 Task: Look for space in Perugia, Italy from 3rd August, 2023 to 20th August, 2023 for 4 adults, 2 children in price range Rs.15000 to Rs.20000.  With . Property type can be flatguest house, hotel. Booking option can be shelf check-in. Required host language is English.
Action: Mouse moved to (529, 142)
Screenshot: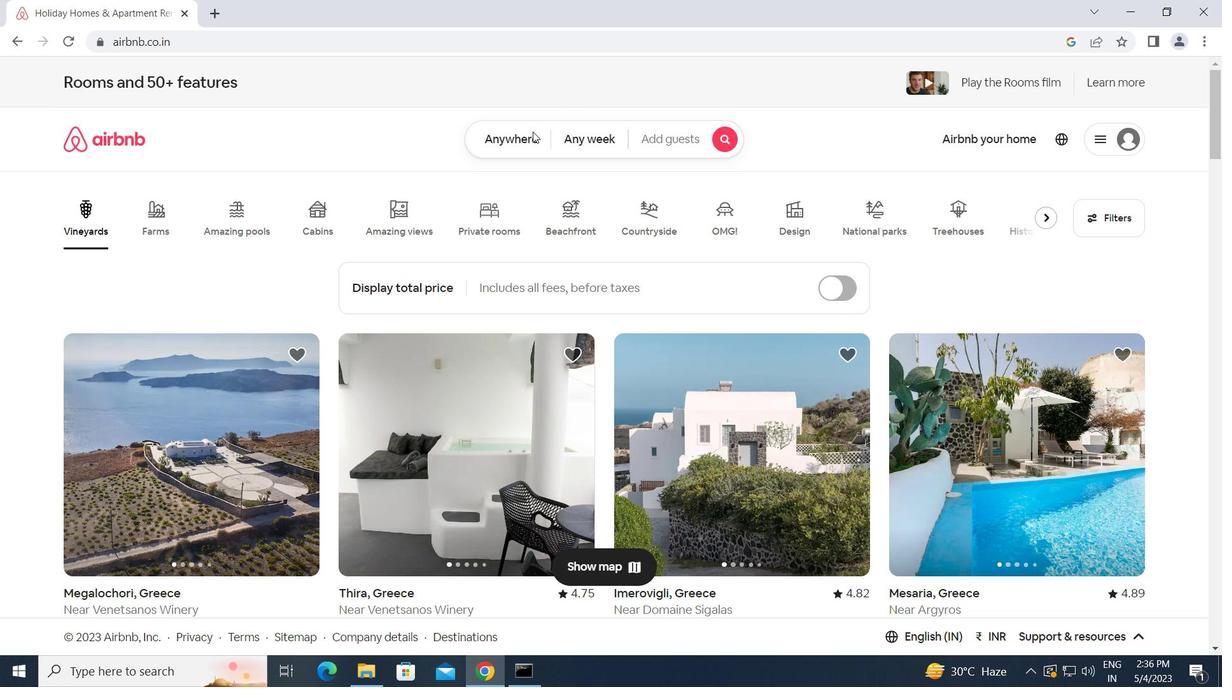 
Action: Mouse pressed left at (529, 142)
Screenshot: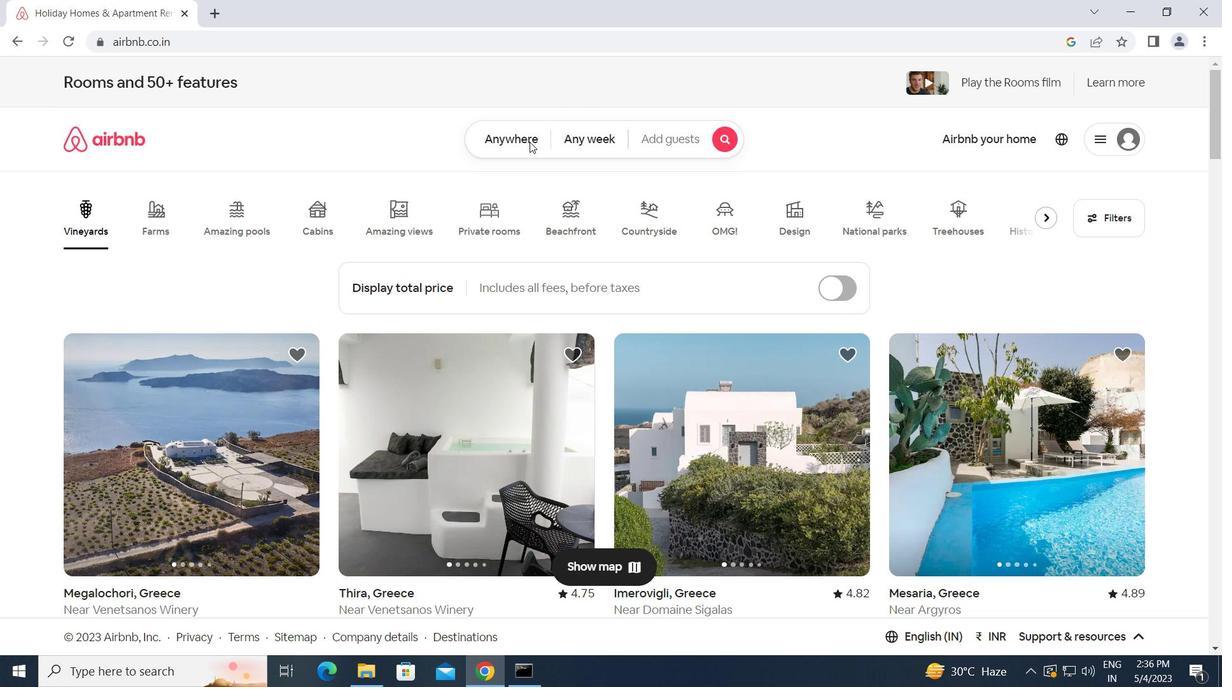 
Action: Mouse moved to (407, 196)
Screenshot: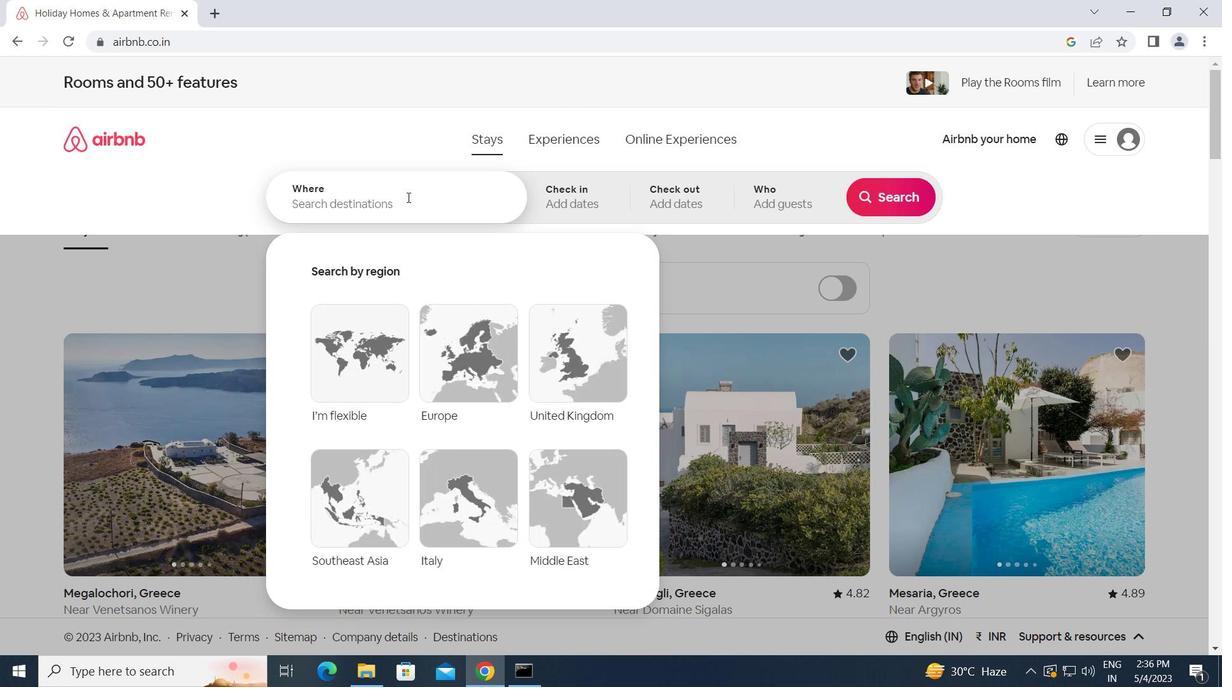 
Action: Mouse pressed left at (407, 196)
Screenshot: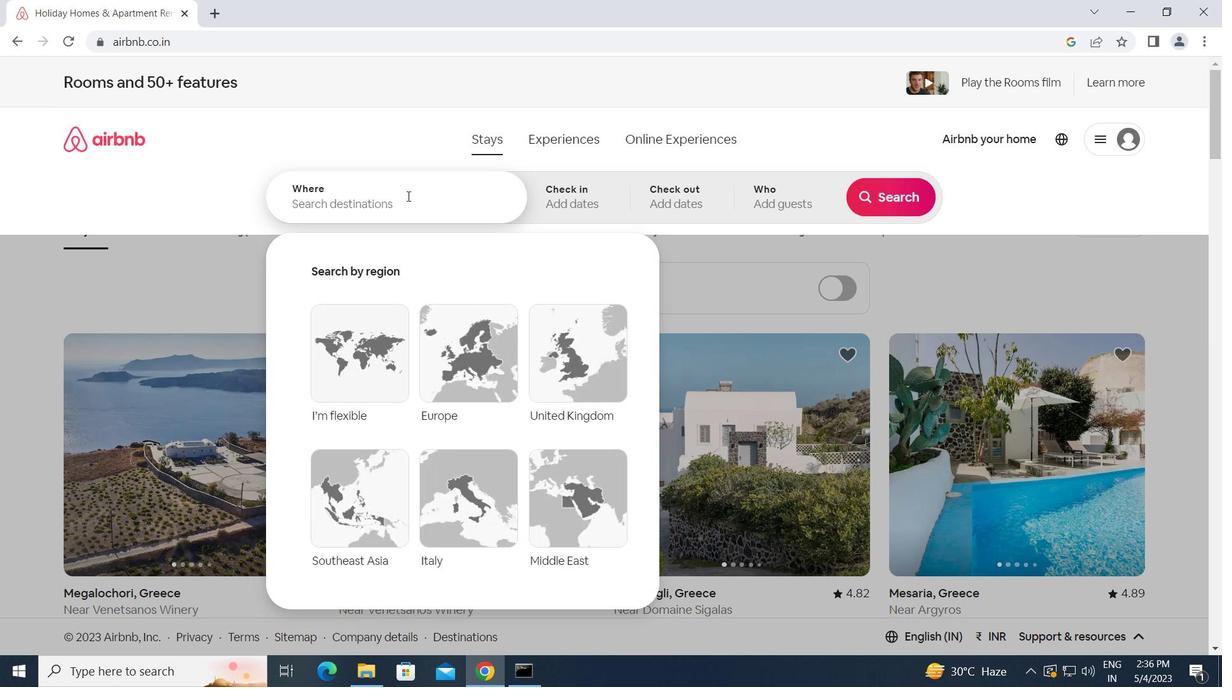 
Action: Key pressed p<Key.caps_lock>erugi
Screenshot: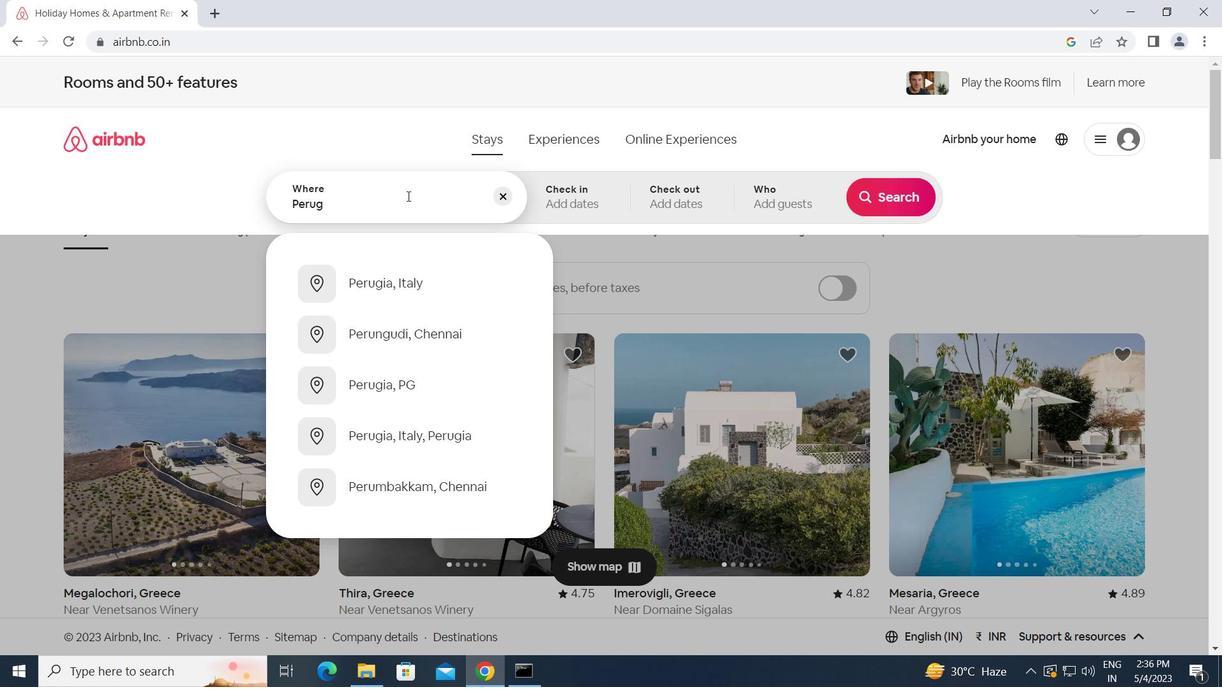 
Action: Mouse moved to (407, 196)
Screenshot: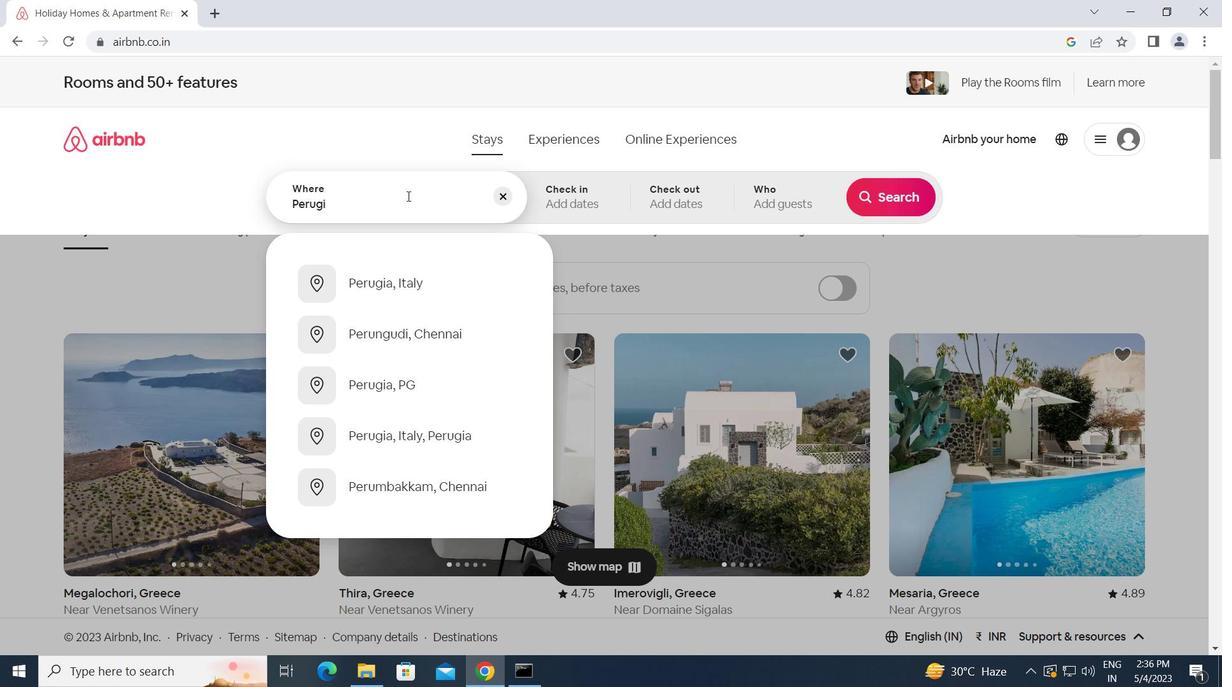 
Action: Key pressed a
Screenshot: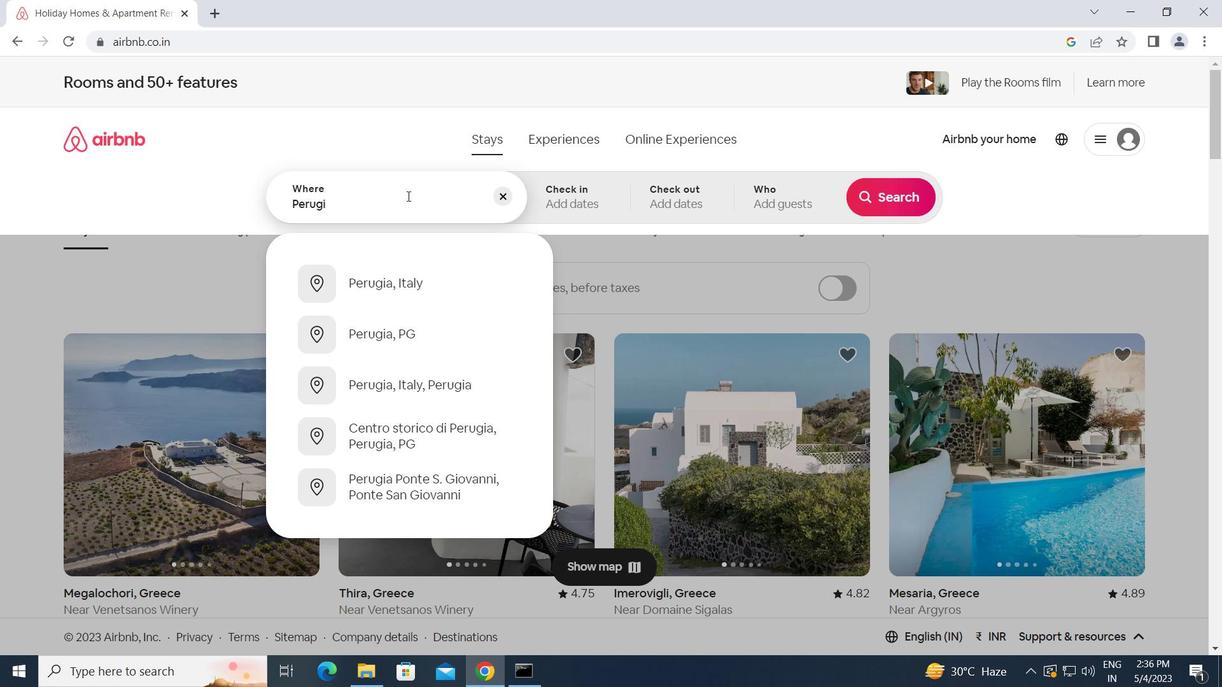 
Action: Mouse moved to (407, 196)
Screenshot: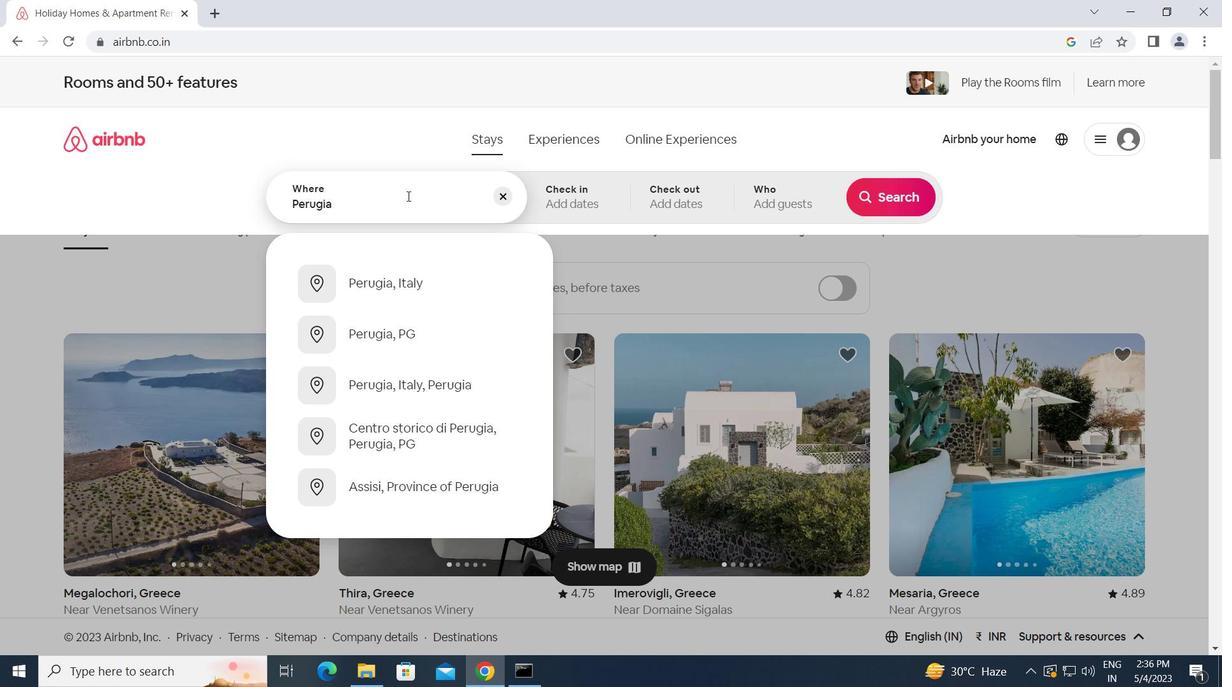 
Action: Key pressed ,<Key.space><Key.caps_lock>i<Key.caps_lock>taly<Key.enter>
Screenshot: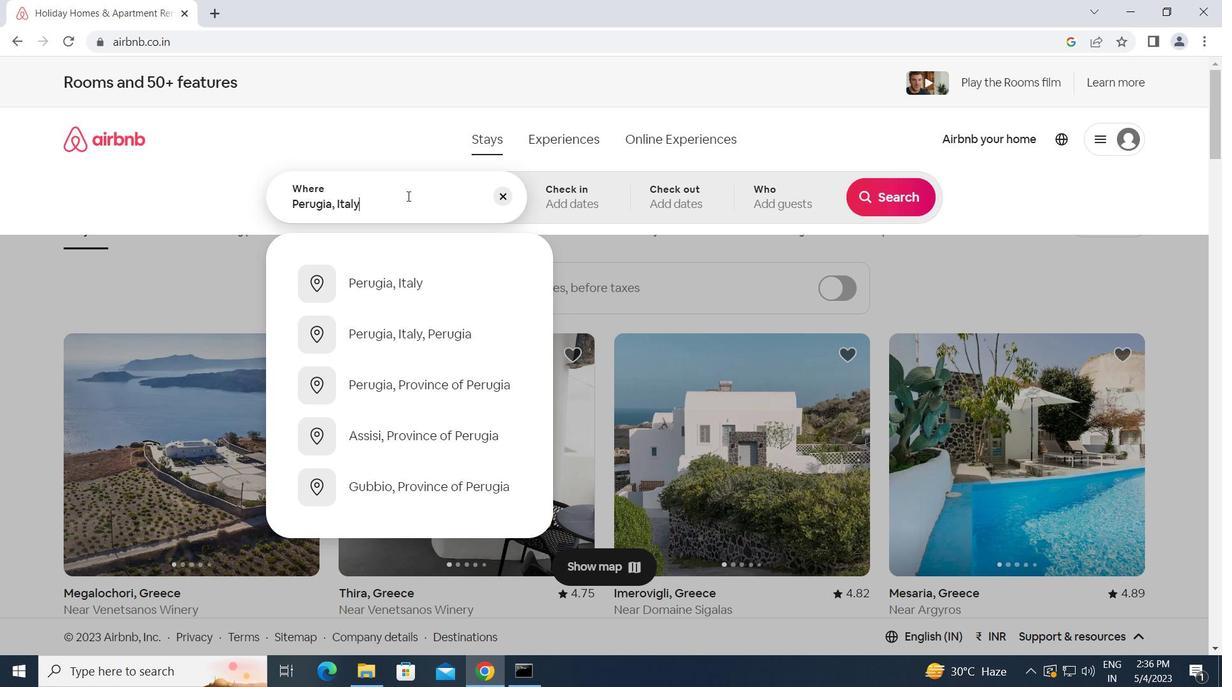 
Action: Mouse moved to (885, 317)
Screenshot: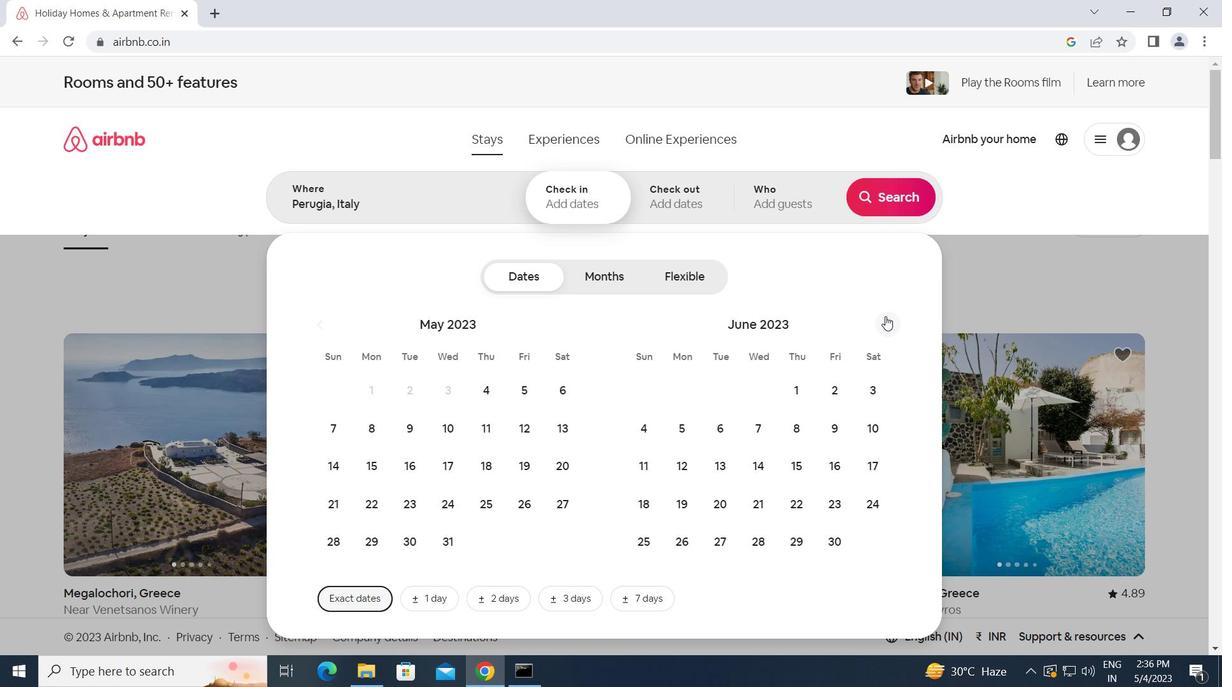 
Action: Mouse pressed left at (885, 317)
Screenshot: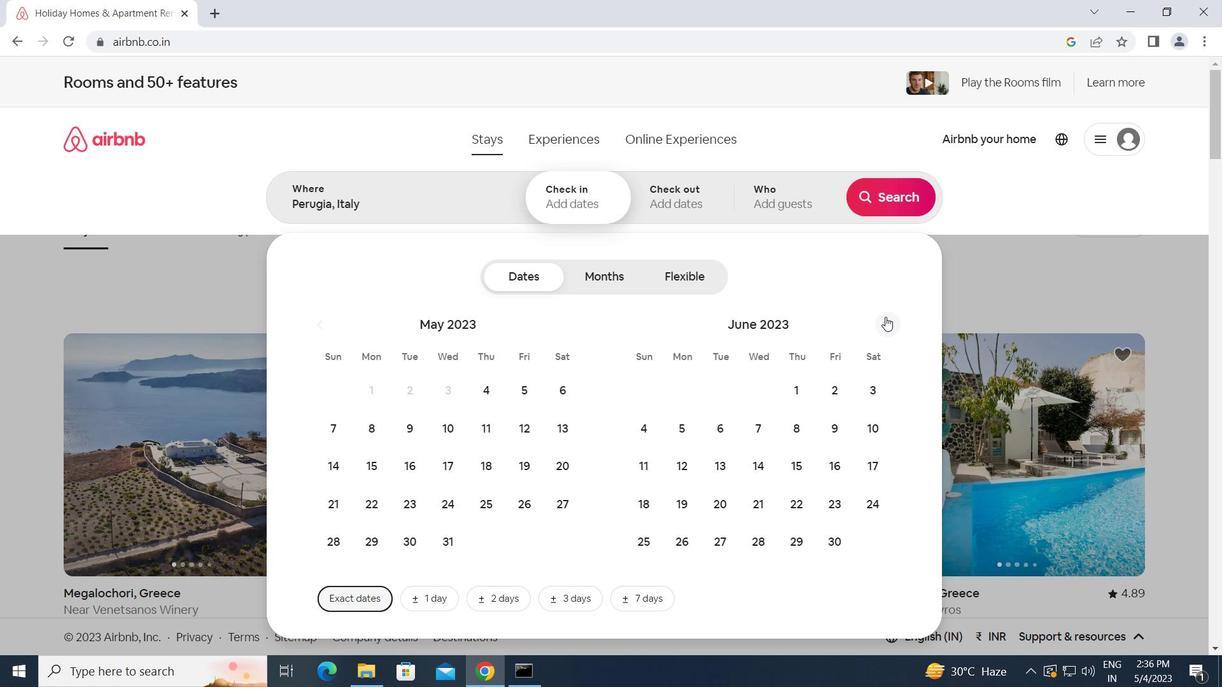 
Action: Mouse pressed left at (885, 317)
Screenshot: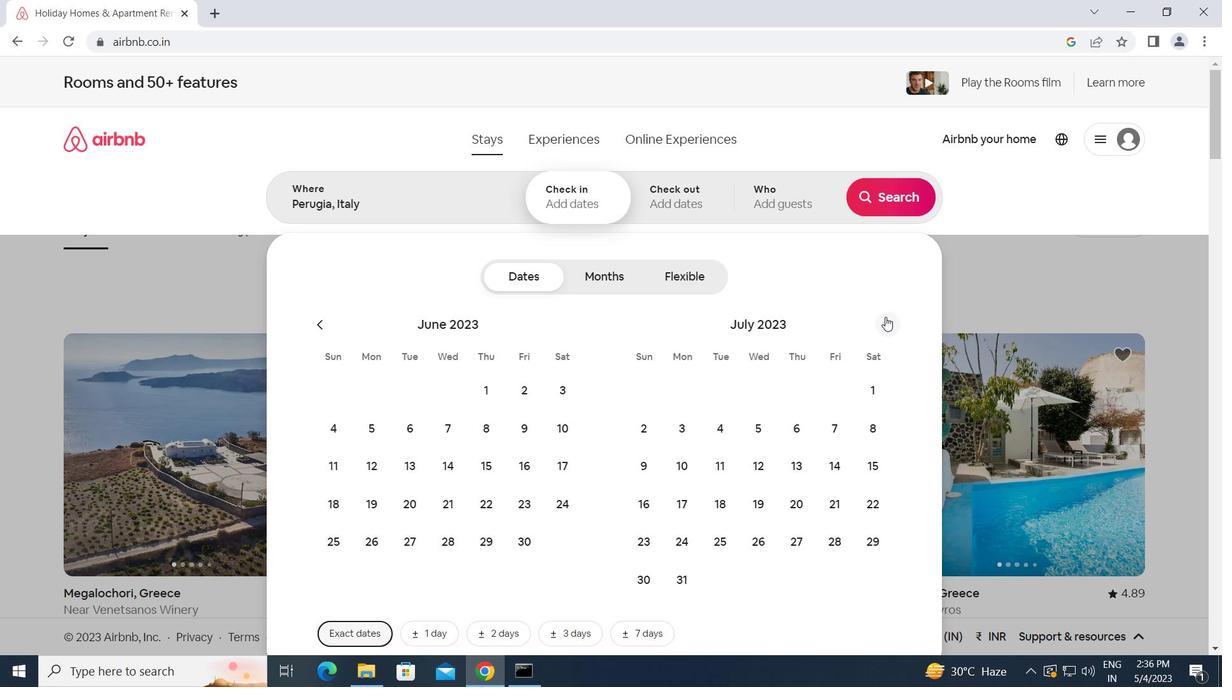 
Action: Mouse moved to (797, 394)
Screenshot: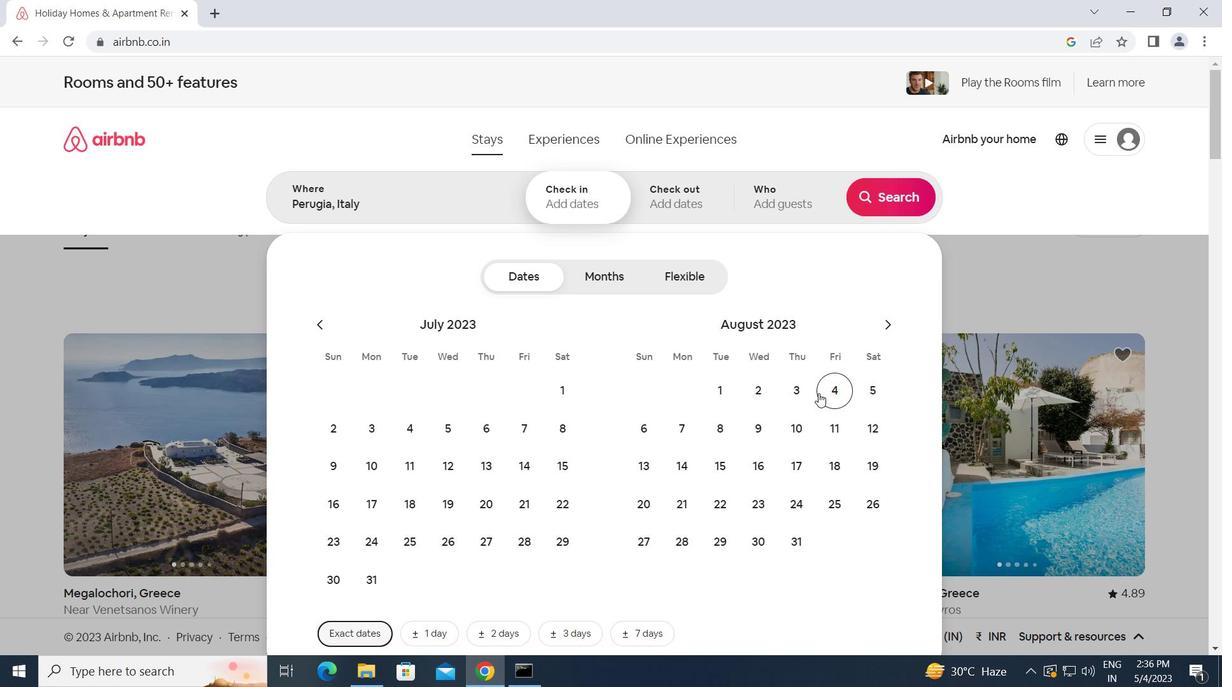 
Action: Mouse pressed left at (797, 394)
Screenshot: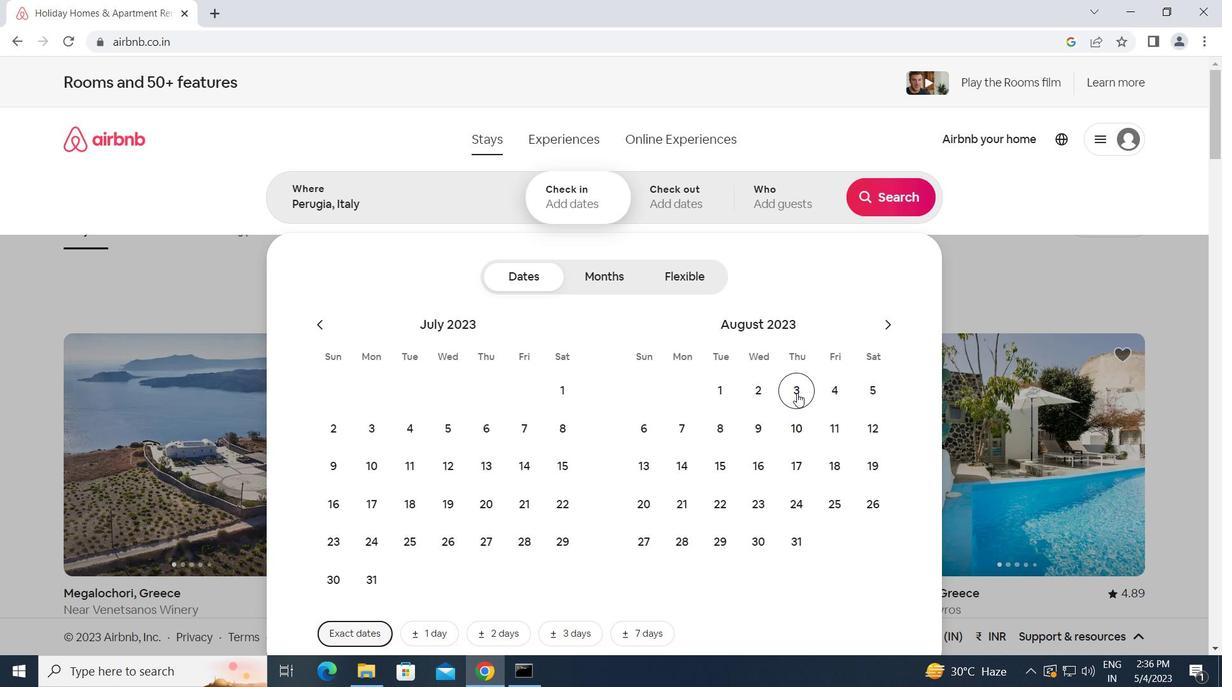 
Action: Mouse moved to (640, 509)
Screenshot: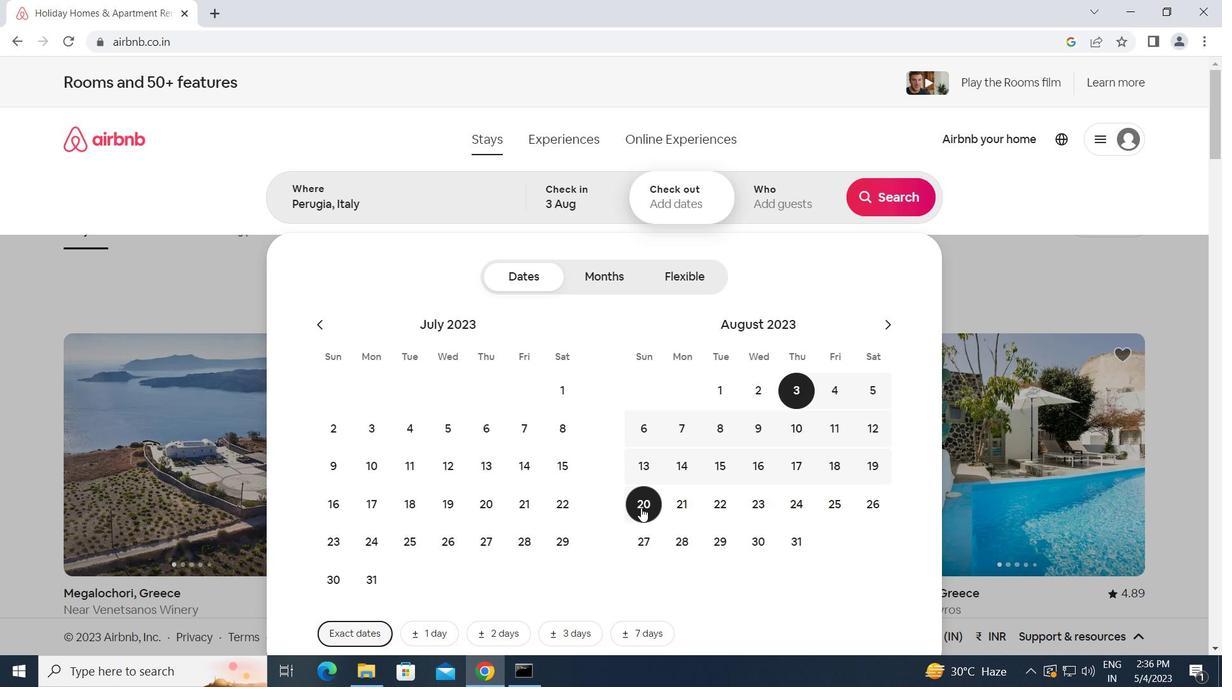 
Action: Mouse pressed left at (640, 509)
Screenshot: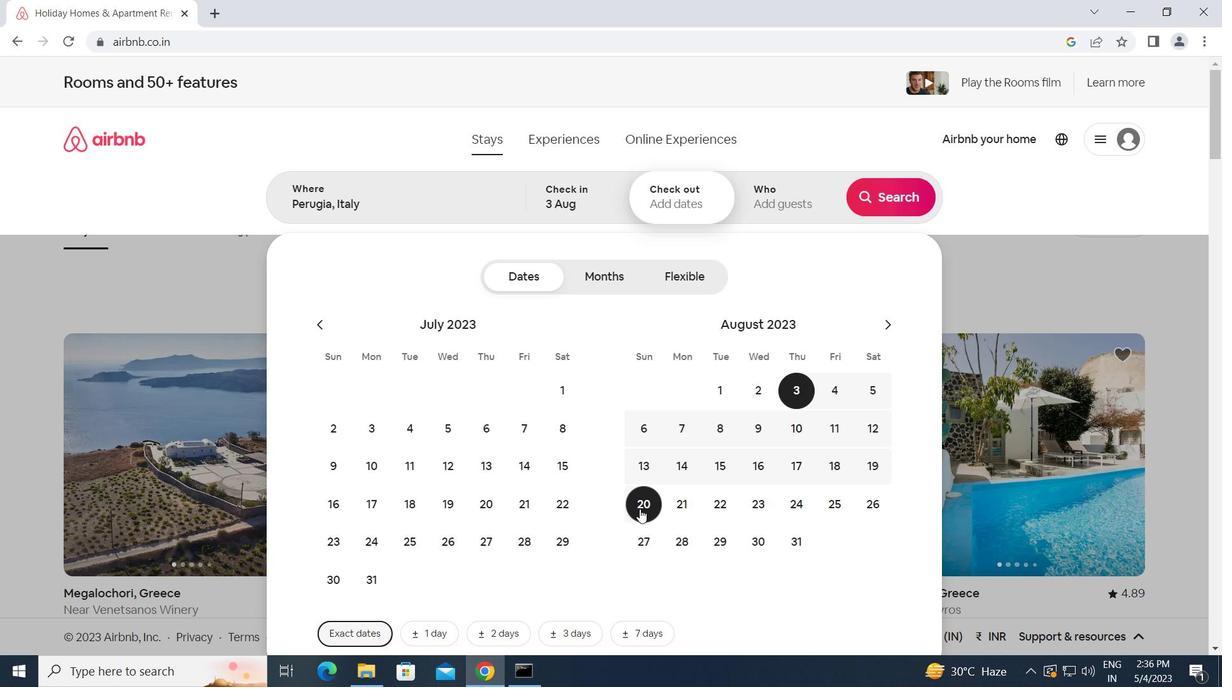 
Action: Mouse moved to (779, 207)
Screenshot: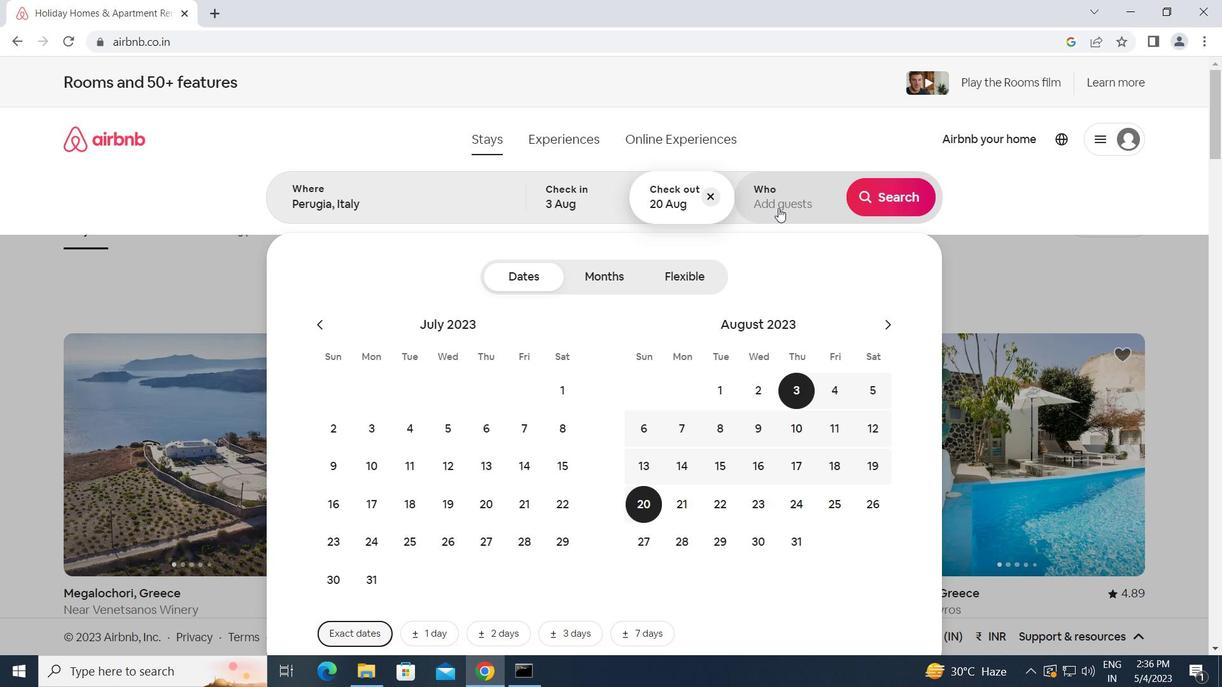 
Action: Mouse pressed left at (779, 207)
Screenshot: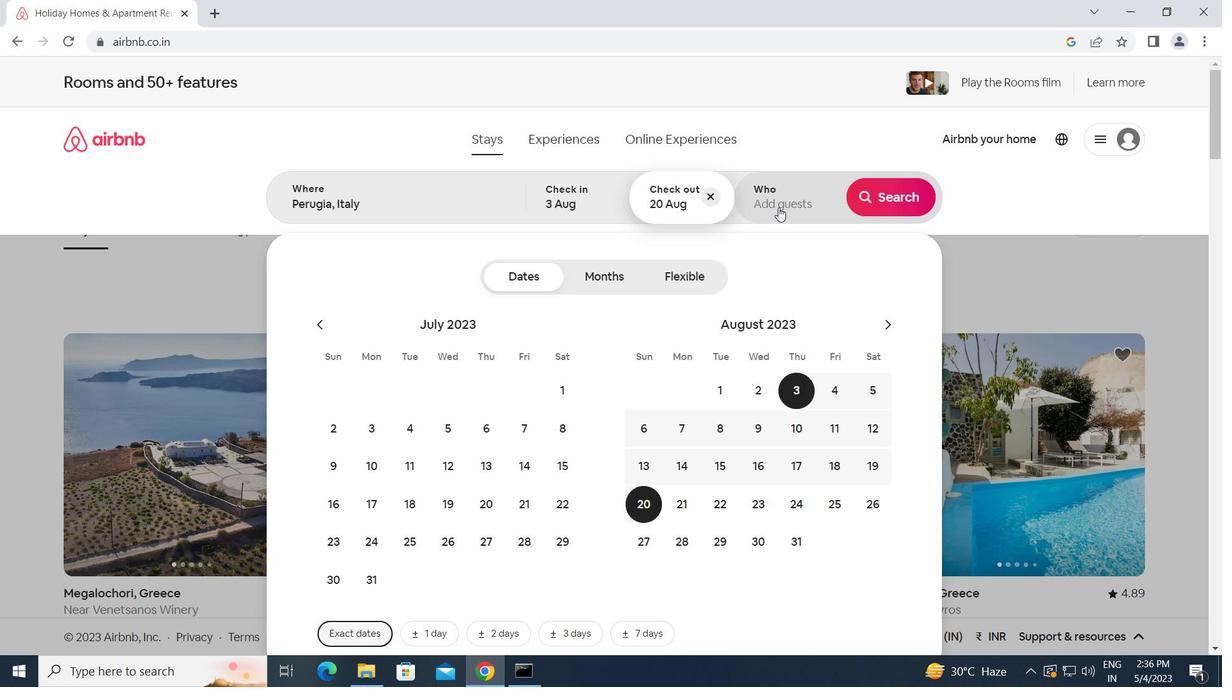 
Action: Mouse moved to (889, 284)
Screenshot: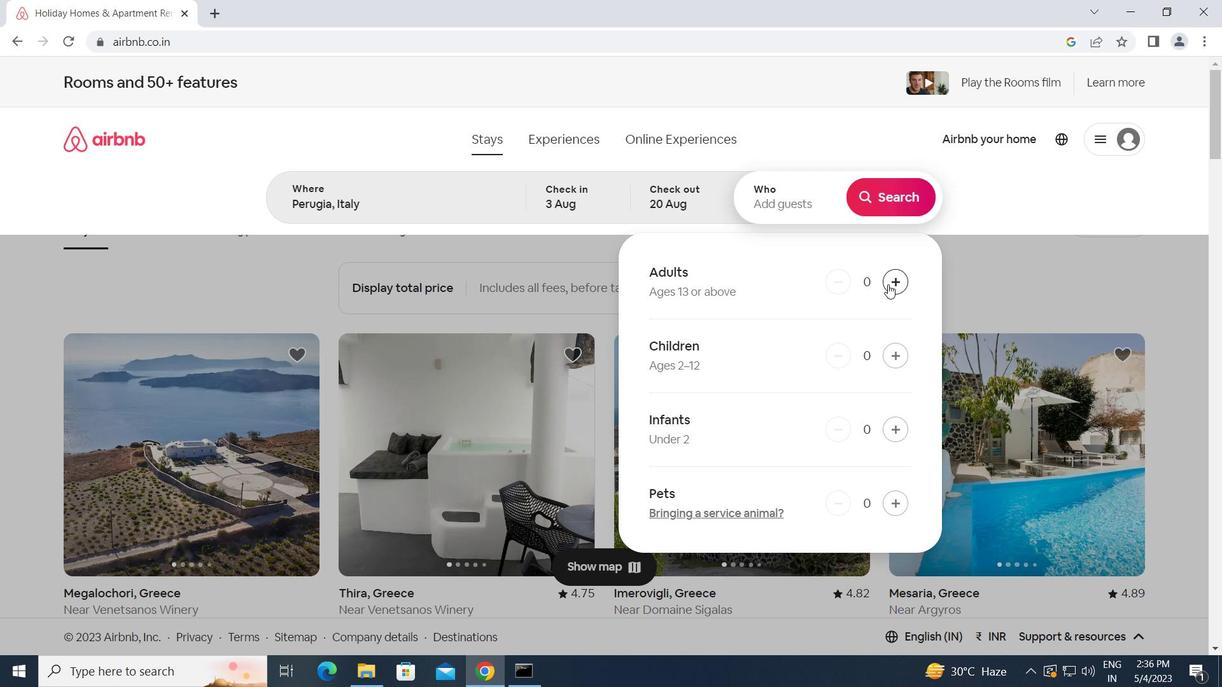 
Action: Mouse pressed left at (889, 284)
Screenshot: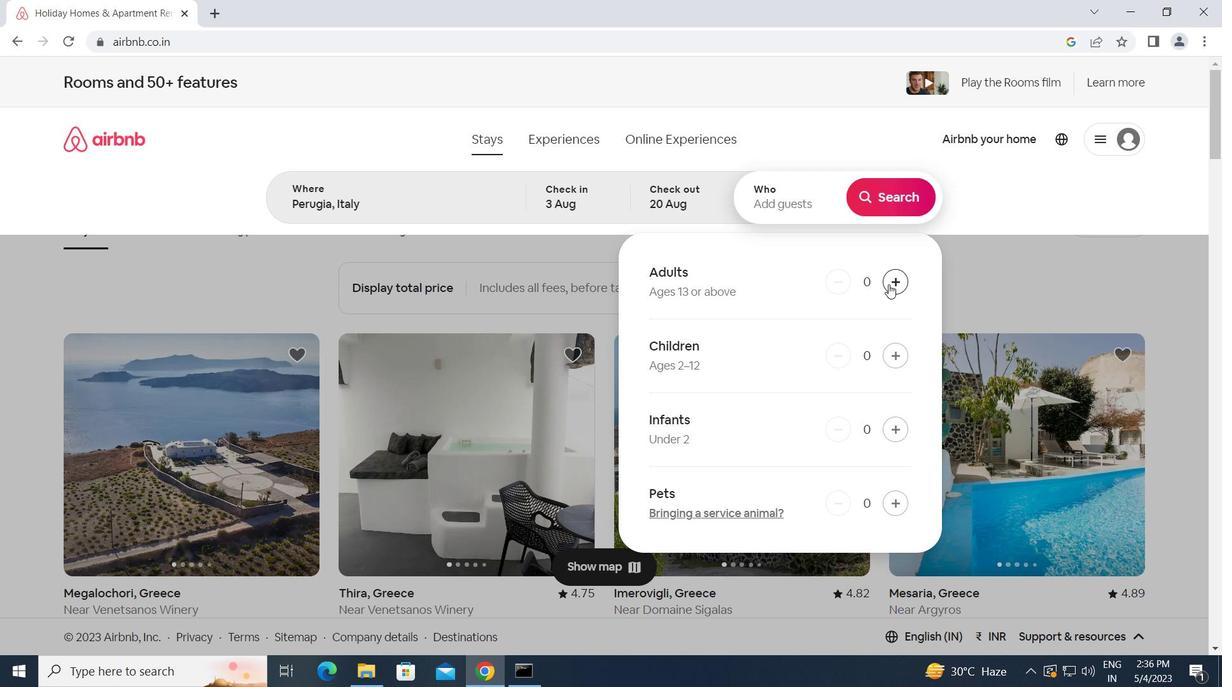 
Action: Mouse pressed left at (889, 284)
Screenshot: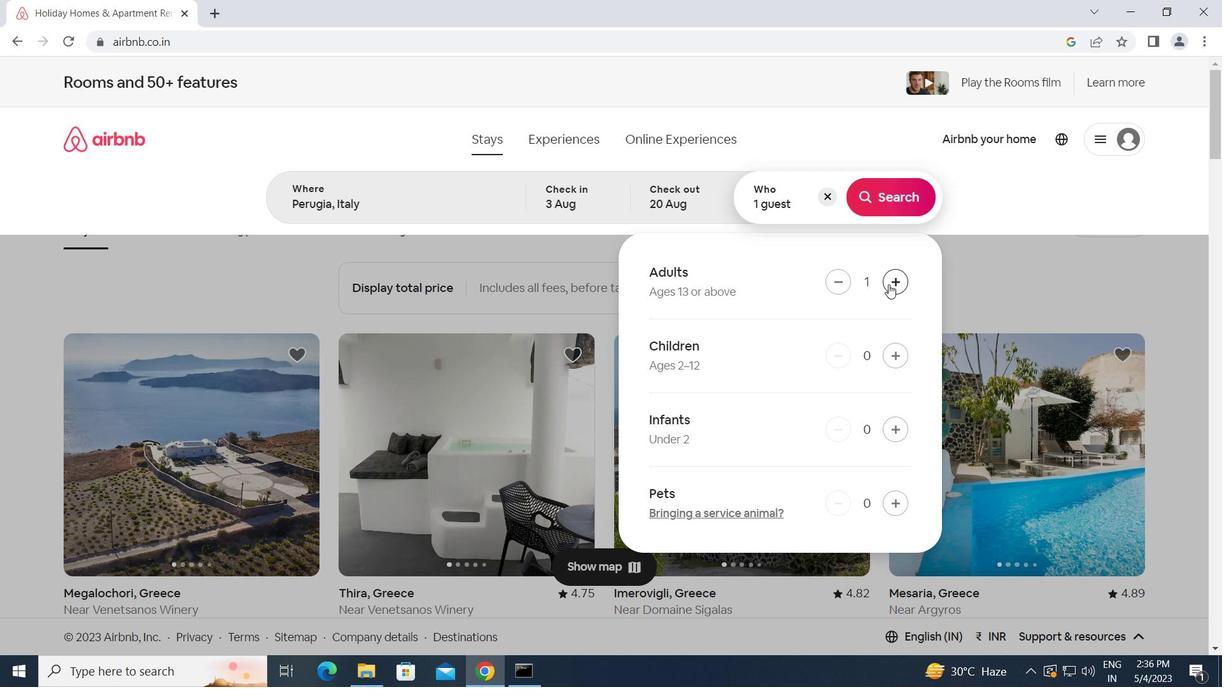 
Action: Mouse pressed left at (889, 284)
Screenshot: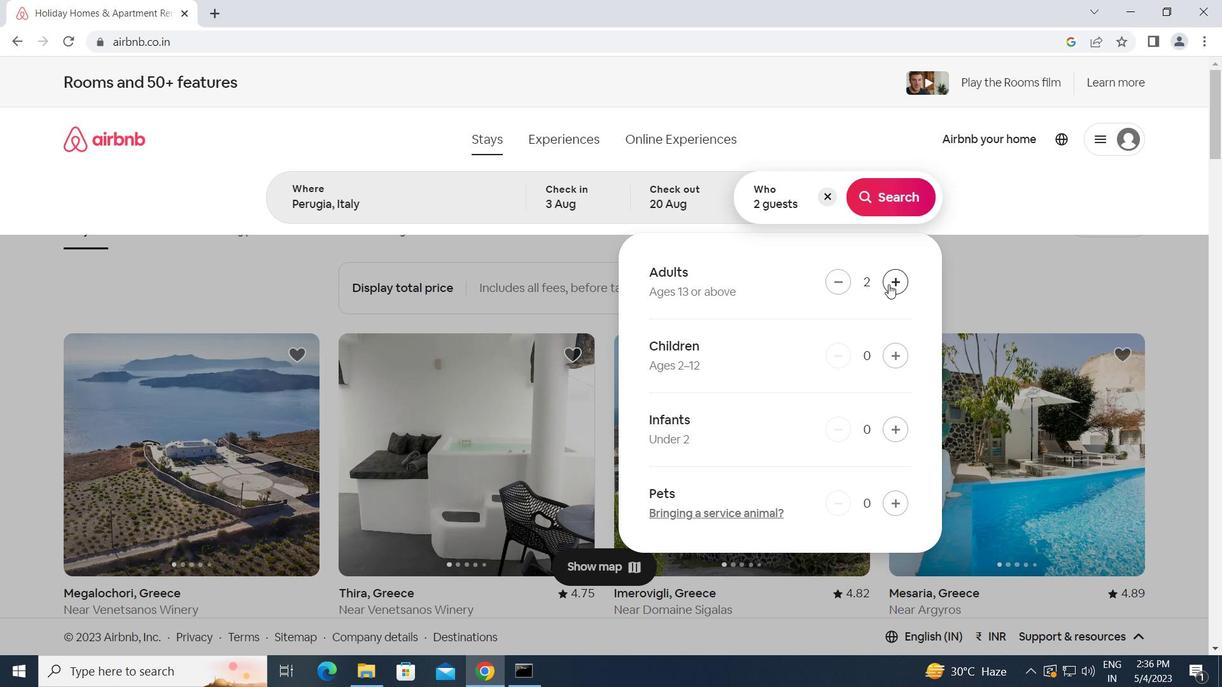 
Action: Mouse pressed left at (889, 284)
Screenshot: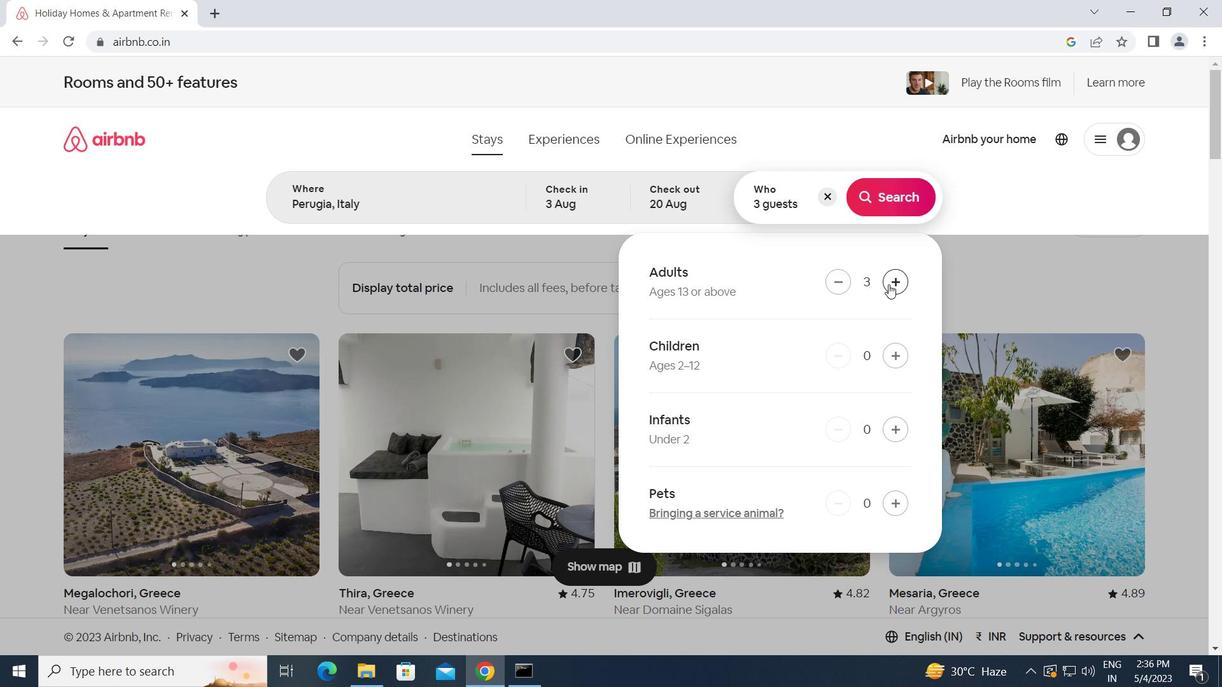 
Action: Mouse moved to (892, 353)
Screenshot: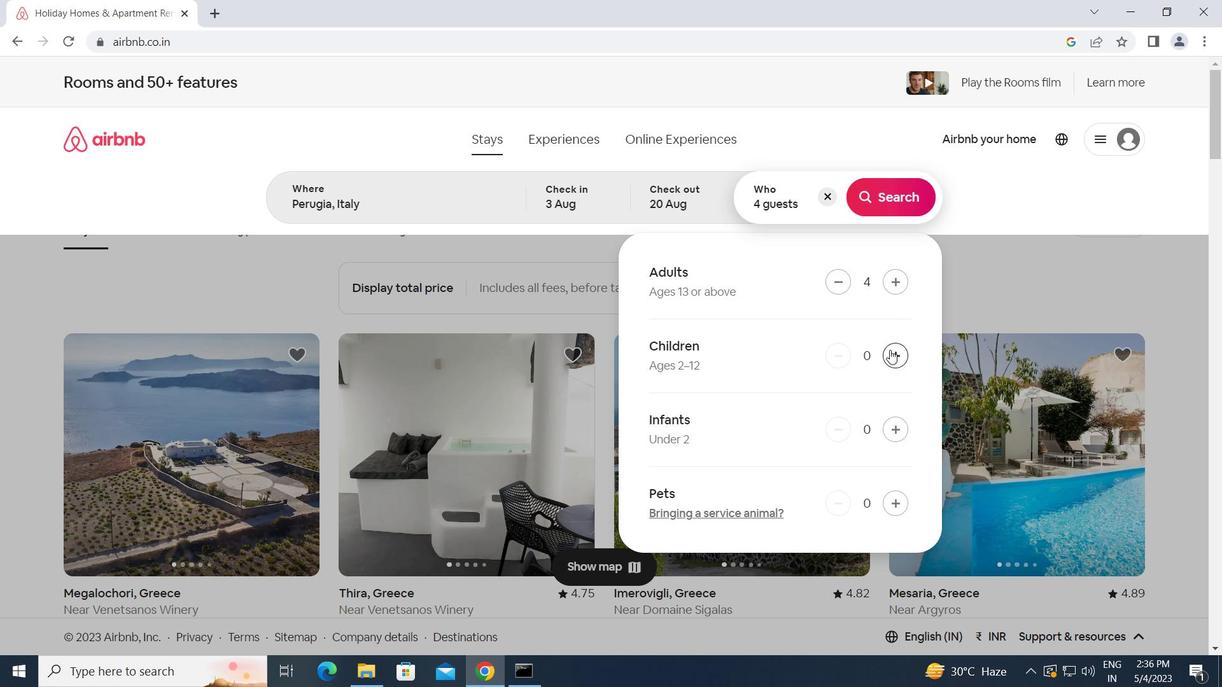 
Action: Mouse pressed left at (892, 353)
Screenshot: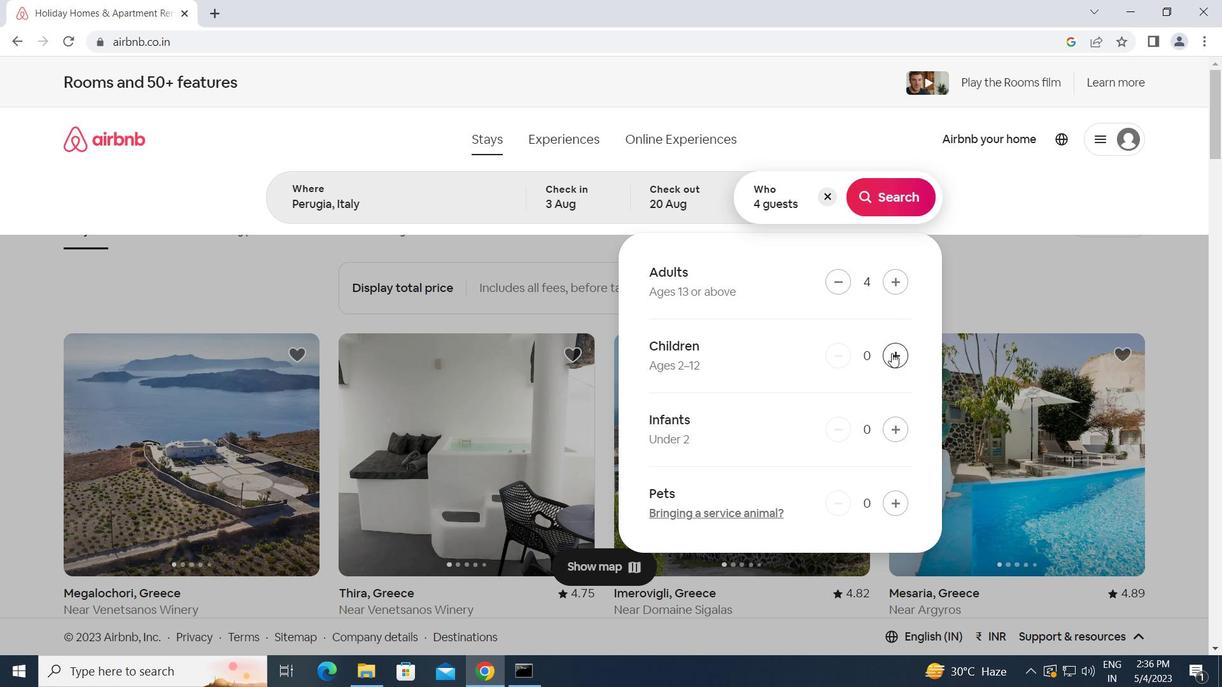 
Action: Mouse pressed left at (892, 353)
Screenshot: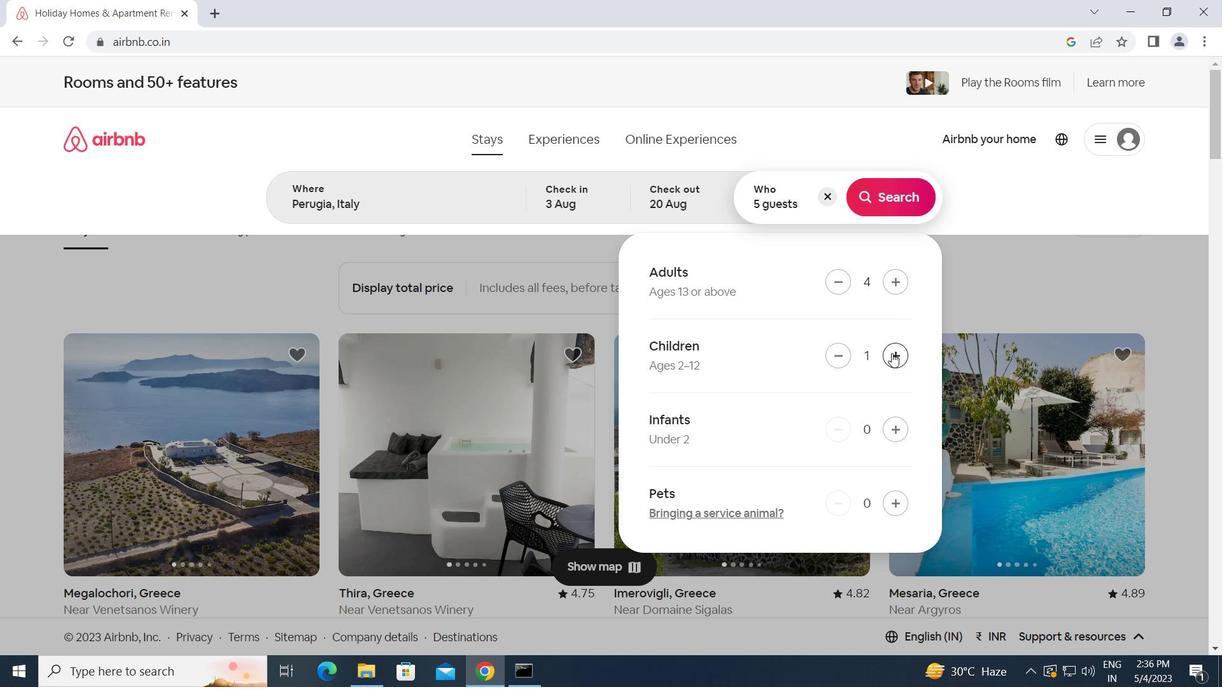 
Action: Mouse moved to (872, 187)
Screenshot: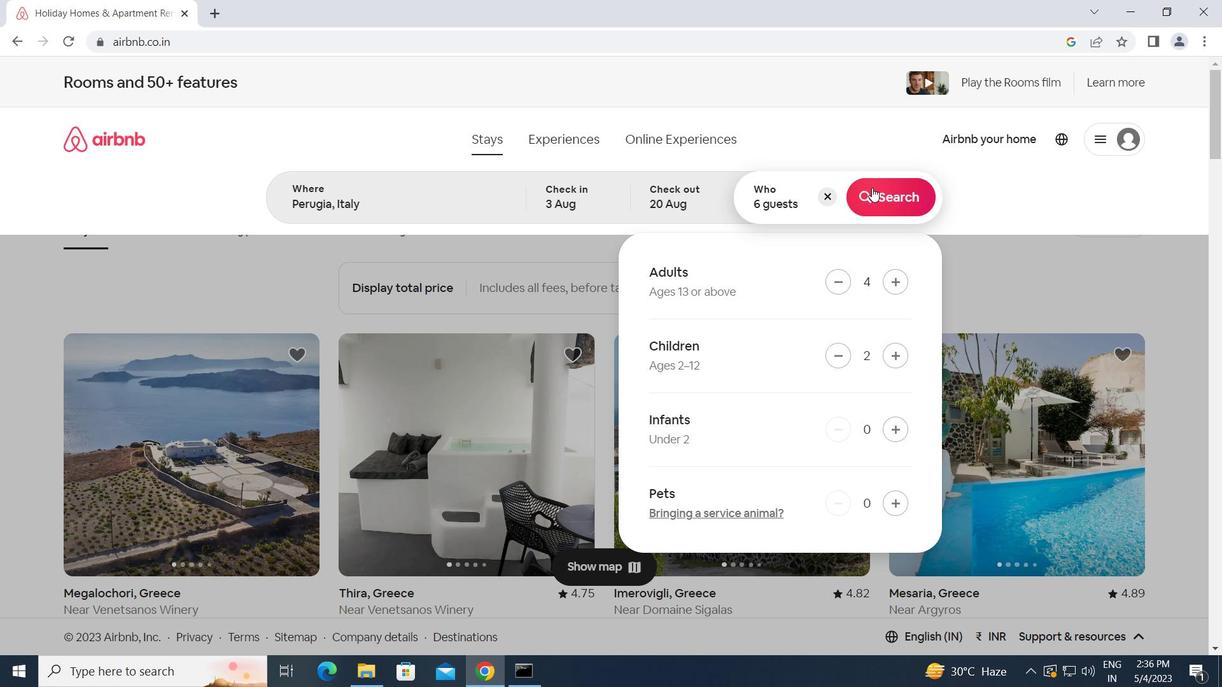 
Action: Mouse pressed left at (872, 187)
Screenshot: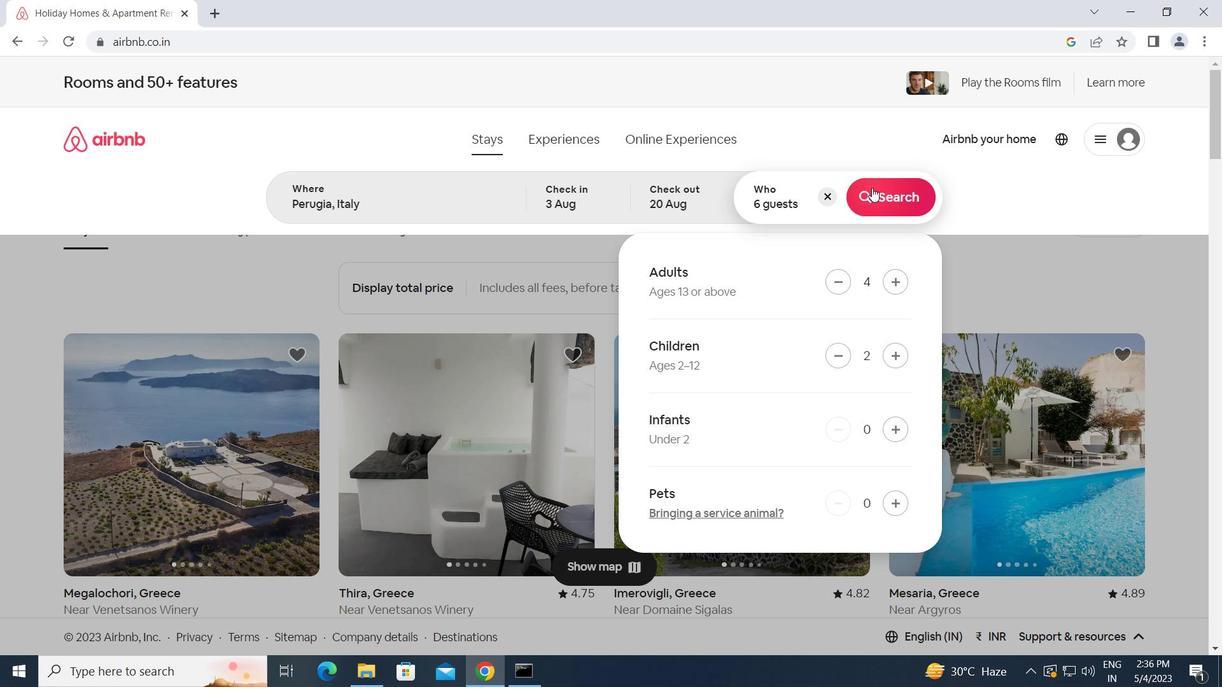 
Action: Mouse moved to (1145, 145)
Screenshot: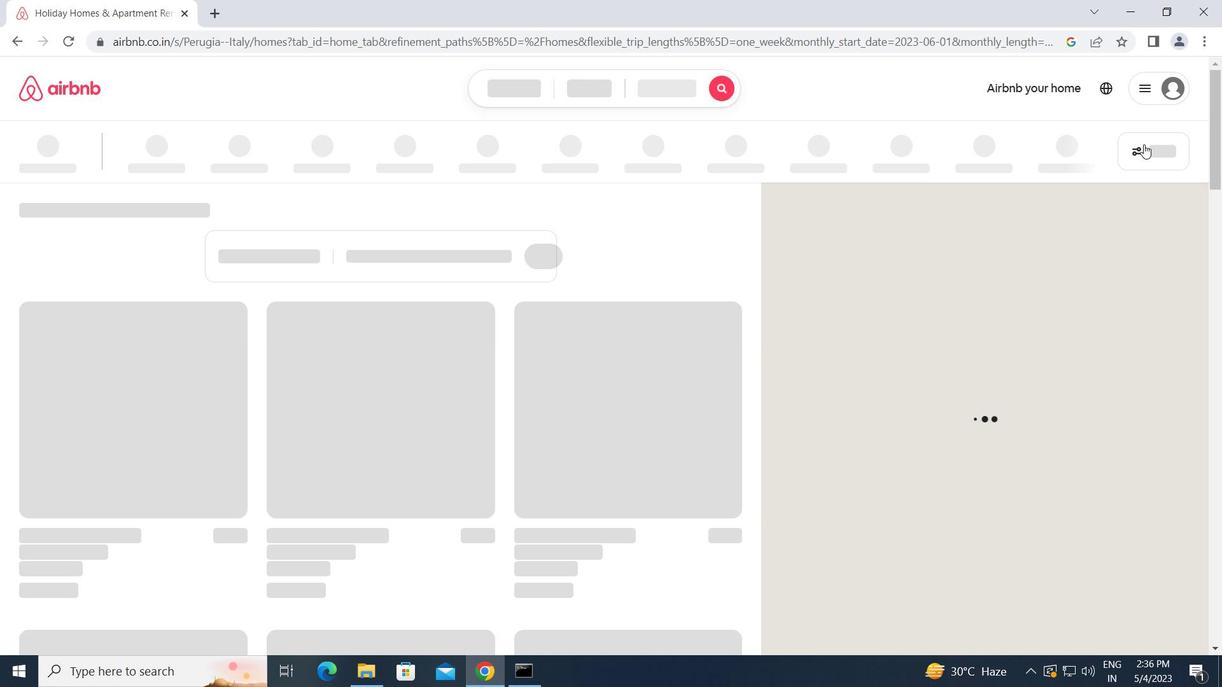 
Action: Mouse pressed left at (1145, 145)
Screenshot: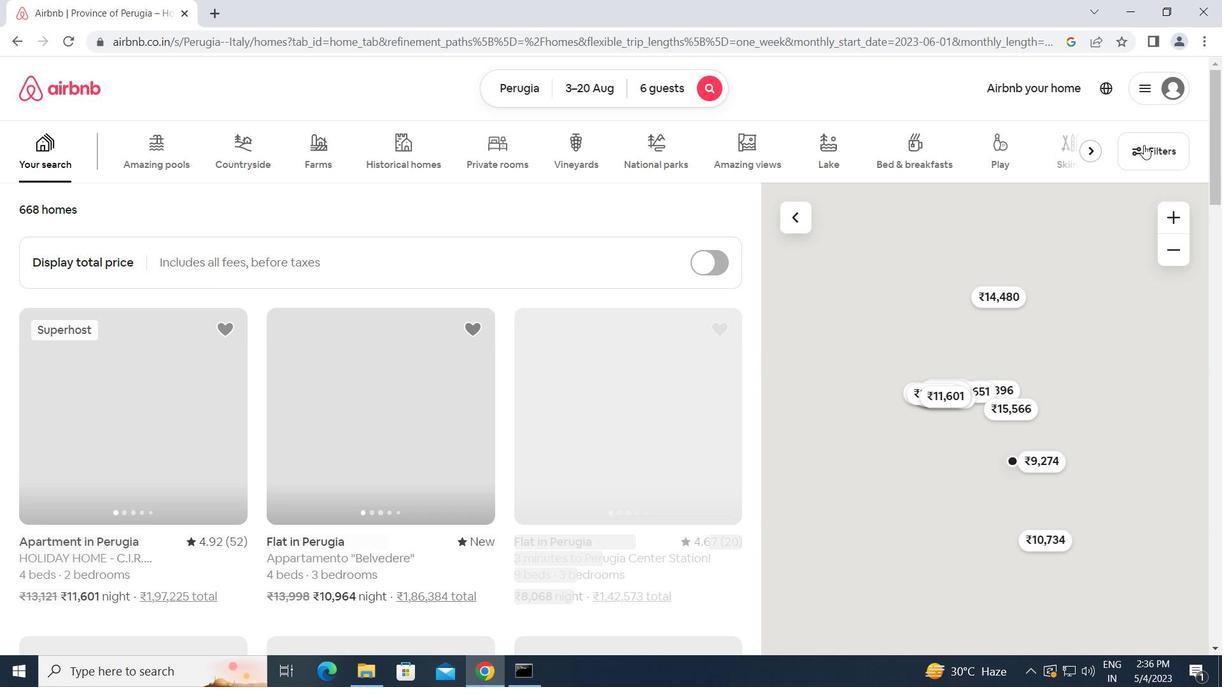 
Action: Mouse moved to (399, 350)
Screenshot: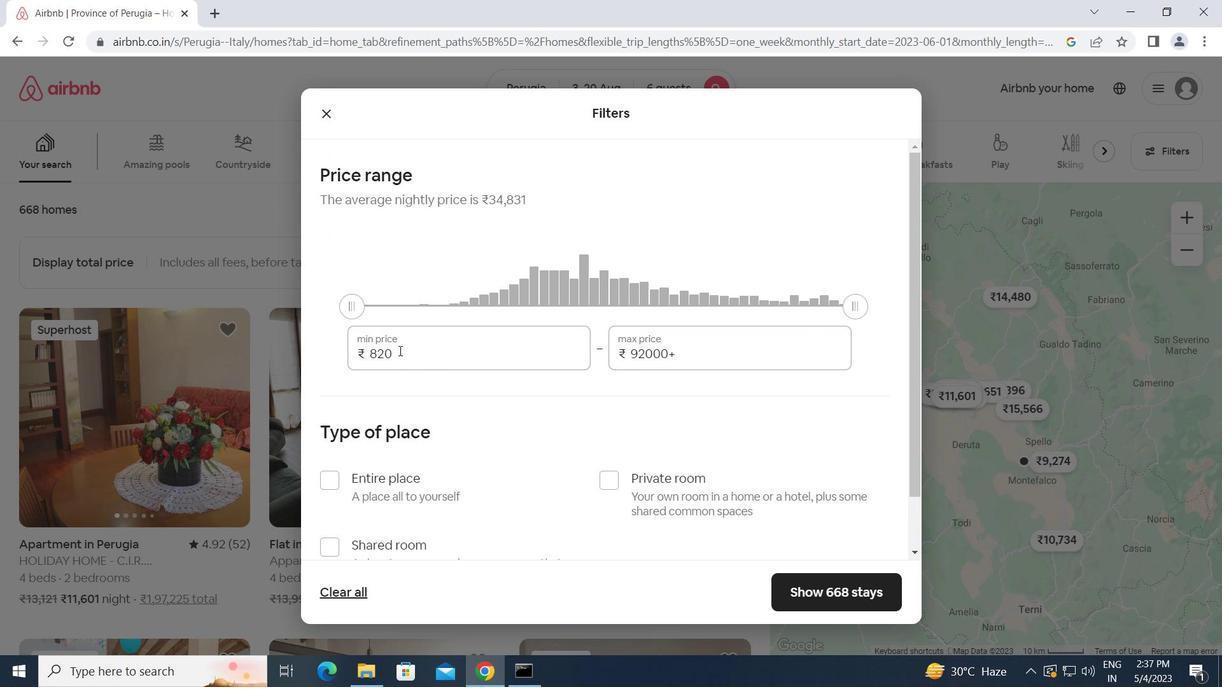 
Action: Mouse pressed left at (399, 350)
Screenshot: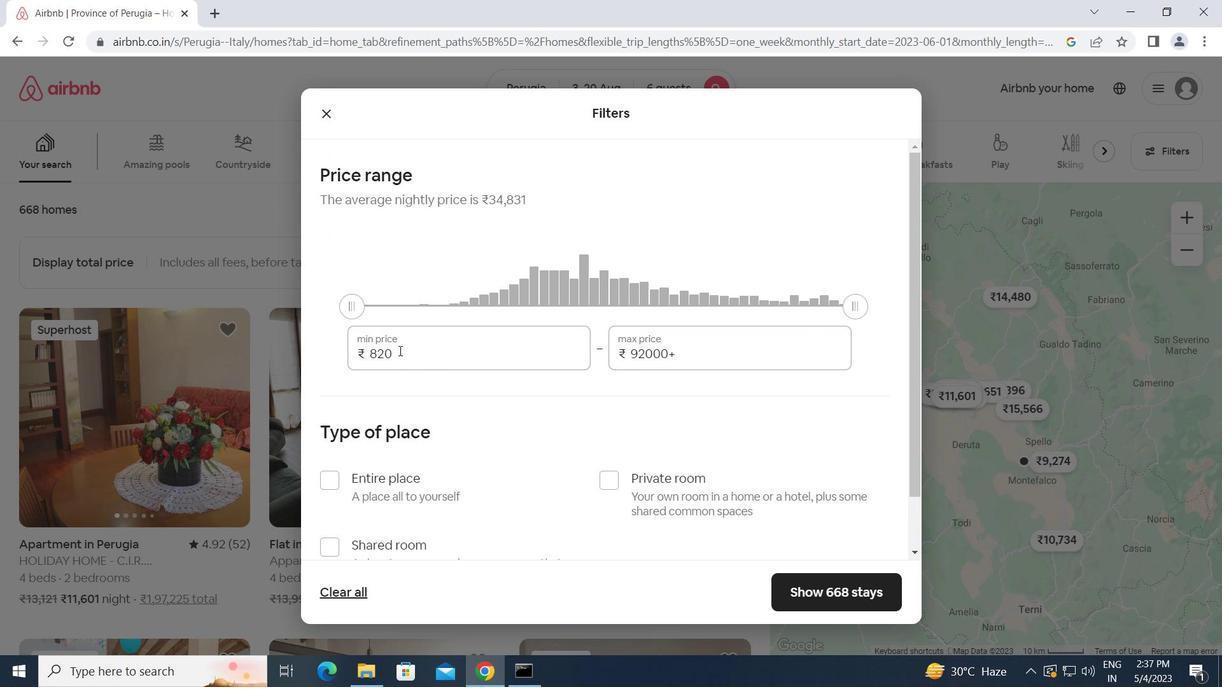 
Action: Mouse moved to (366, 360)
Screenshot: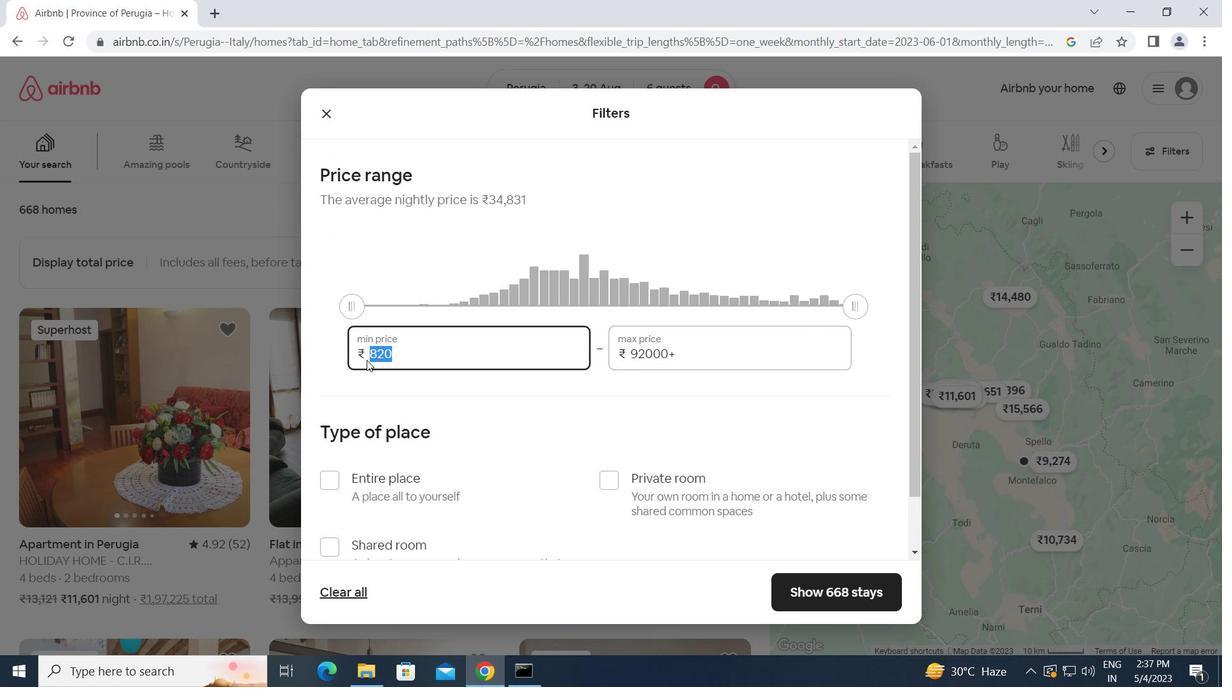 
Action: Key pressed 15
Screenshot: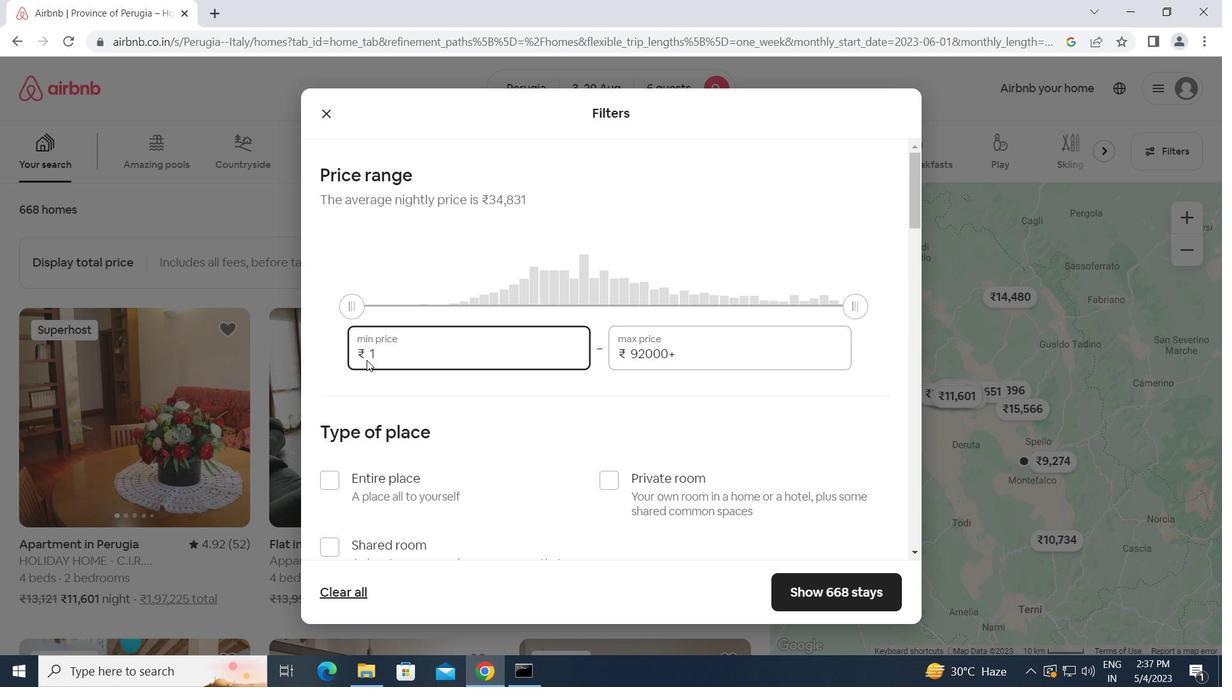 
Action: Mouse moved to (366, 360)
Screenshot: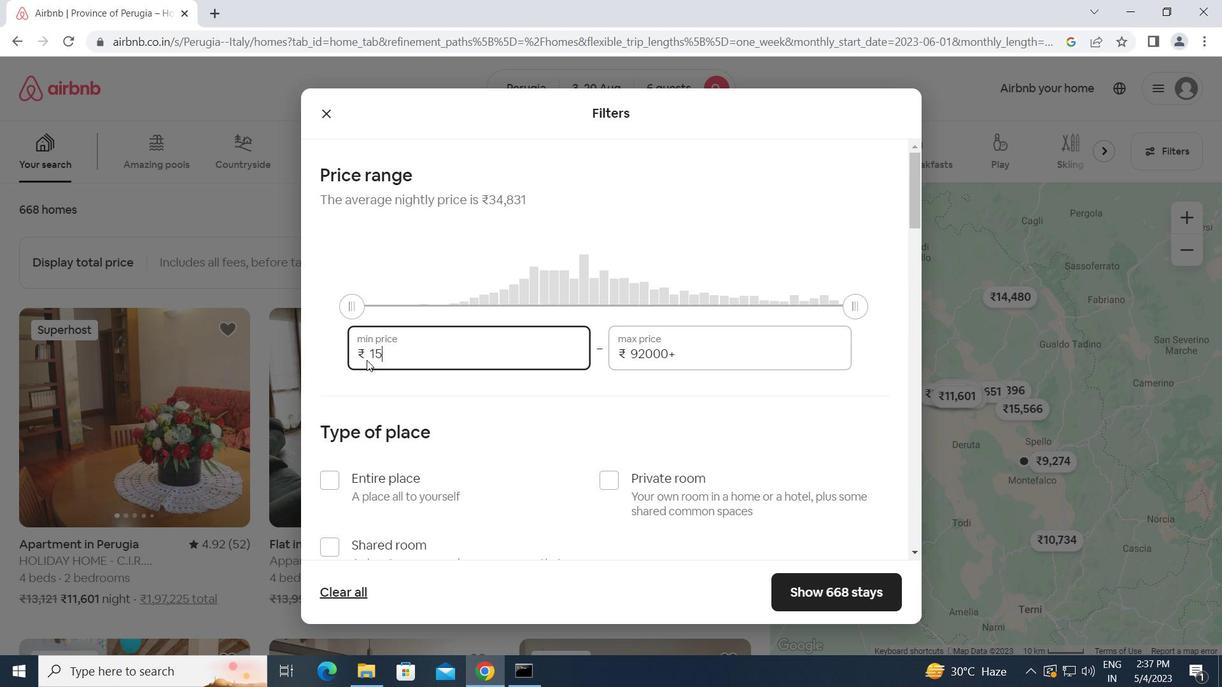 
Action: Key pressed 000<Key.tab>2
Screenshot: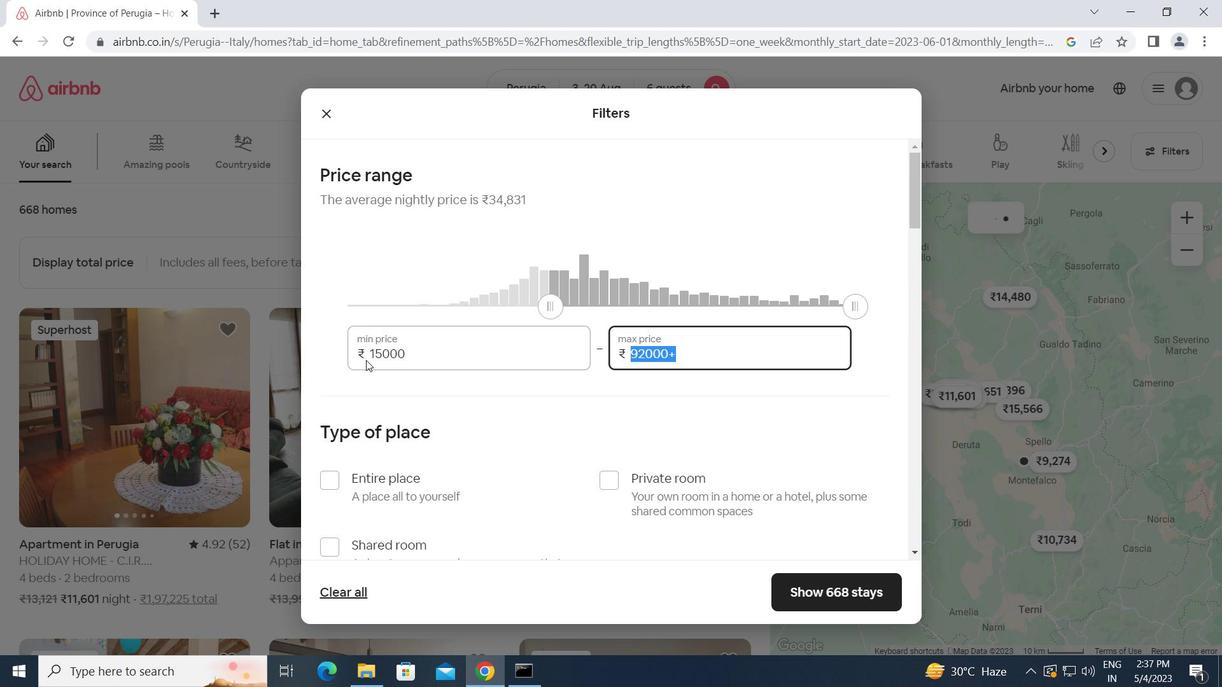 
Action: Mouse moved to (598, 342)
Screenshot: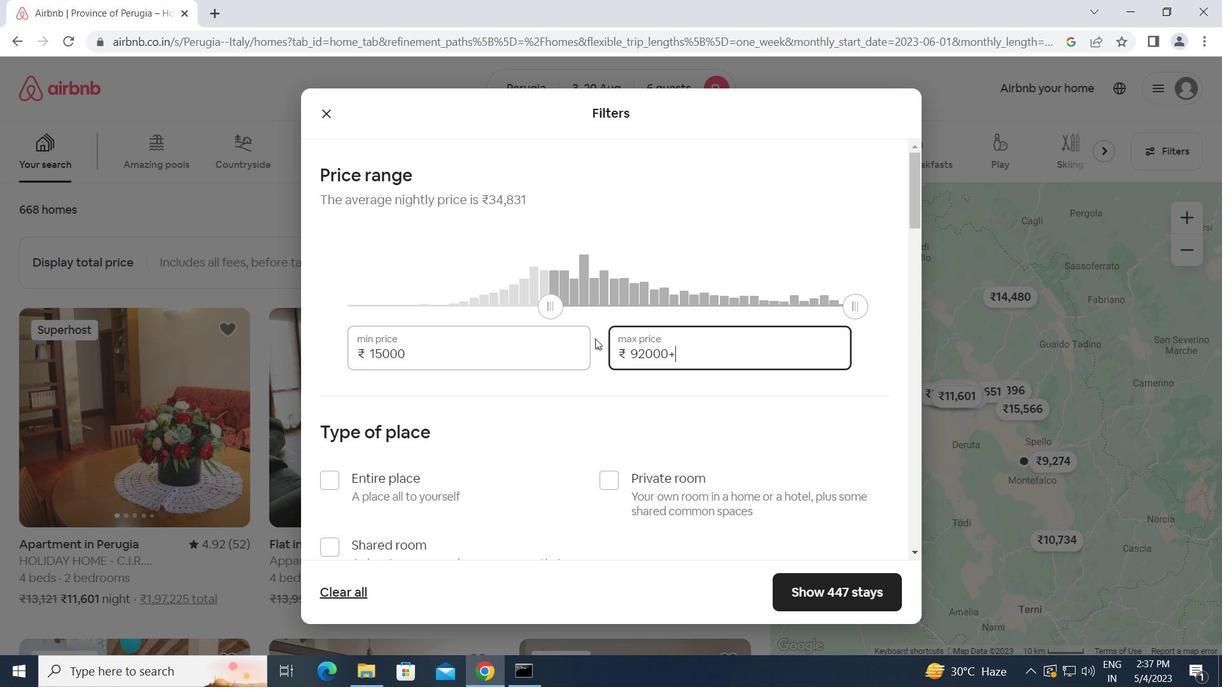 
Action: Key pressed <Key.backspace>
Screenshot: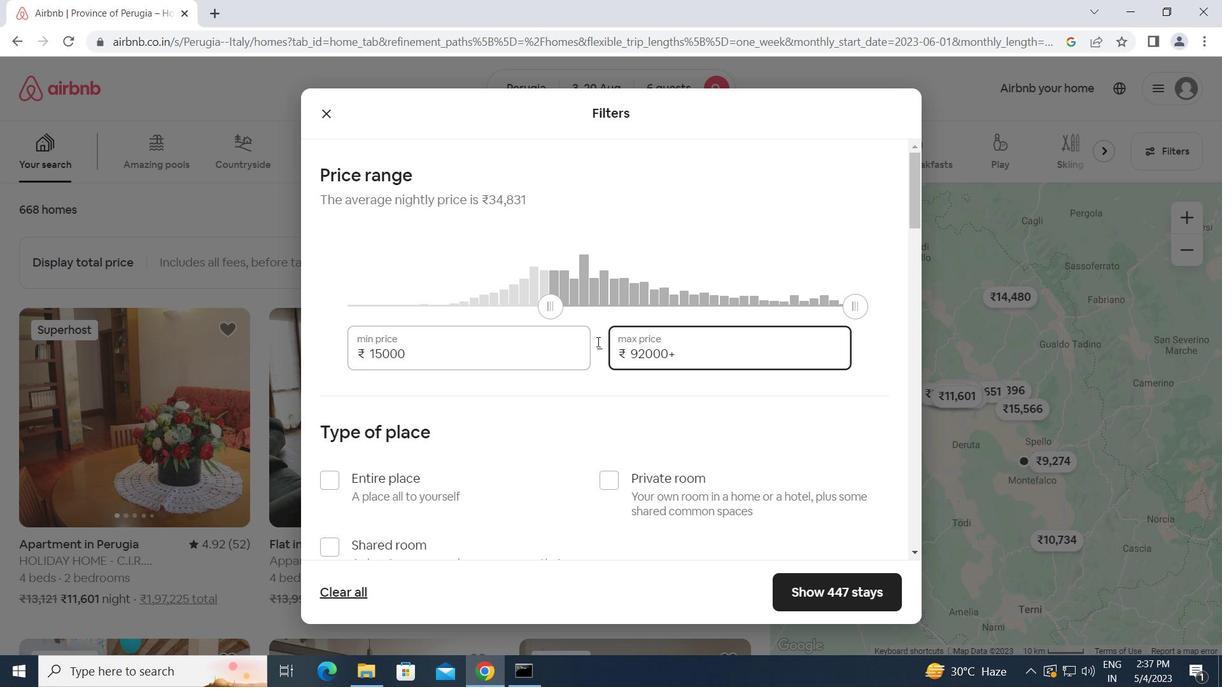 
Action: Mouse moved to (598, 342)
Screenshot: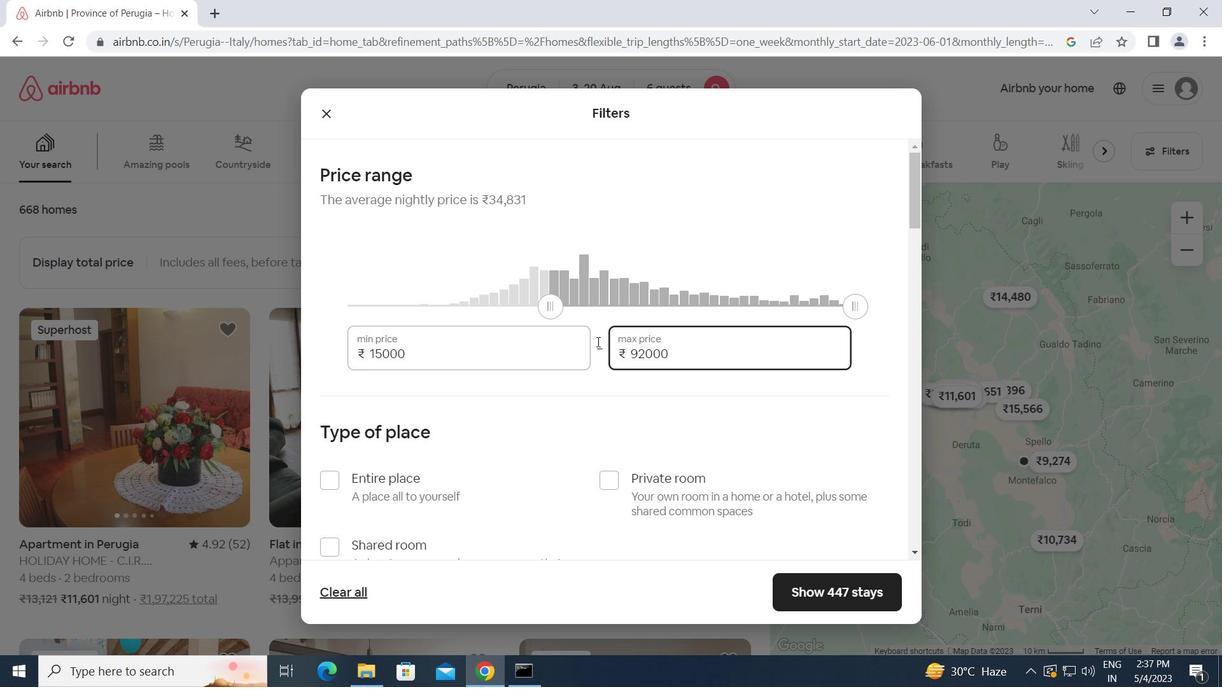 
Action: Key pressed <Key.backspace><Key.backspace><Key.backspace><Key.backspace><Key.backspace>20000
Screenshot: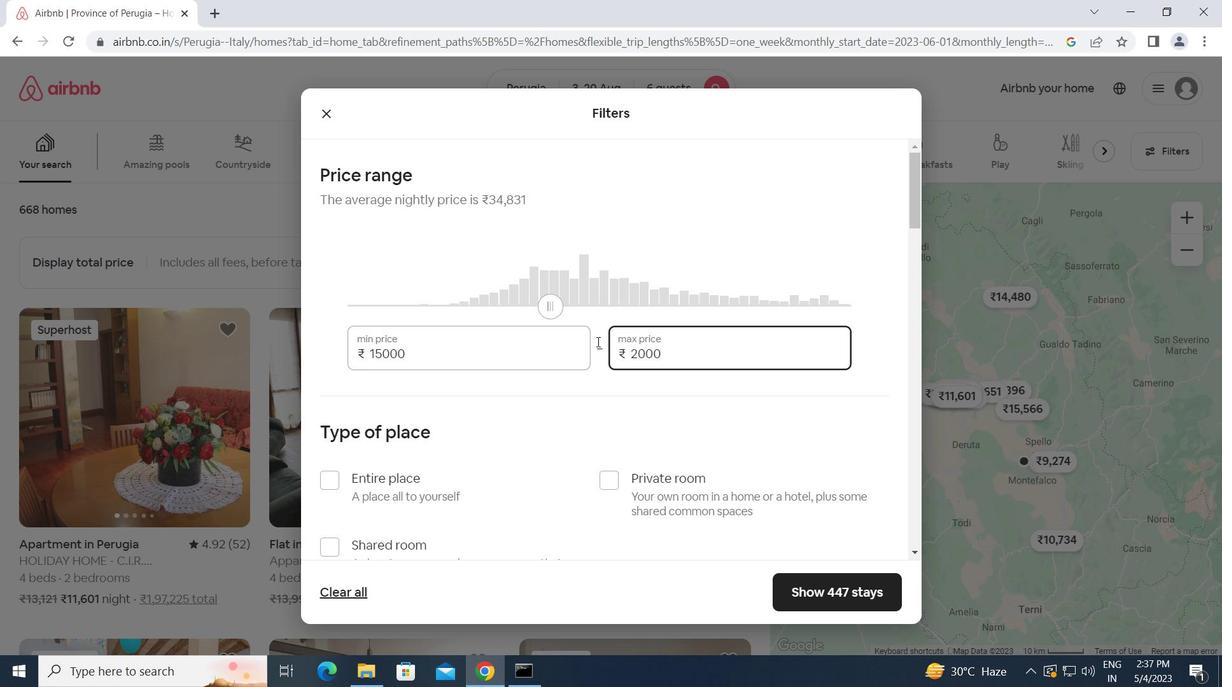 
Action: Mouse moved to (609, 455)
Screenshot: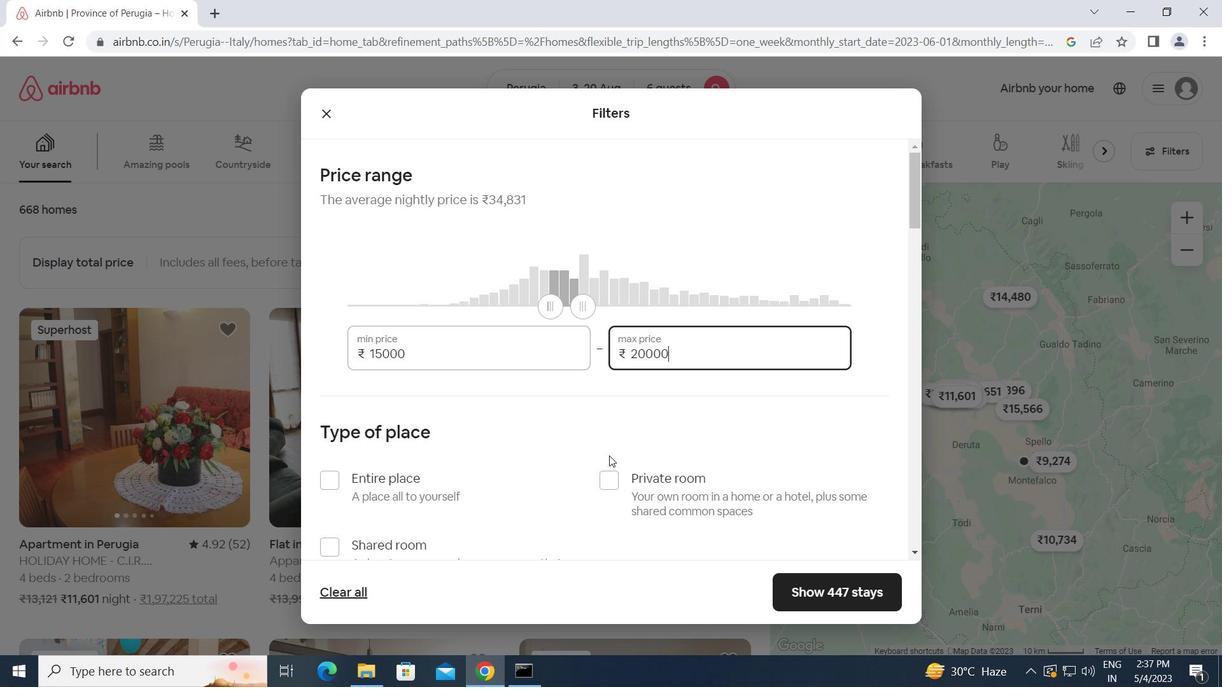 
Action: Mouse scrolled (609, 455) with delta (0, 0)
Screenshot: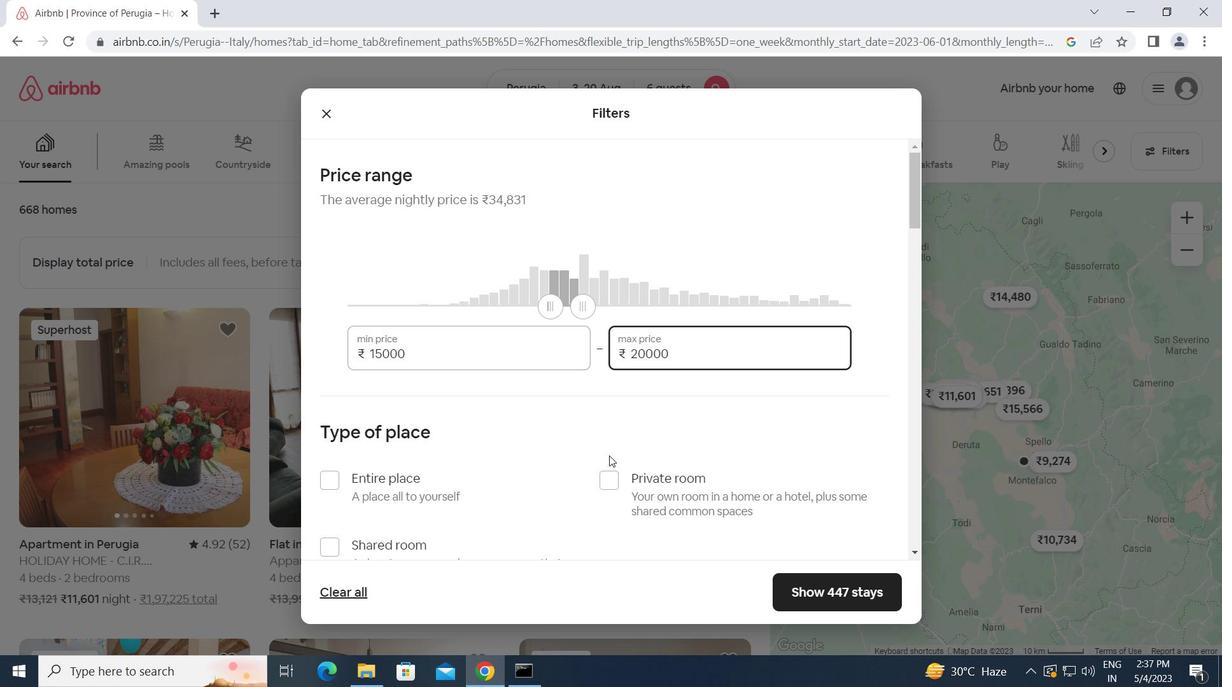 
Action: Mouse scrolled (609, 455) with delta (0, 0)
Screenshot: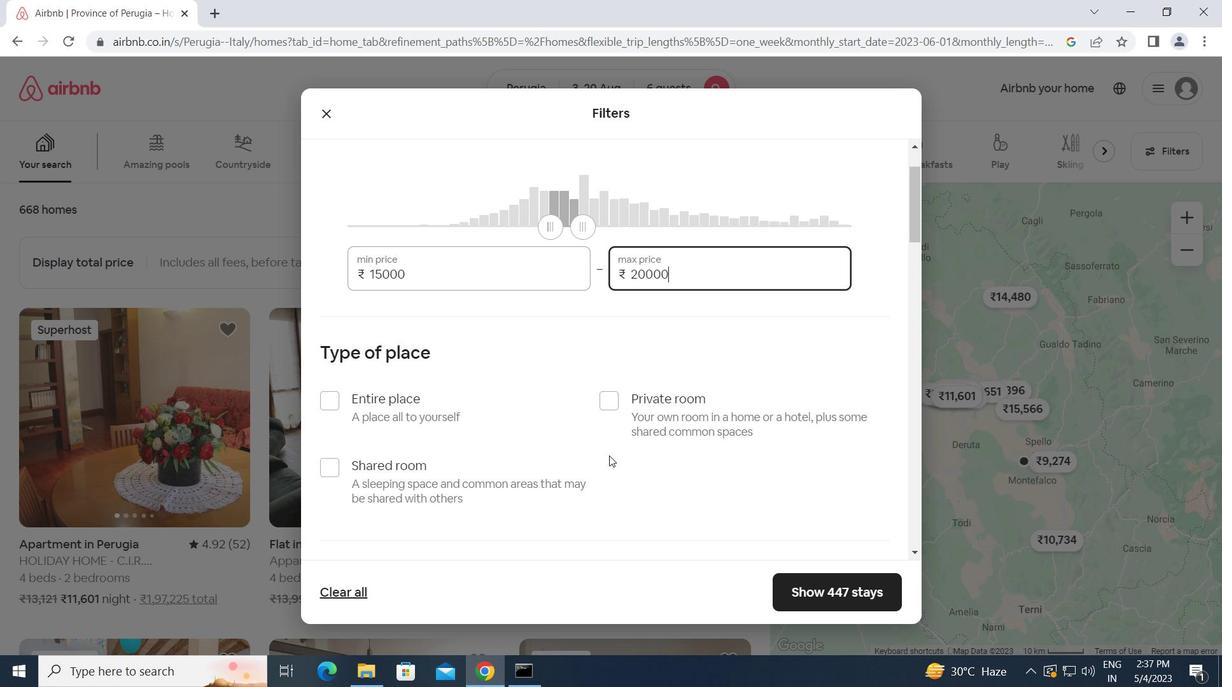 
Action: Mouse scrolled (609, 455) with delta (0, 0)
Screenshot: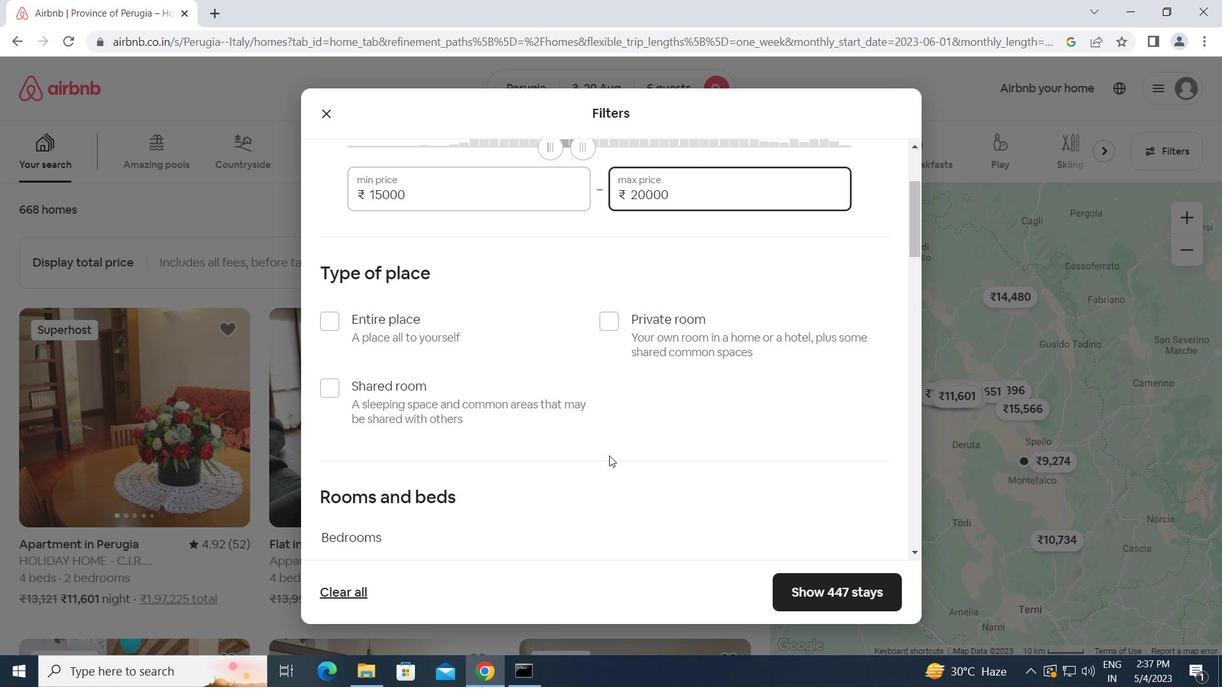 
Action: Mouse moved to (477, 481)
Screenshot: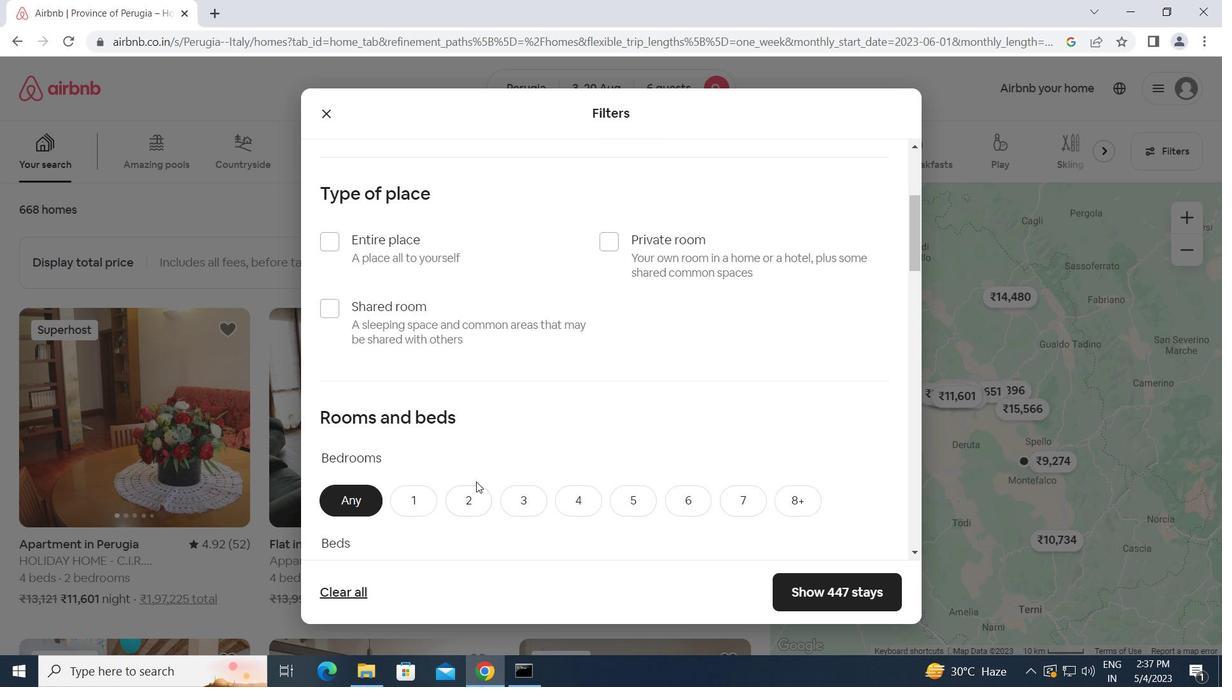 
Action: Mouse scrolled (477, 480) with delta (0, 0)
Screenshot: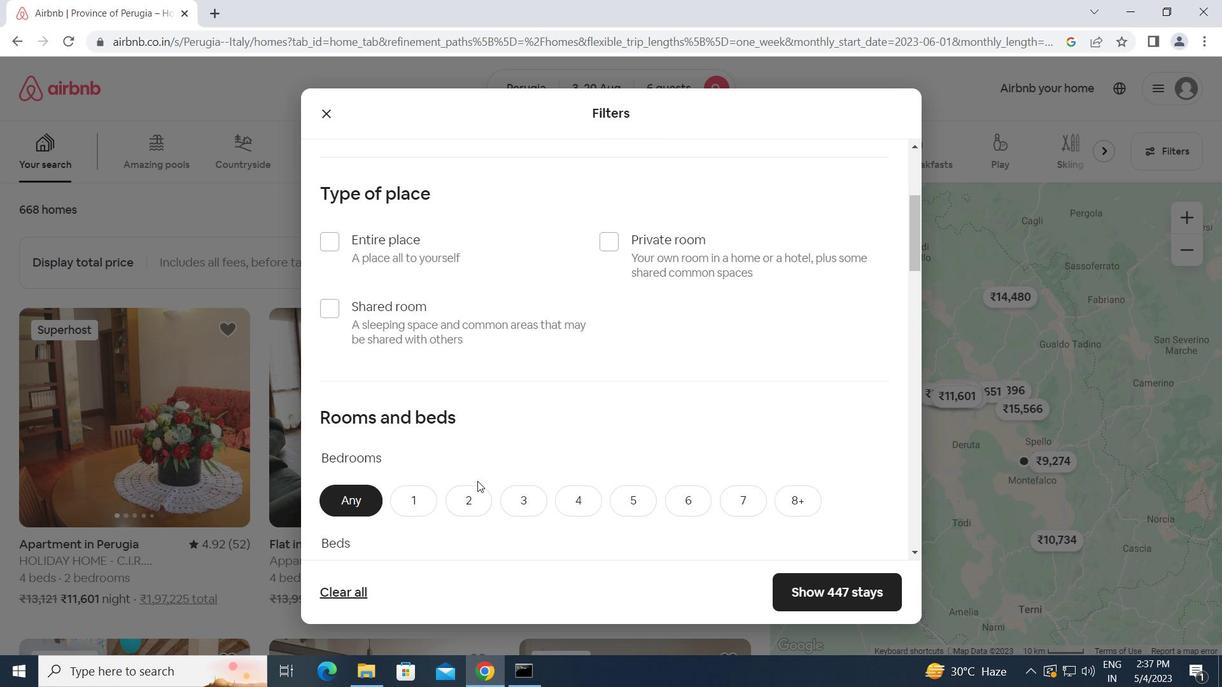 
Action: Mouse scrolled (477, 480) with delta (0, 0)
Screenshot: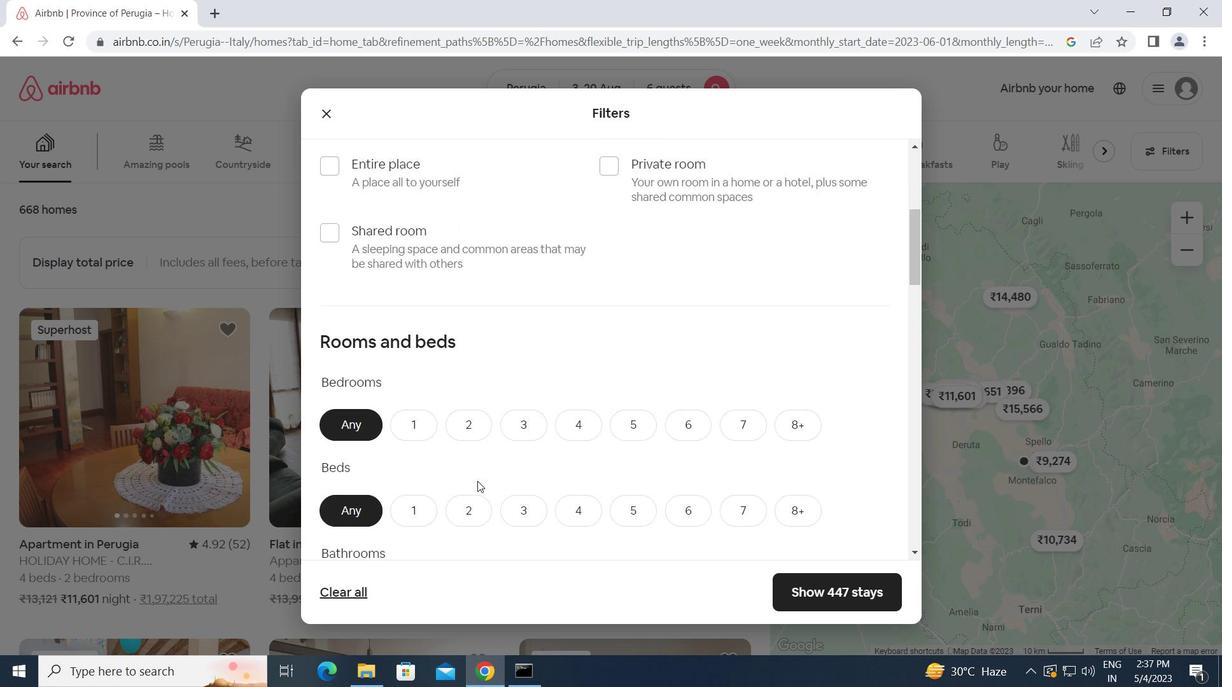
Action: Mouse scrolled (477, 480) with delta (0, 0)
Screenshot: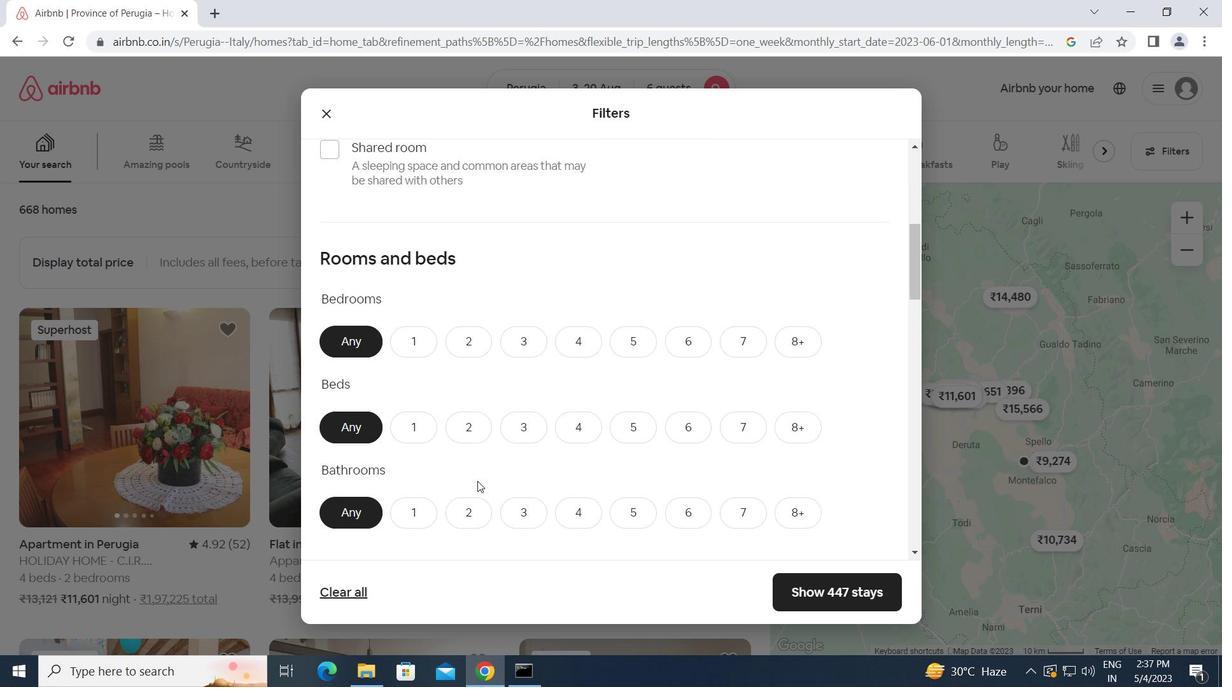 
Action: Mouse scrolled (477, 480) with delta (0, 0)
Screenshot: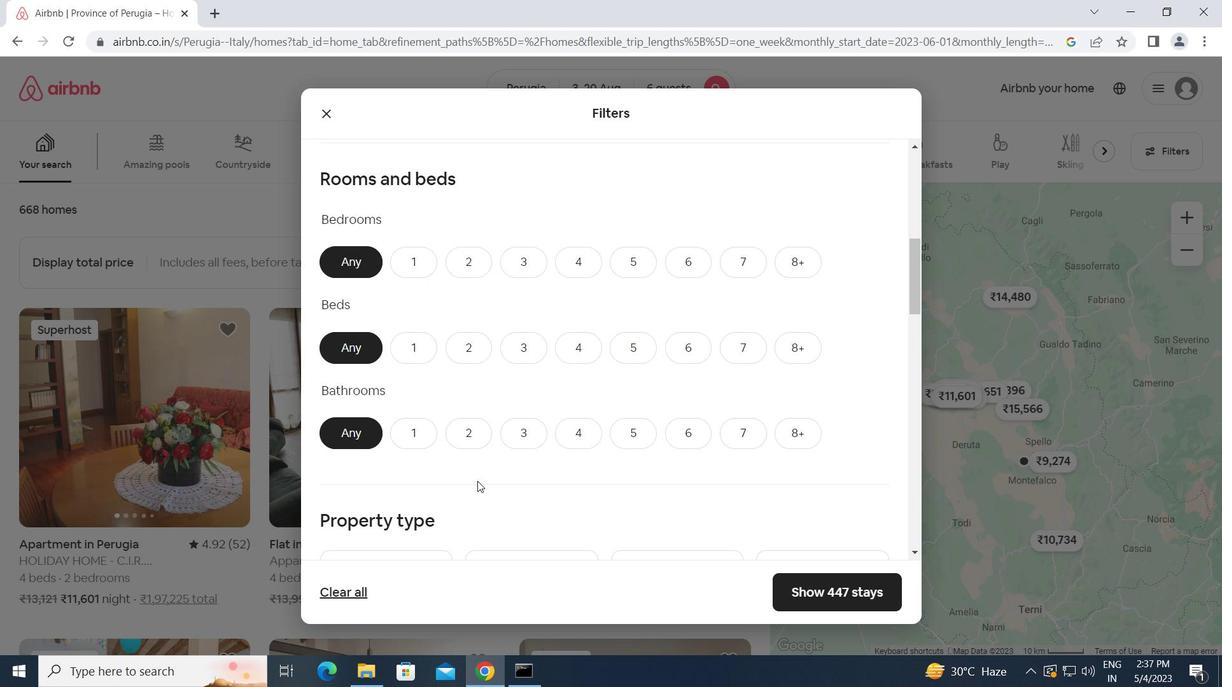 
Action: Mouse scrolled (477, 480) with delta (0, 0)
Screenshot: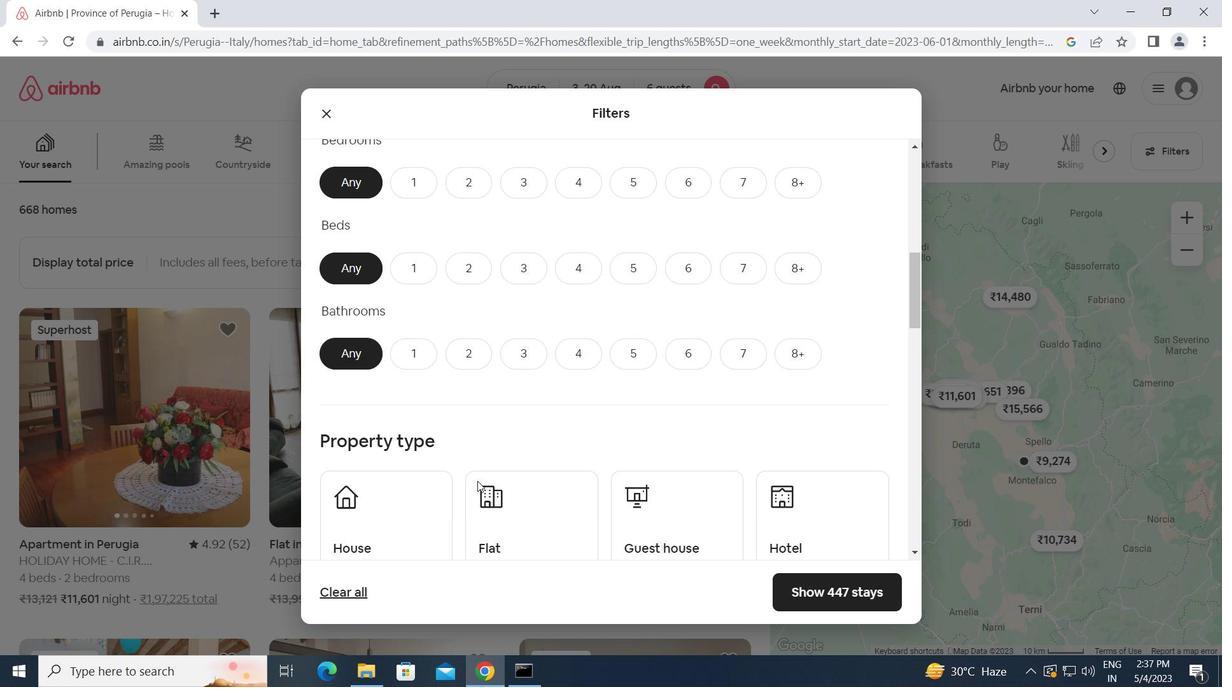 
Action: Mouse moved to (505, 443)
Screenshot: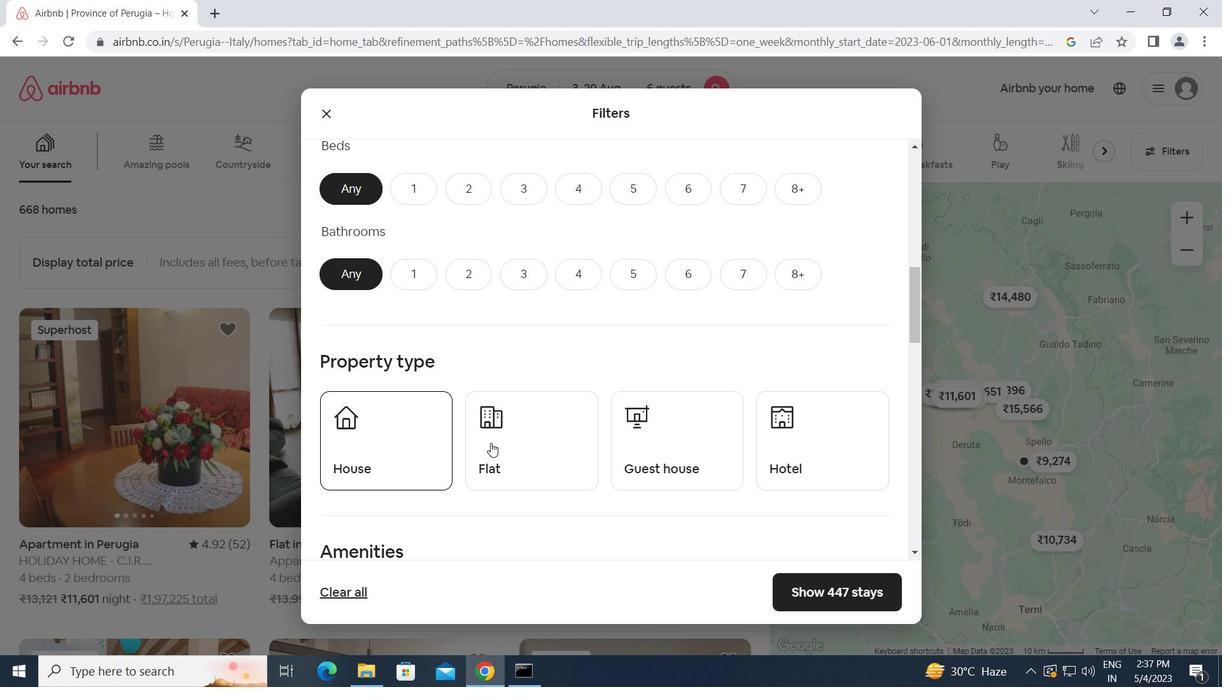 
Action: Mouse pressed left at (505, 443)
Screenshot: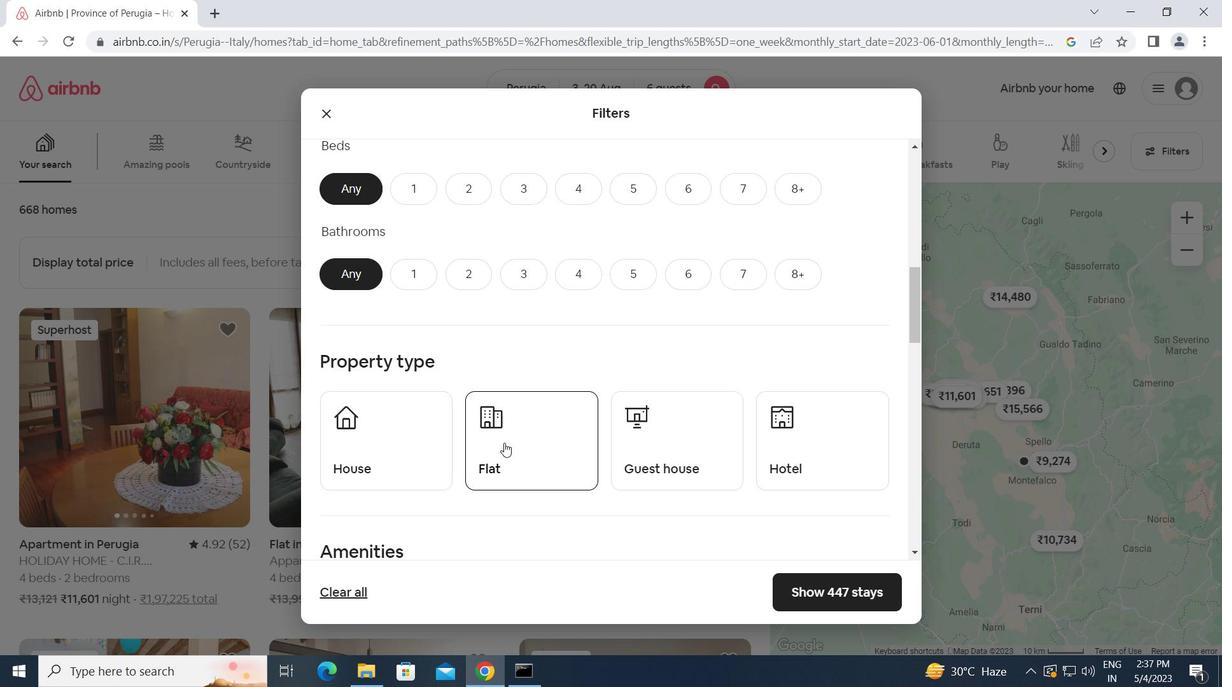 
Action: Mouse moved to (647, 426)
Screenshot: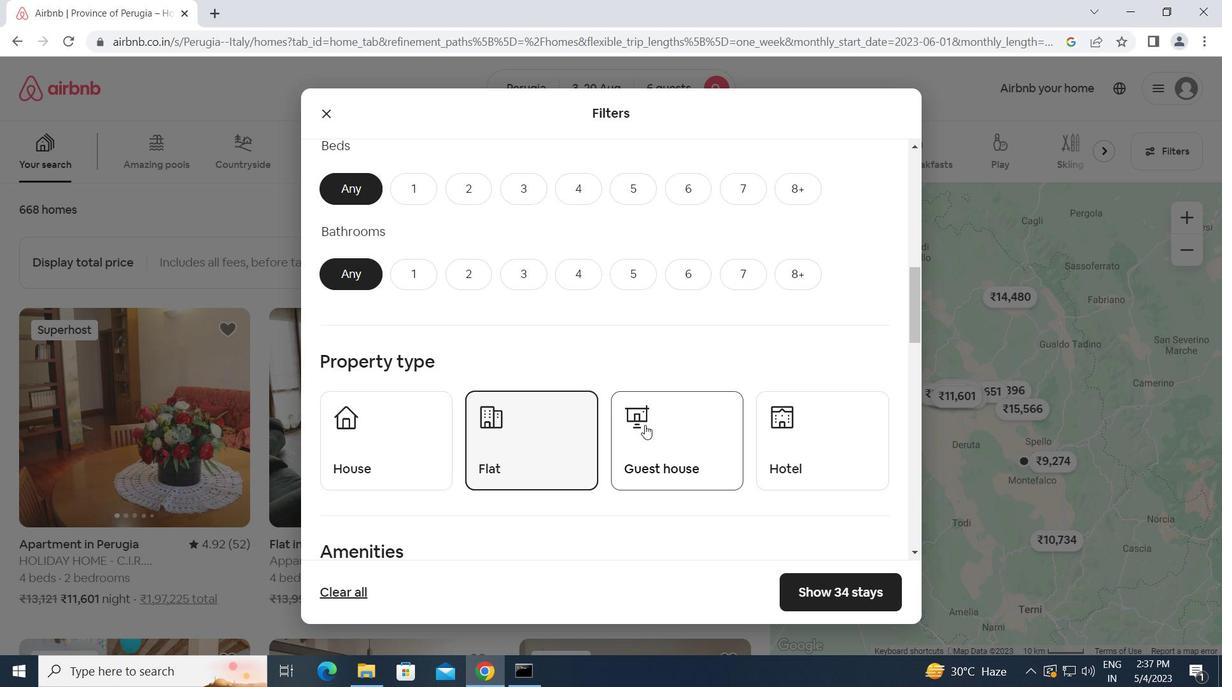 
Action: Mouse pressed left at (647, 426)
Screenshot: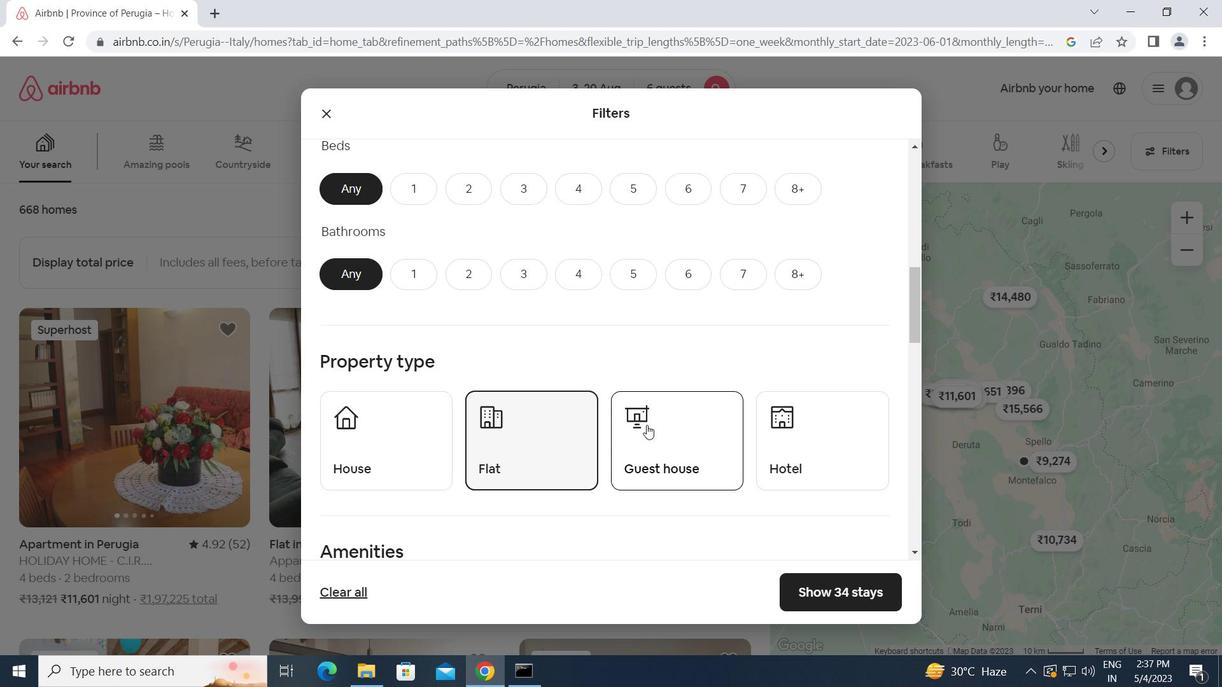 
Action: Mouse moved to (833, 450)
Screenshot: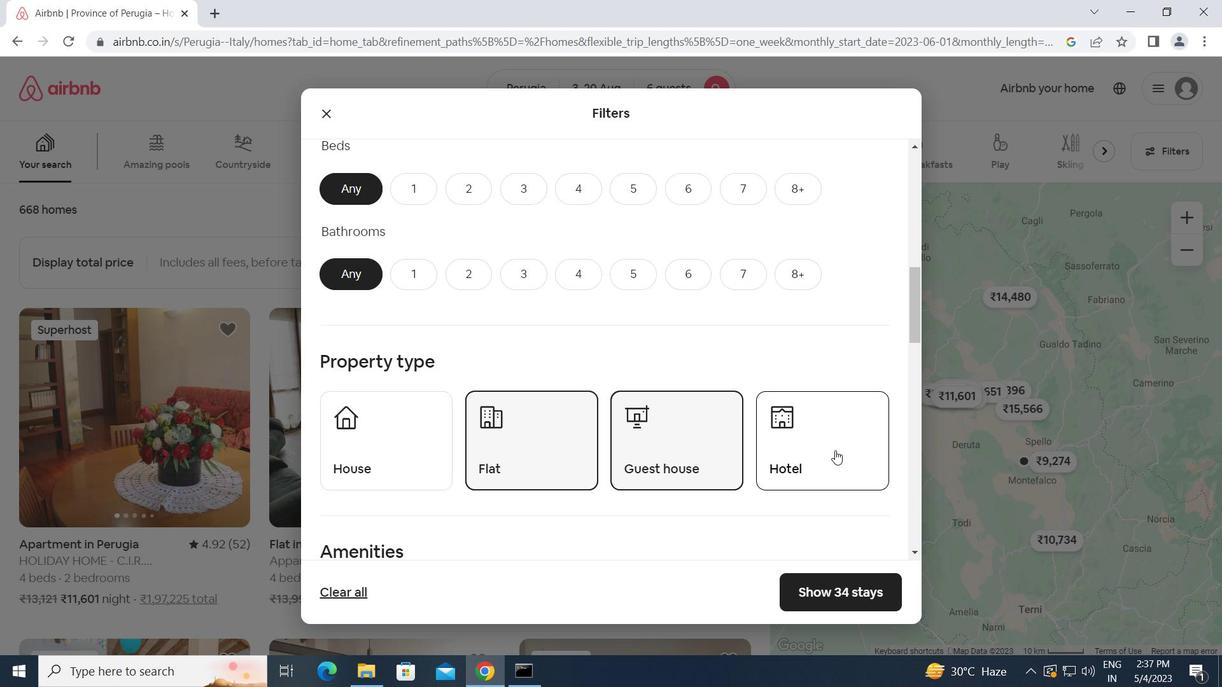 
Action: Mouse pressed left at (833, 450)
Screenshot: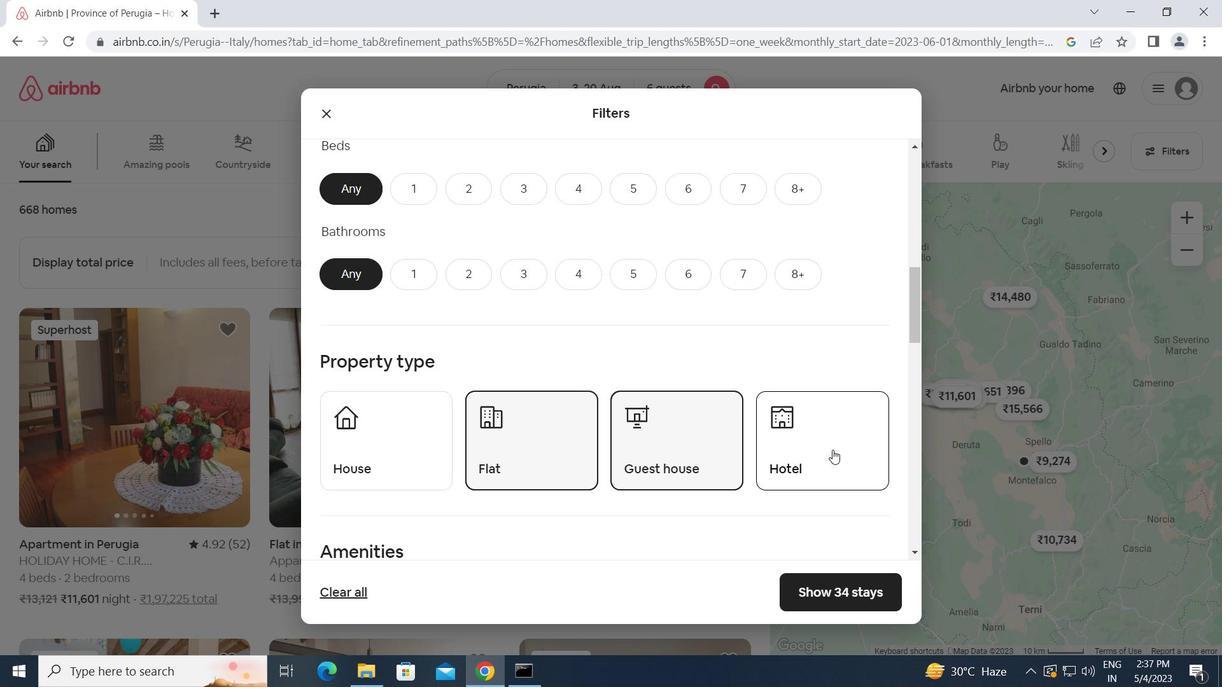 
Action: Mouse moved to (666, 521)
Screenshot: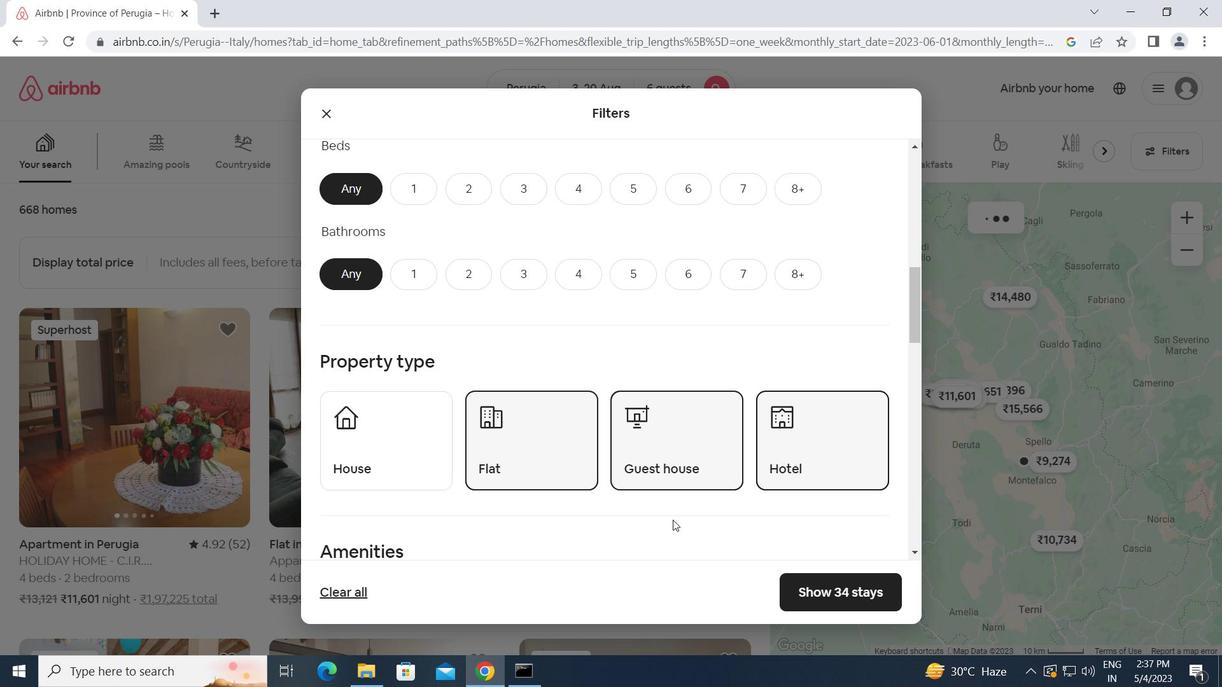 
Action: Mouse scrolled (666, 520) with delta (0, 0)
Screenshot: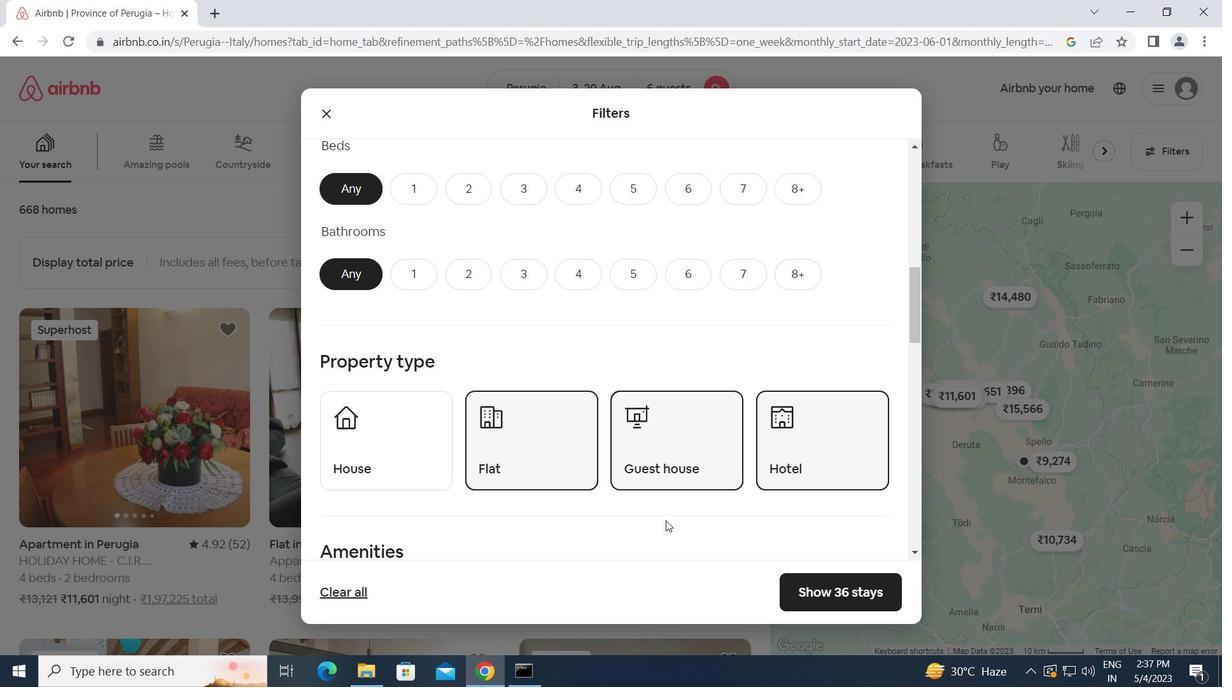 
Action: Mouse scrolled (666, 520) with delta (0, 0)
Screenshot: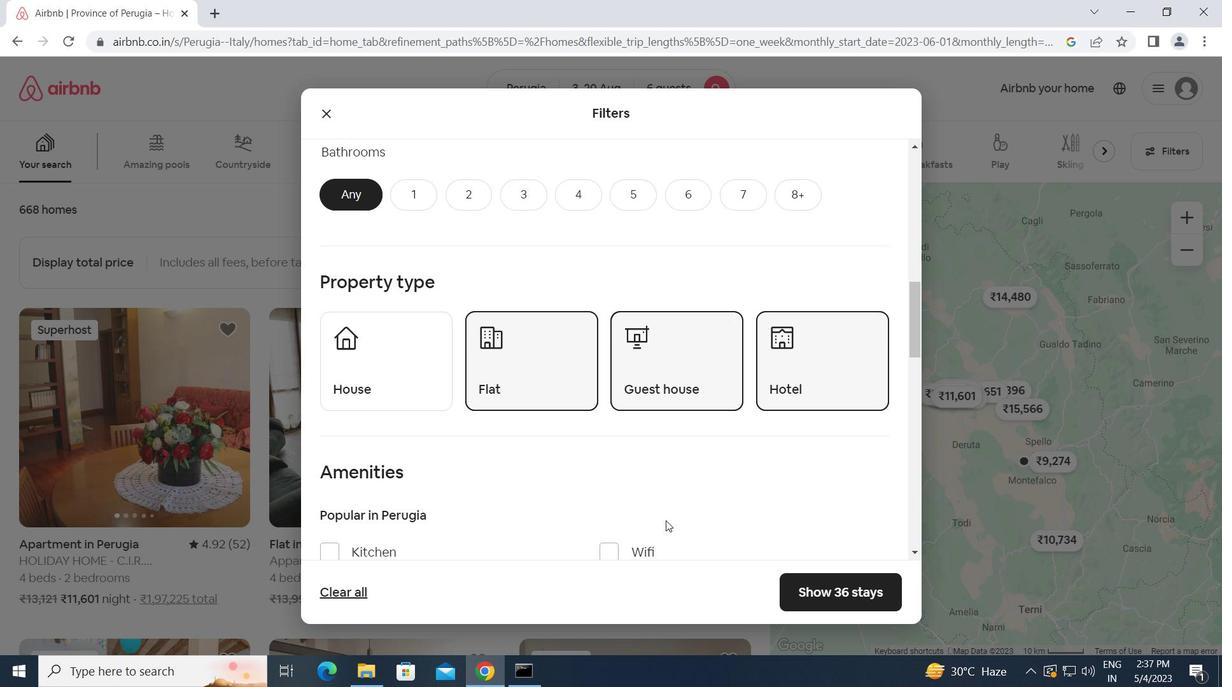 
Action: Mouse scrolled (666, 520) with delta (0, 0)
Screenshot: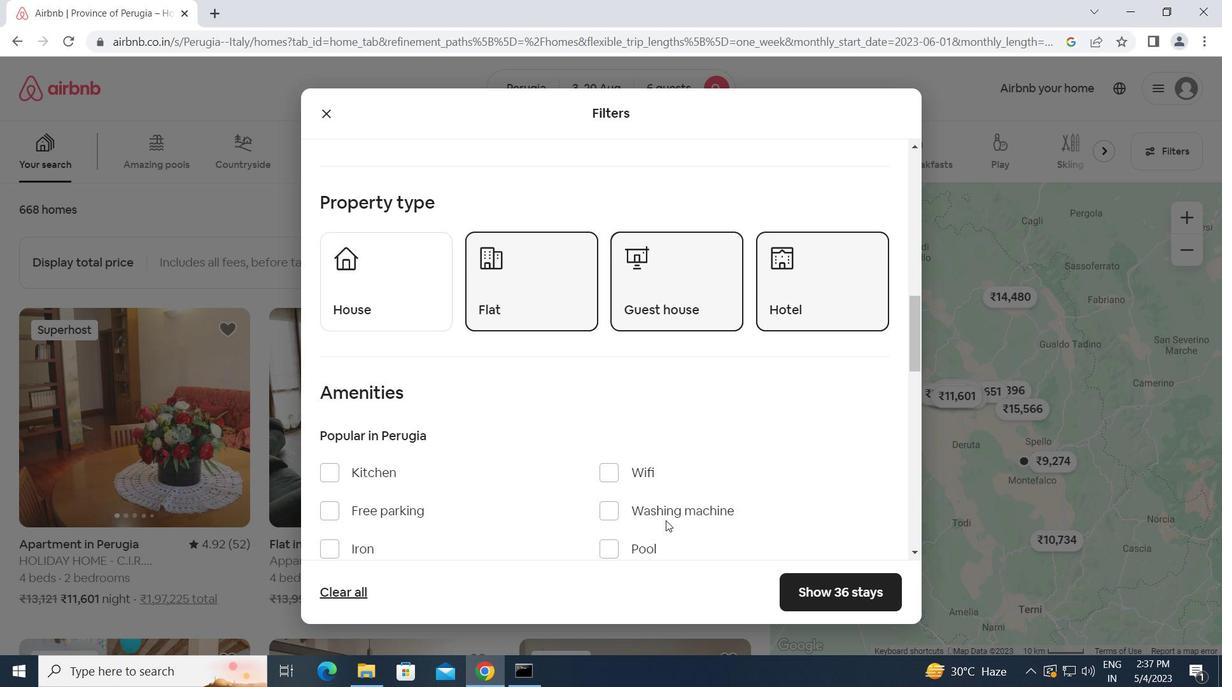 
Action: Mouse scrolled (666, 520) with delta (0, 0)
Screenshot: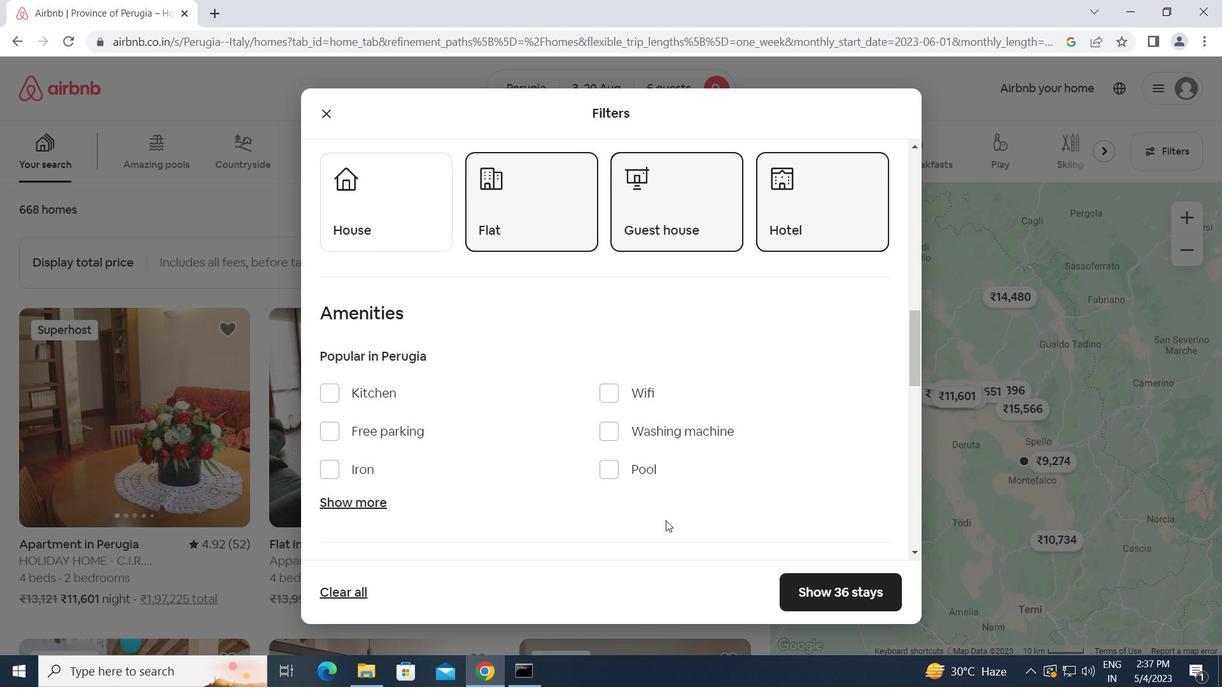 
Action: Mouse scrolled (666, 520) with delta (0, 0)
Screenshot: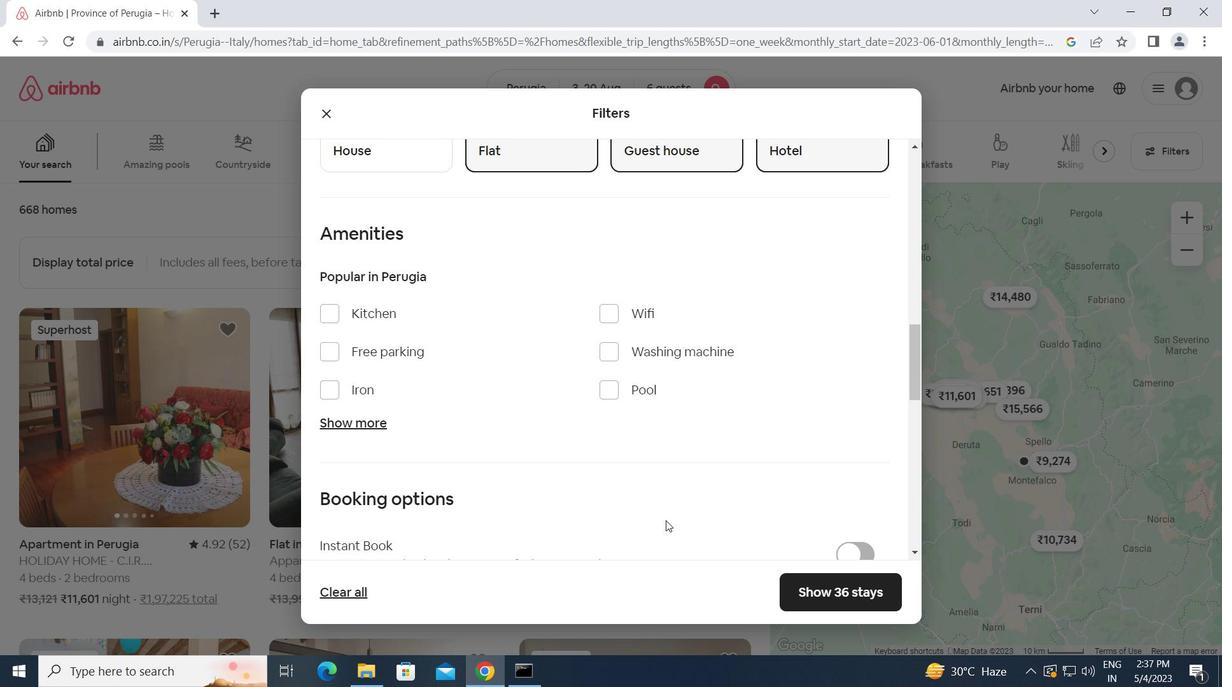 
Action: Mouse moved to (665, 522)
Screenshot: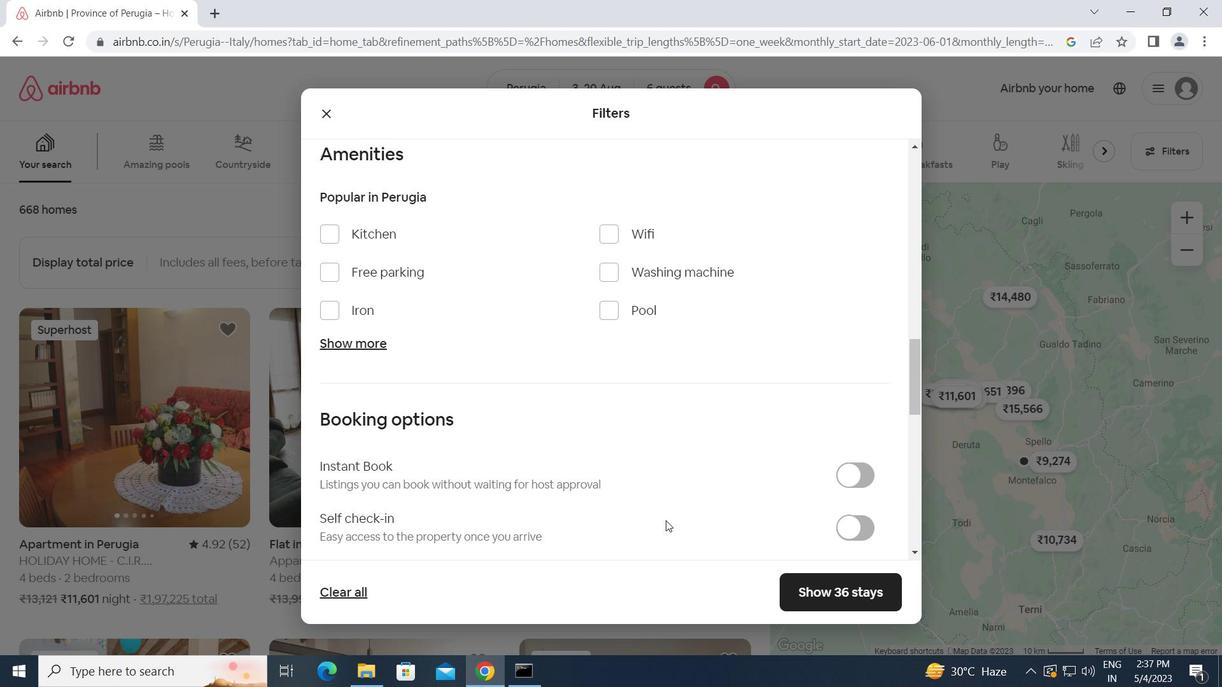 
Action: Mouse scrolled (665, 521) with delta (0, 0)
Screenshot: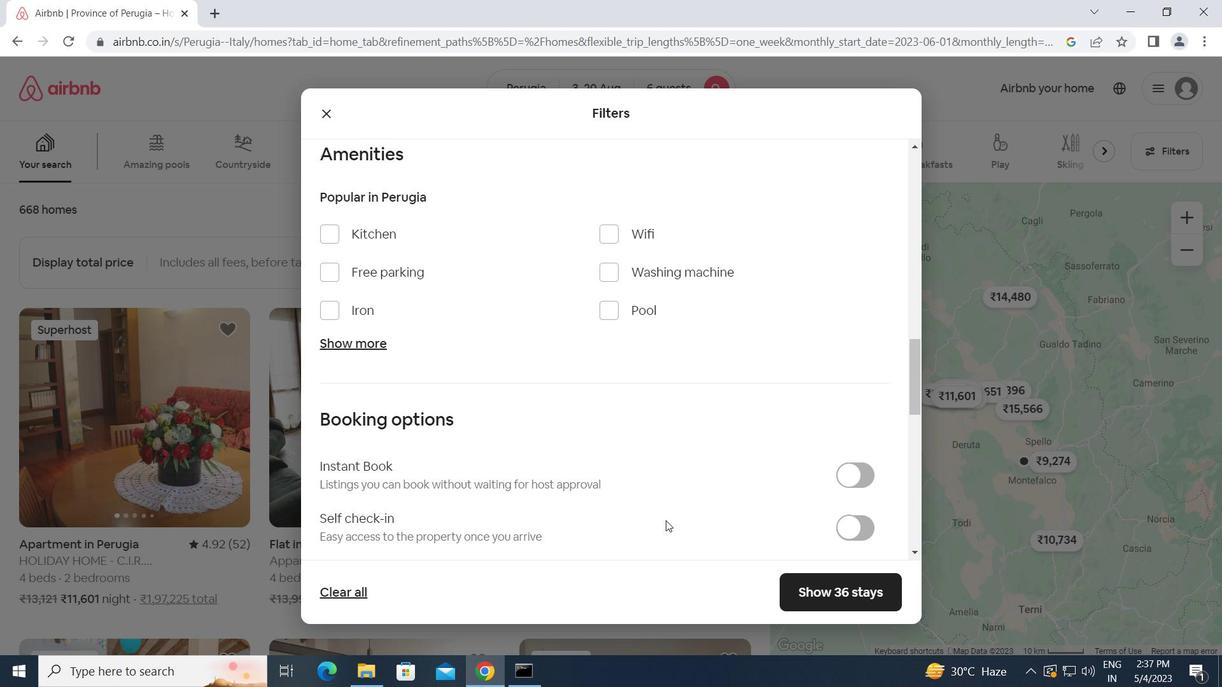 
Action: Mouse moved to (847, 449)
Screenshot: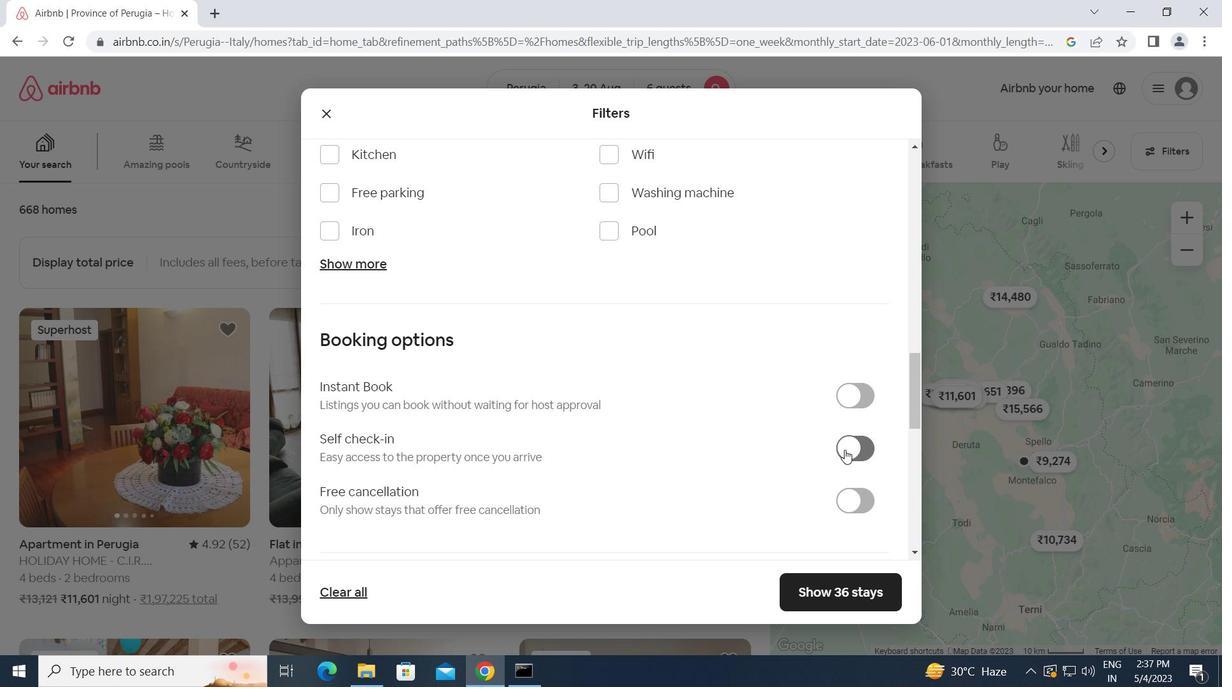 
Action: Mouse pressed left at (847, 449)
Screenshot: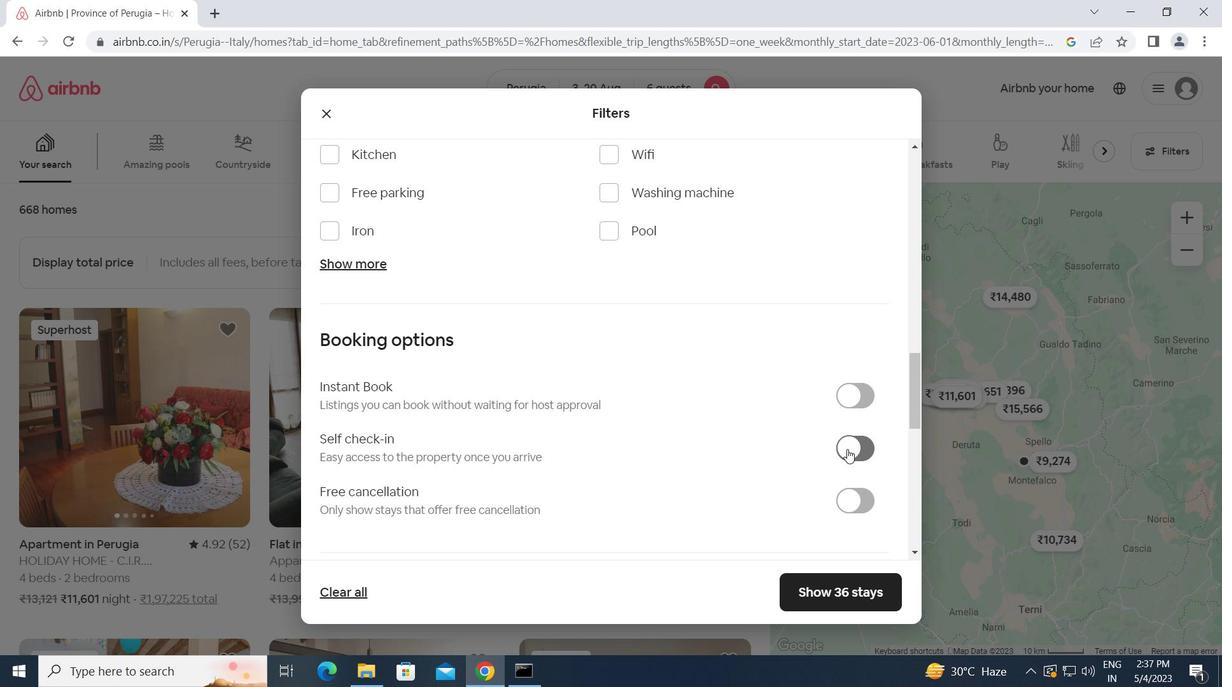 
Action: Mouse moved to (707, 527)
Screenshot: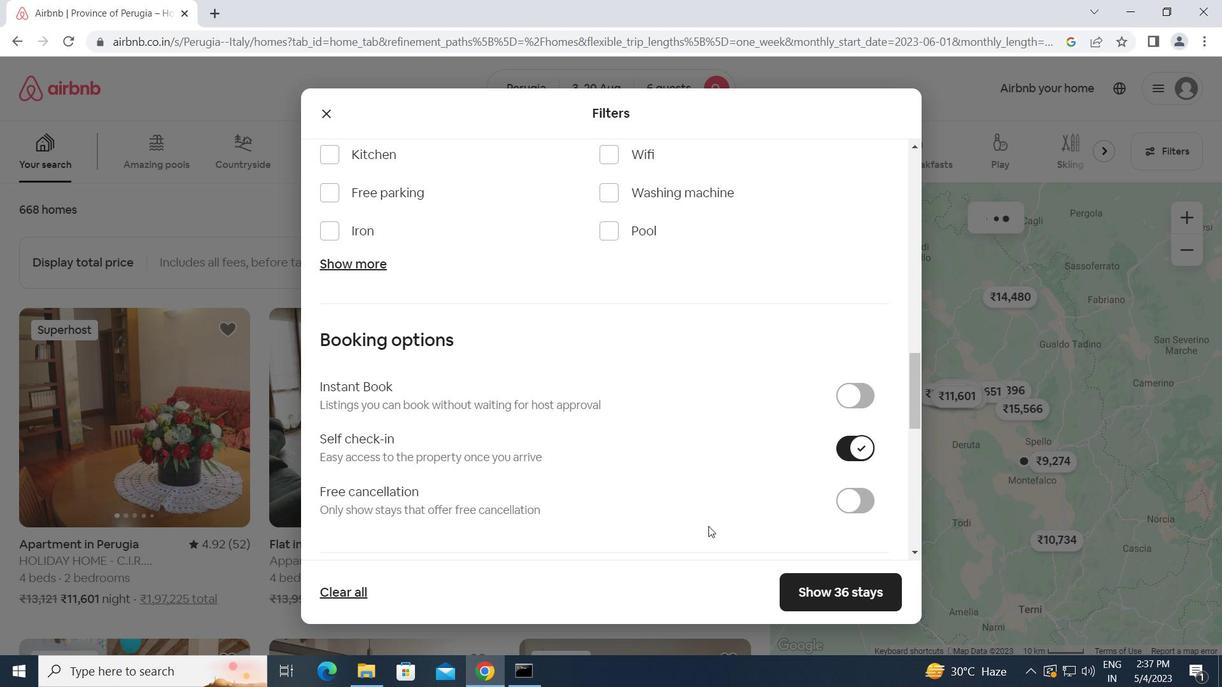 
Action: Mouse scrolled (707, 527) with delta (0, 0)
Screenshot: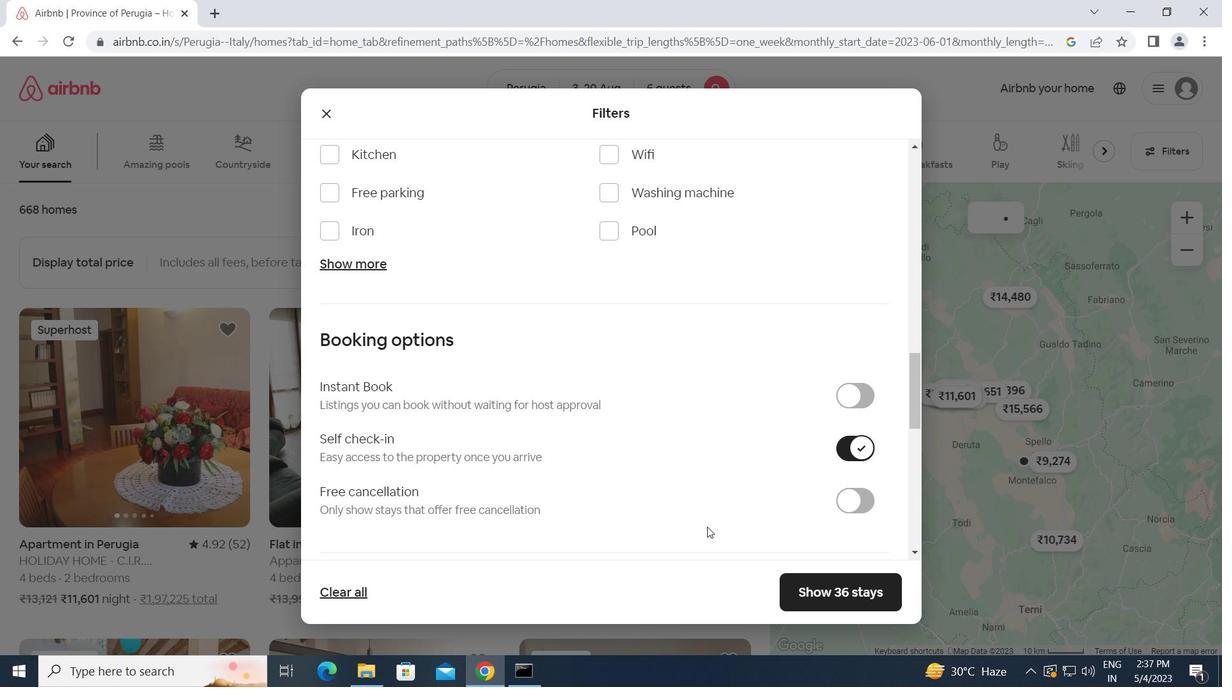 
Action: Mouse scrolled (707, 527) with delta (0, 0)
Screenshot: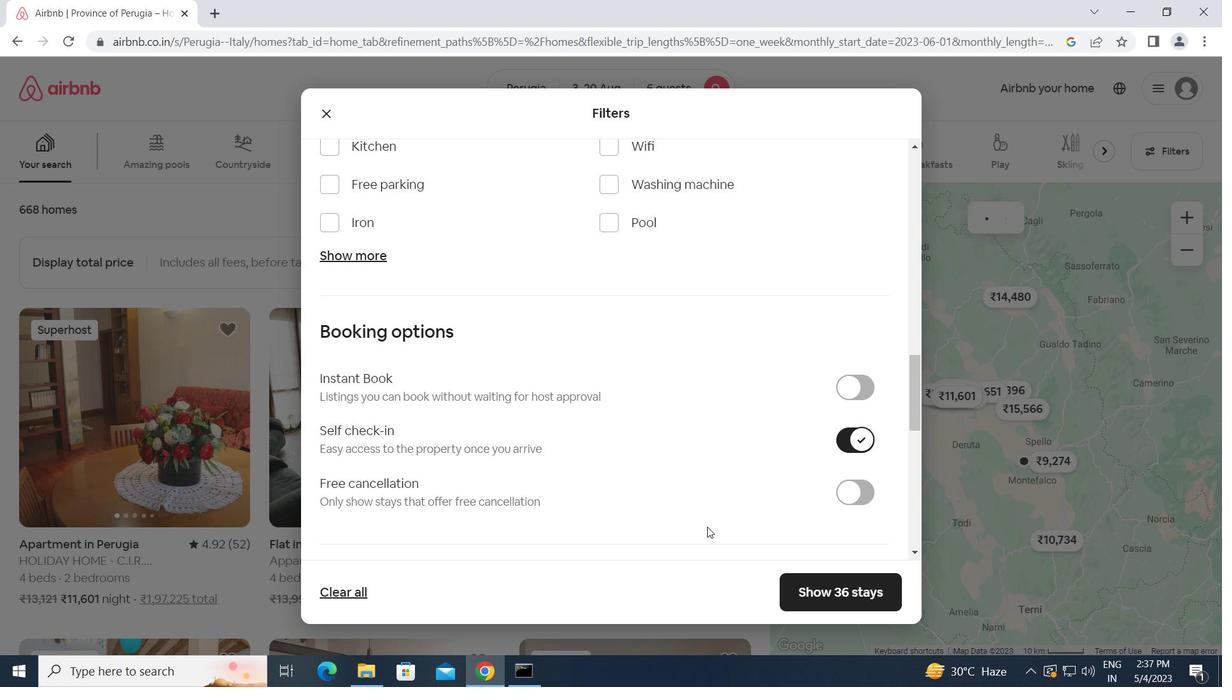 
Action: Mouse scrolled (707, 527) with delta (0, 0)
Screenshot: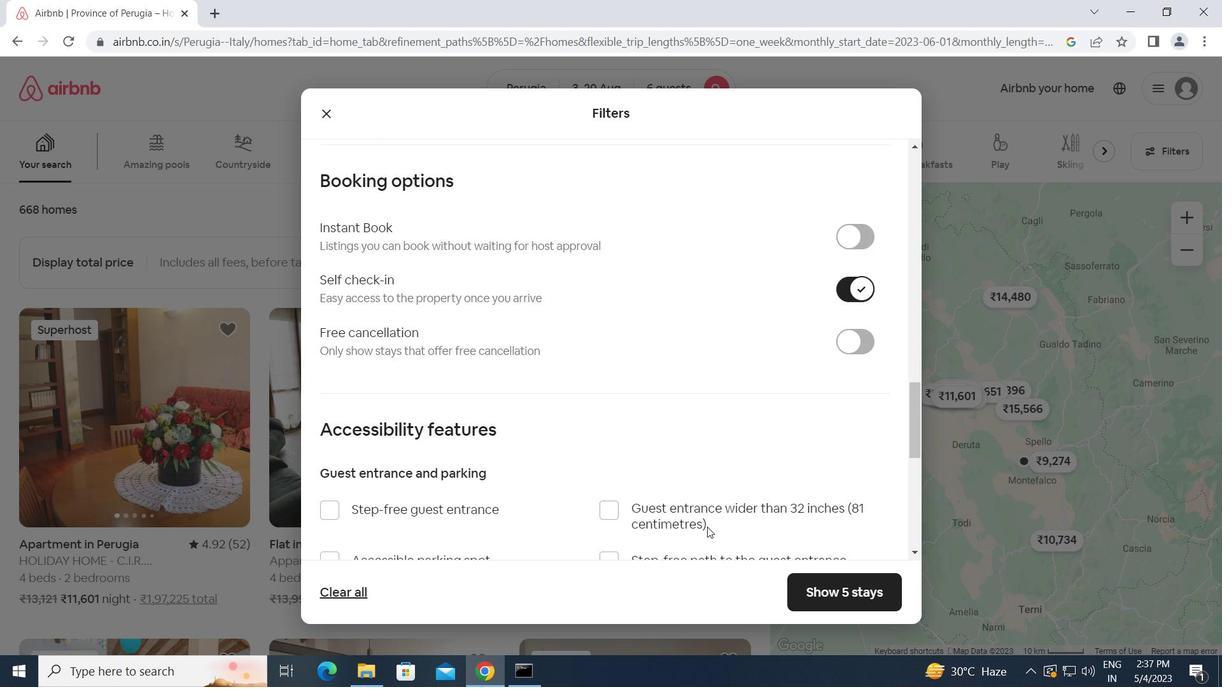 
Action: Mouse scrolled (707, 527) with delta (0, 0)
Screenshot: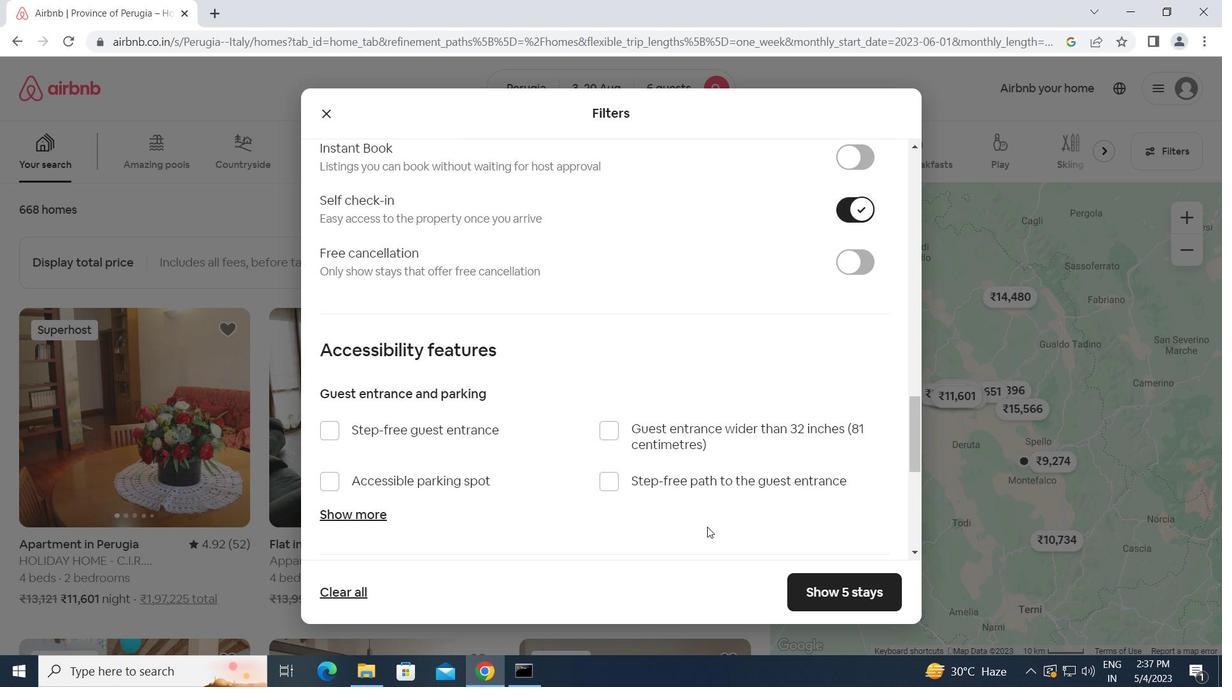 
Action: Mouse scrolled (707, 527) with delta (0, 0)
Screenshot: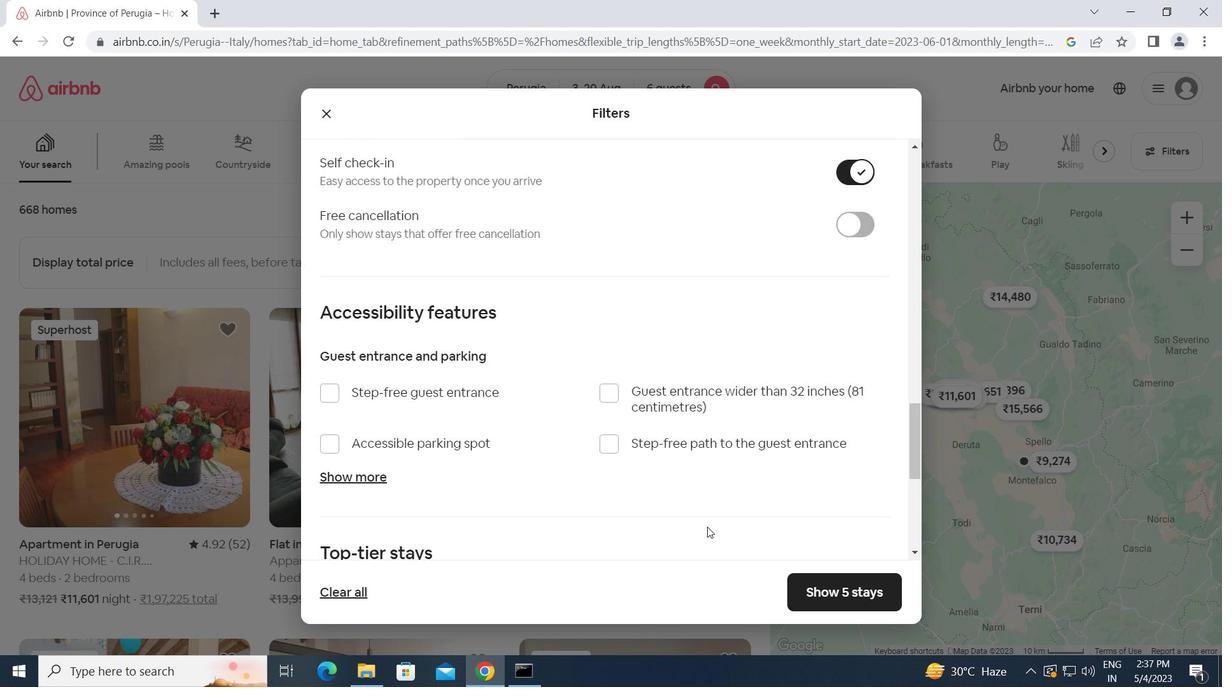 
Action: Mouse moved to (385, 543)
Screenshot: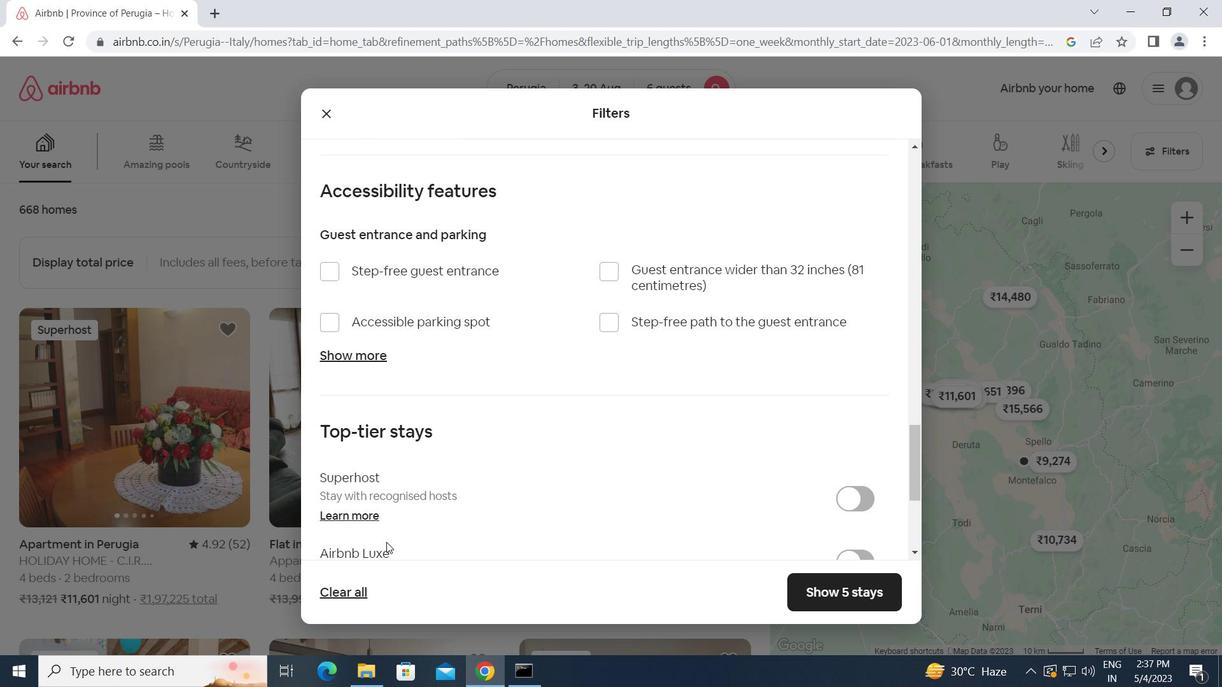 
Action: Mouse scrolled (385, 542) with delta (0, 0)
Screenshot: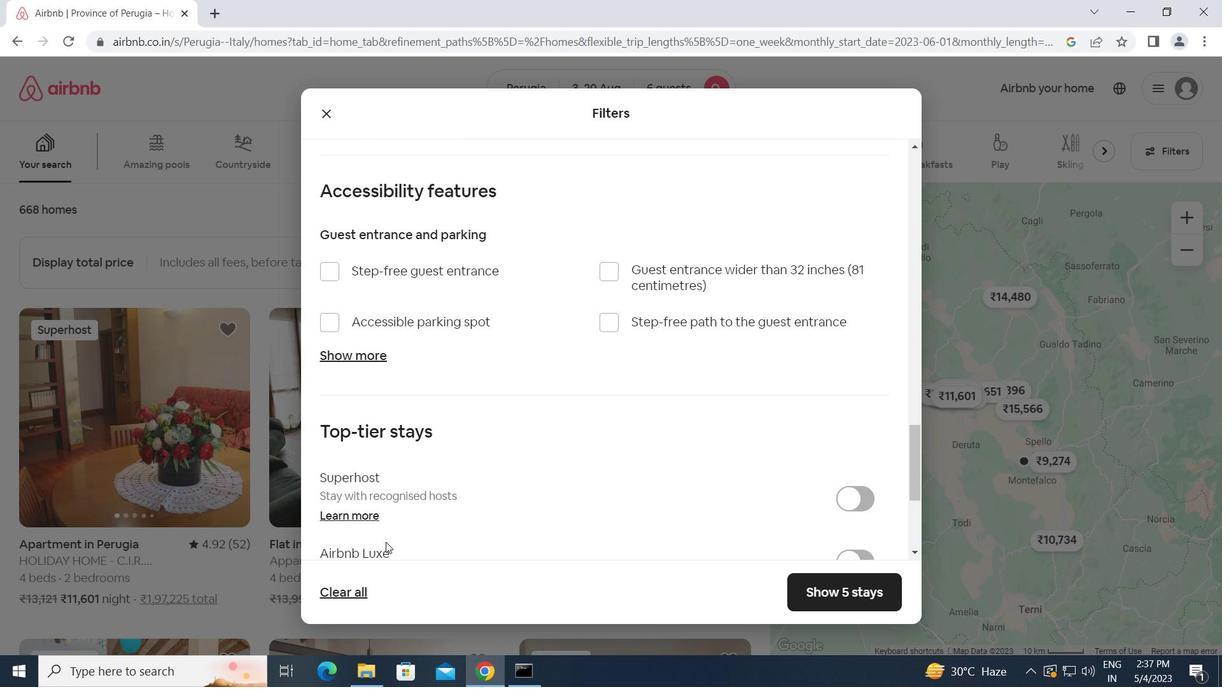 
Action: Mouse moved to (349, 533)
Screenshot: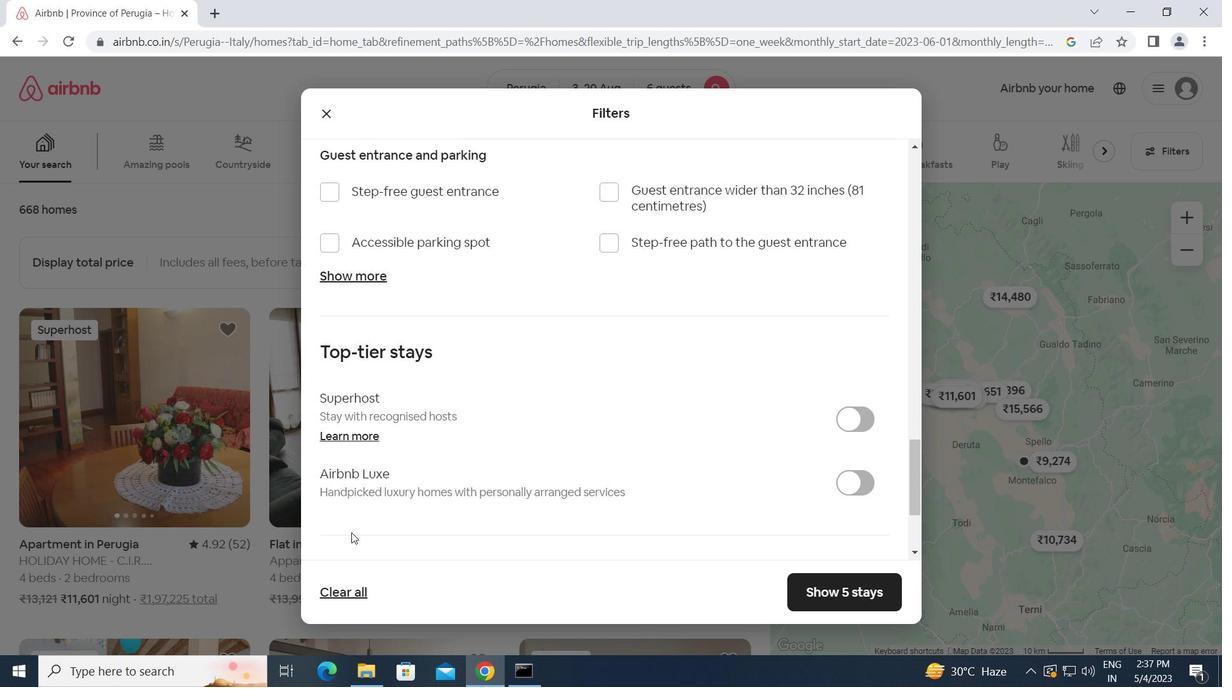 
Action: Mouse scrolled (349, 533) with delta (0, 0)
Screenshot: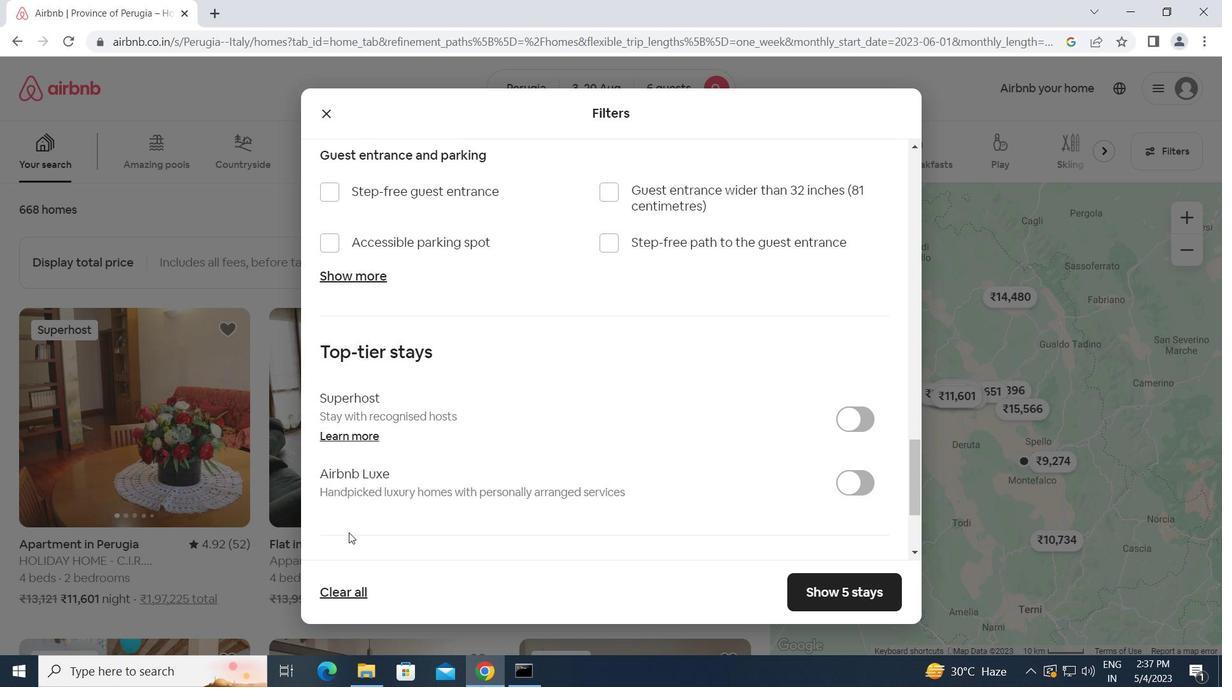 
Action: Mouse moved to (331, 532)
Screenshot: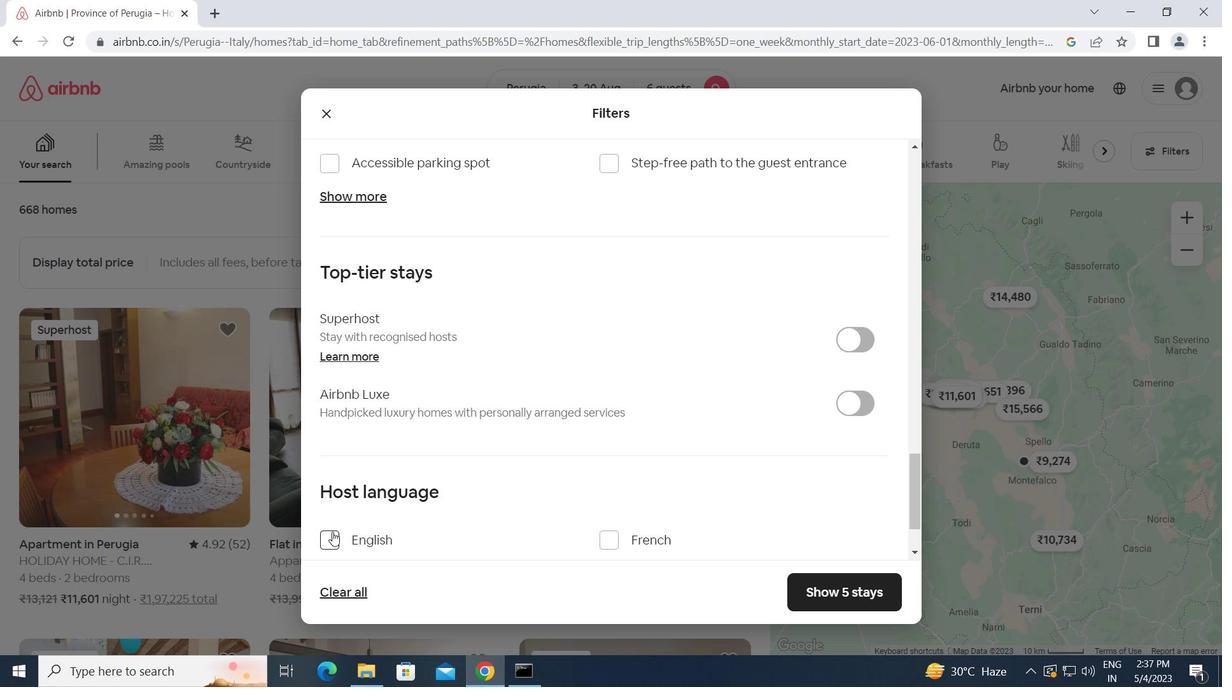 
Action: Mouse pressed left at (331, 532)
Screenshot: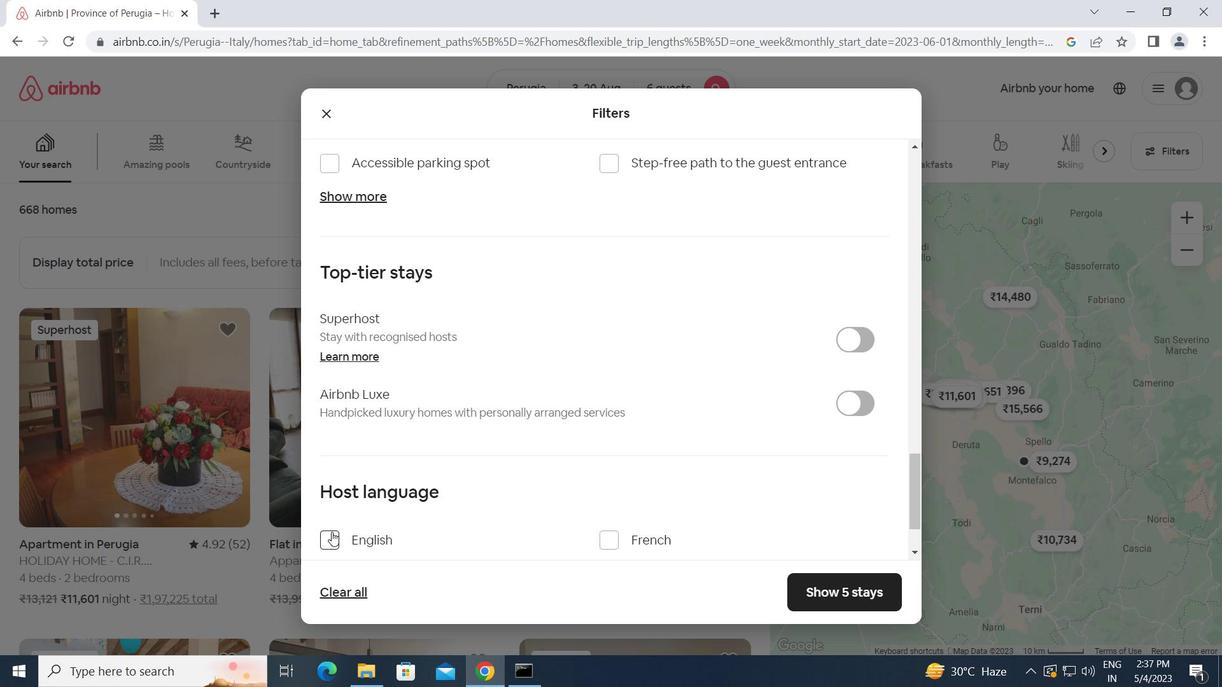 
Action: Mouse moved to (676, 566)
Screenshot: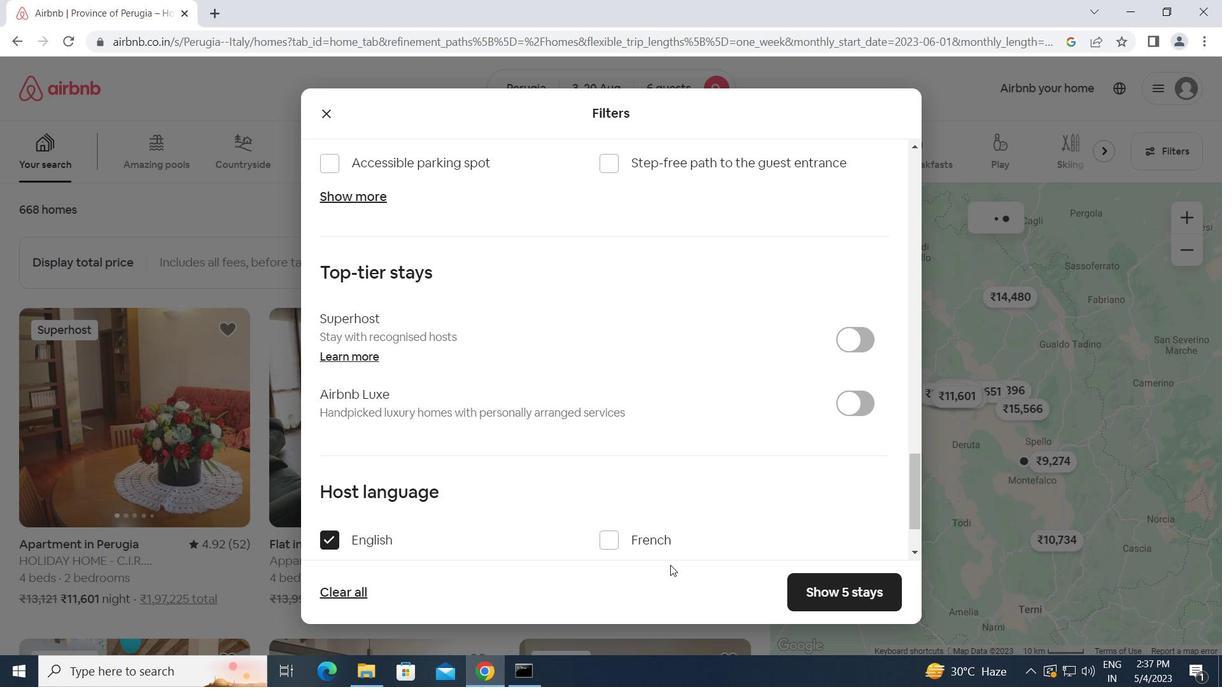 
Action: Mouse scrolled (676, 566) with delta (0, 0)
Screenshot: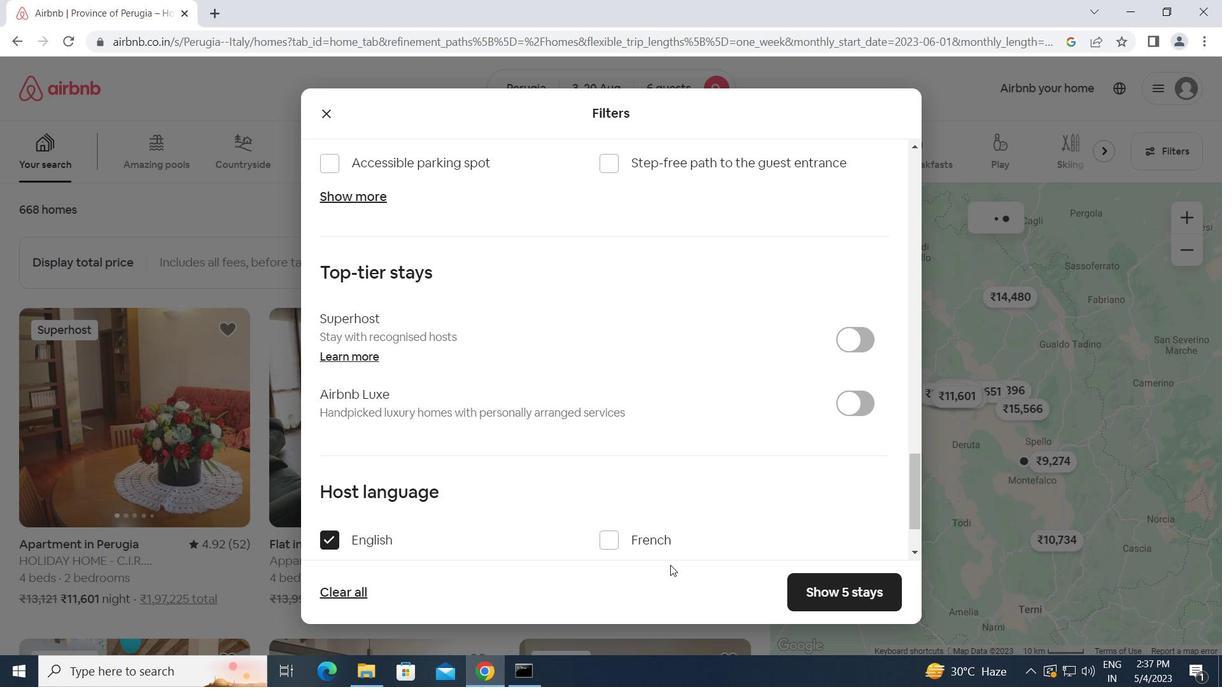 
Action: Mouse moved to (686, 568)
Screenshot: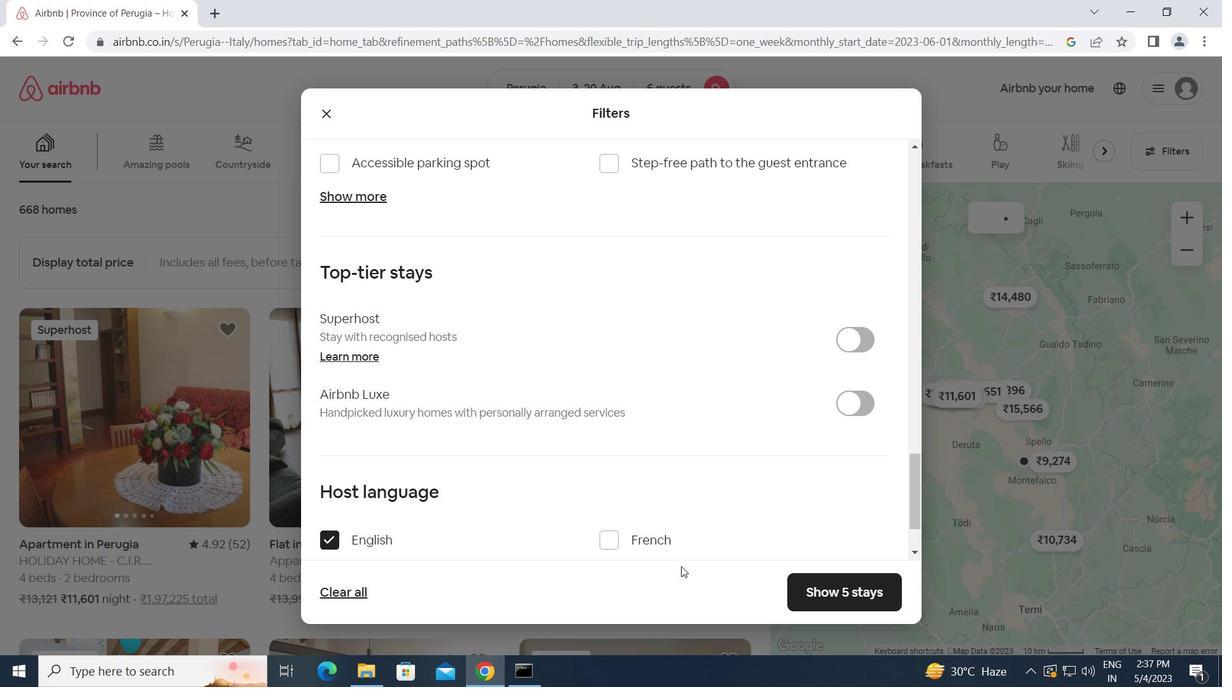 
Action: Mouse scrolled (686, 567) with delta (0, 0)
Screenshot: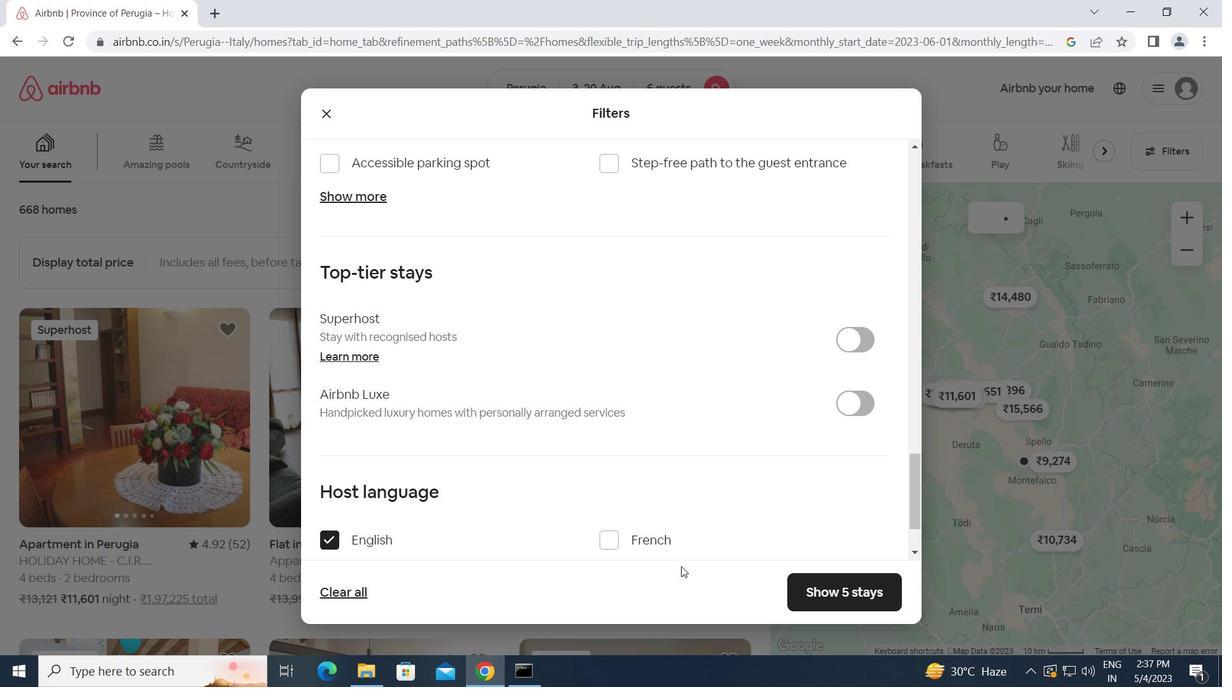 
Action: Mouse moved to (818, 584)
Screenshot: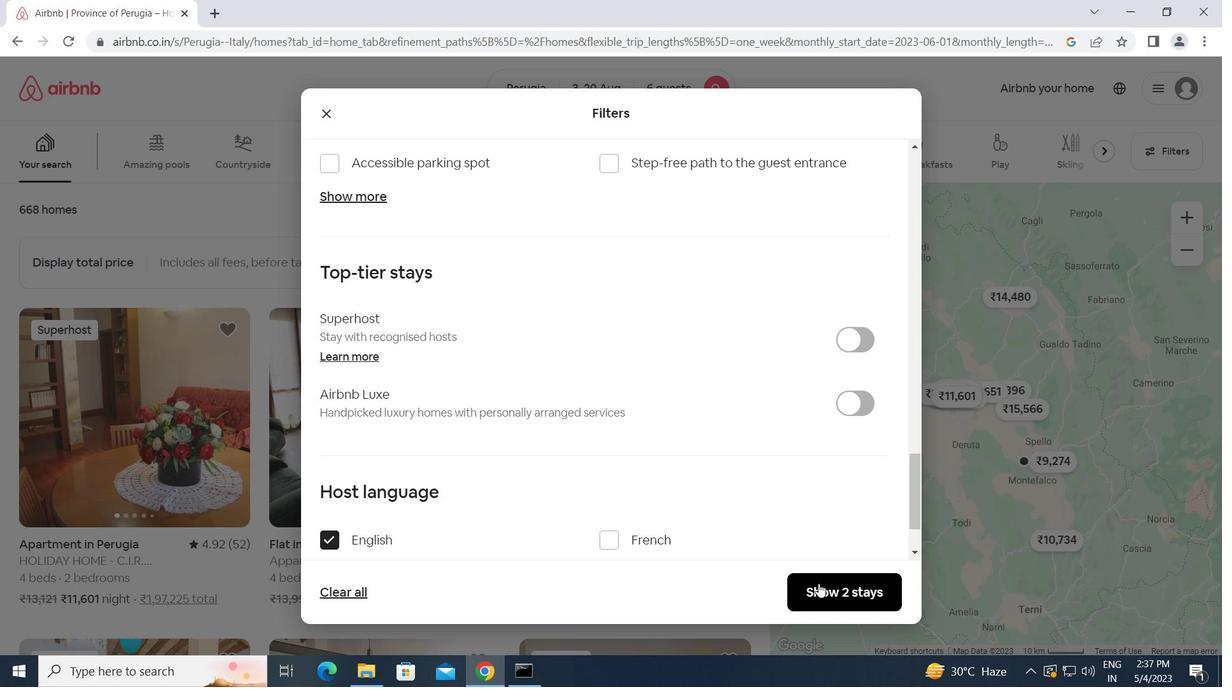 
Action: Mouse pressed left at (818, 584)
Screenshot: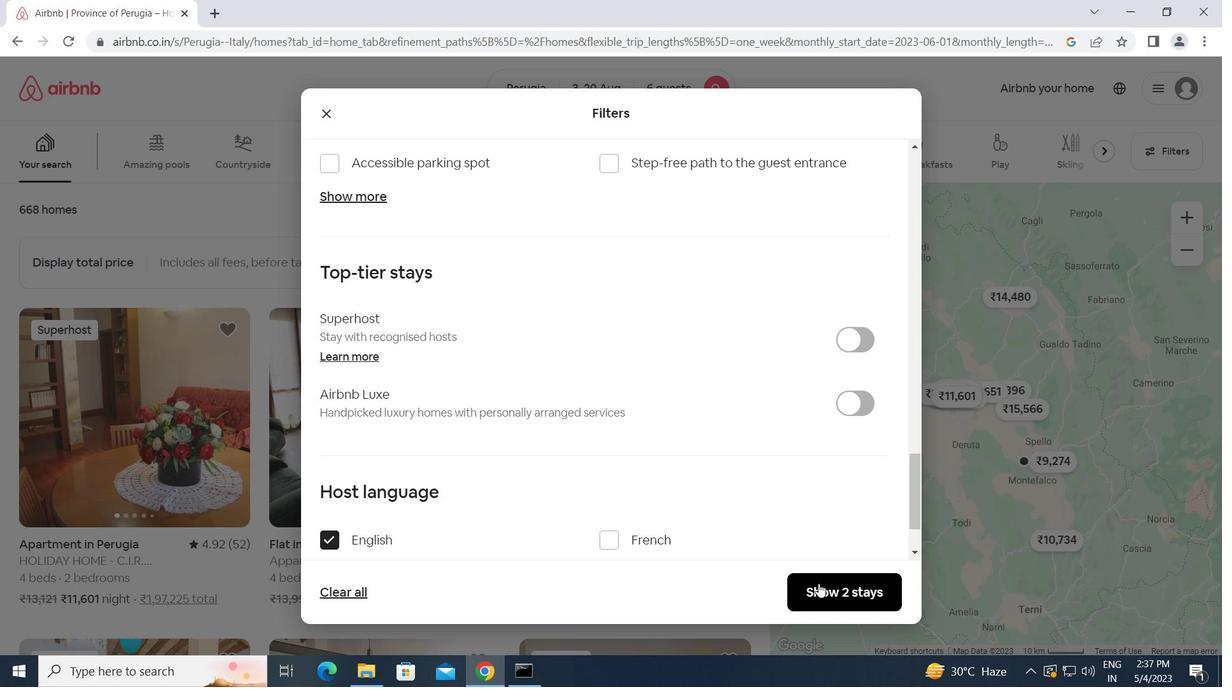 
Action: Mouse moved to (813, 572)
Screenshot: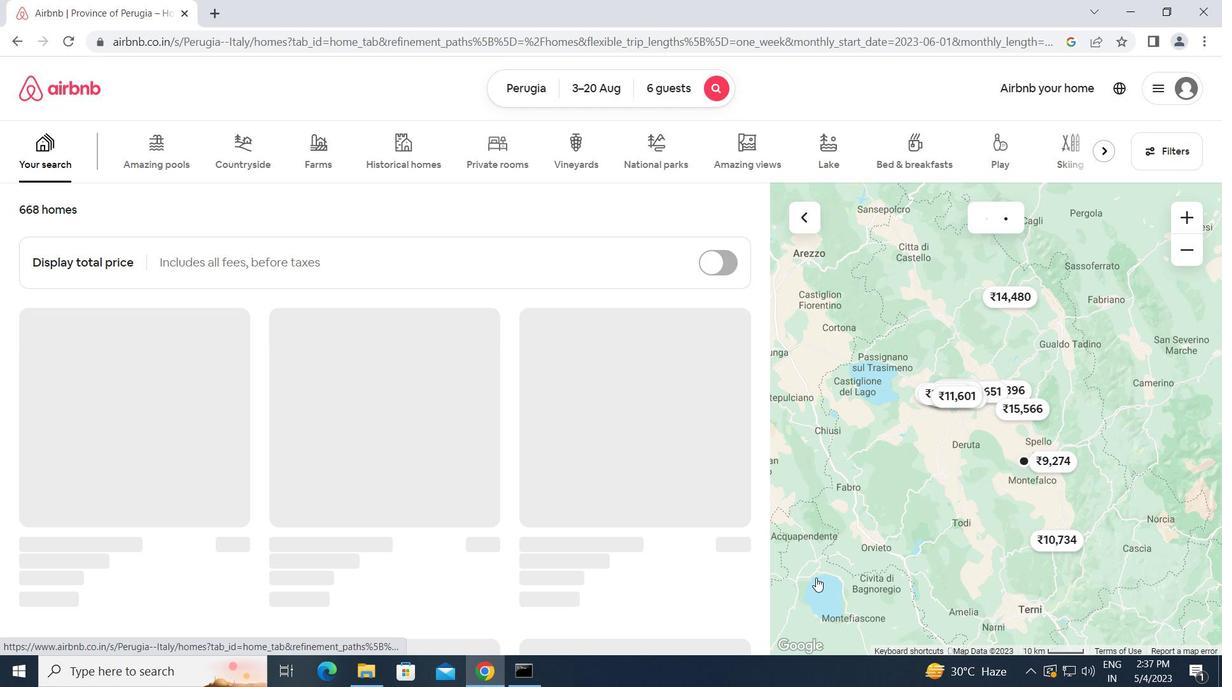 
